 Task: Look for space in Nanto-shi, Japan from 1st June, 2023 to 4th June, 2023 for 1 adult in price range Rs.6000 to Rs.16000. Place can be private room with 1  bedroom having 1 bed and 1 bathroom. Property type can be house, flat, guest house. Amenities needed are: wifi, washing machine. Booking option can be shelf check-in. Required host language is English.
Action: Mouse moved to (519, 133)
Screenshot: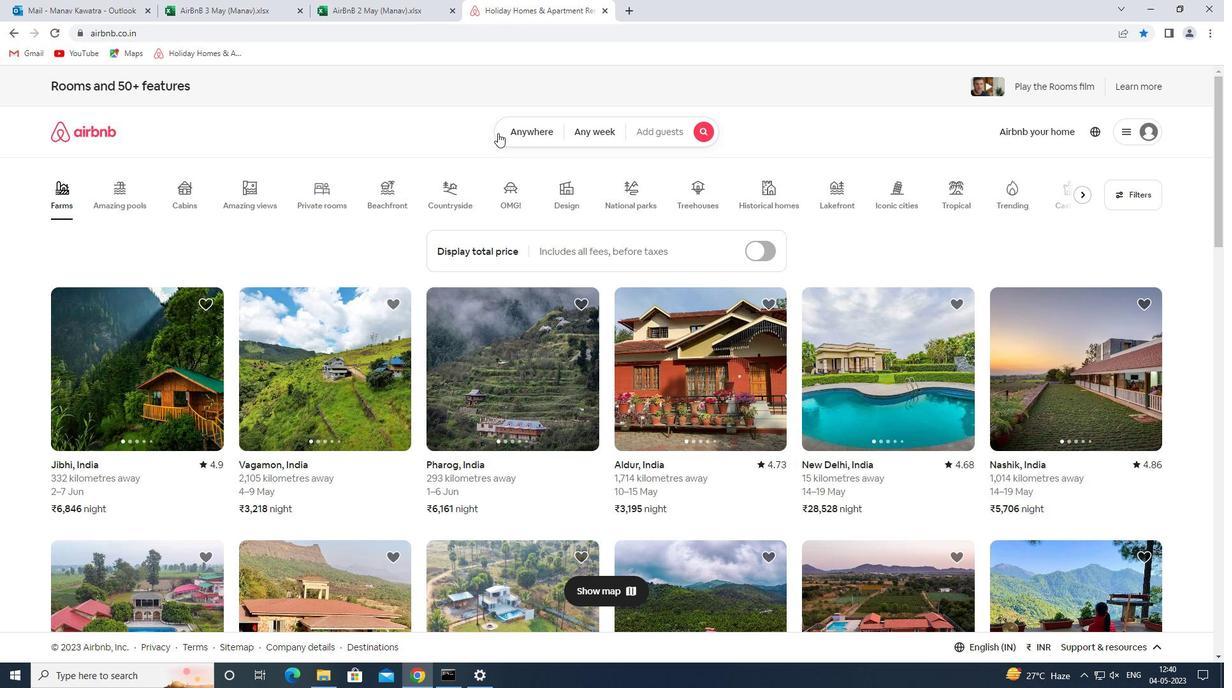 
Action: Mouse pressed left at (519, 133)
Screenshot: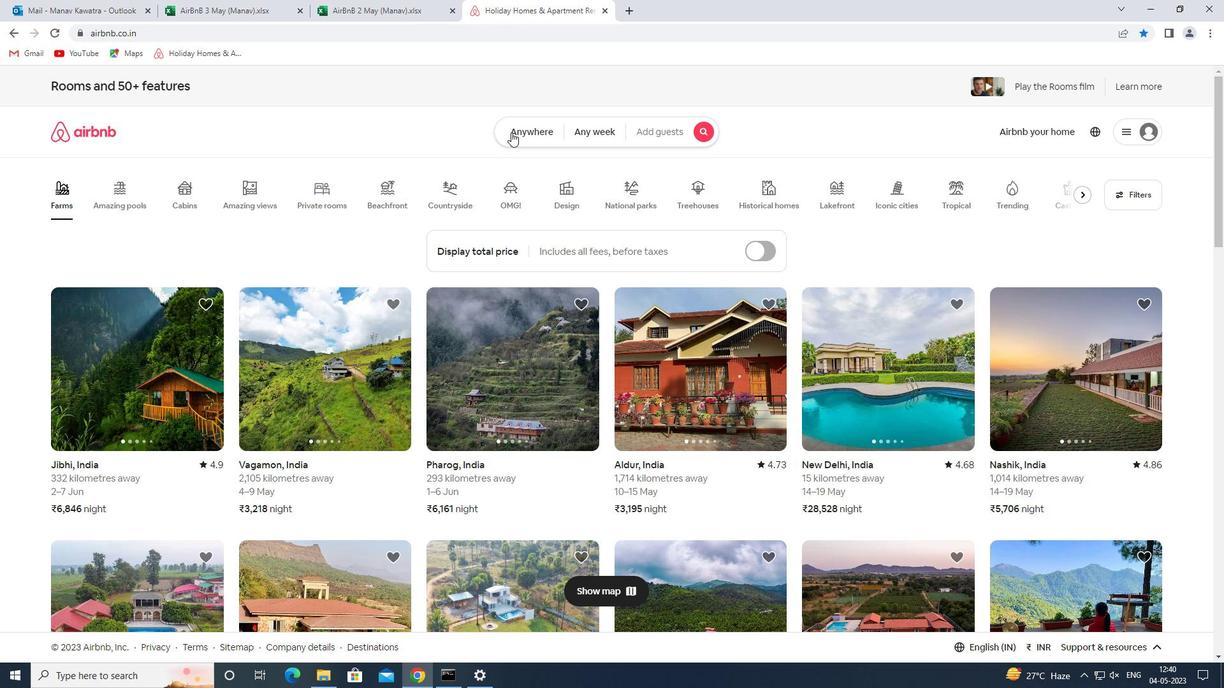 
Action: Mouse moved to (420, 185)
Screenshot: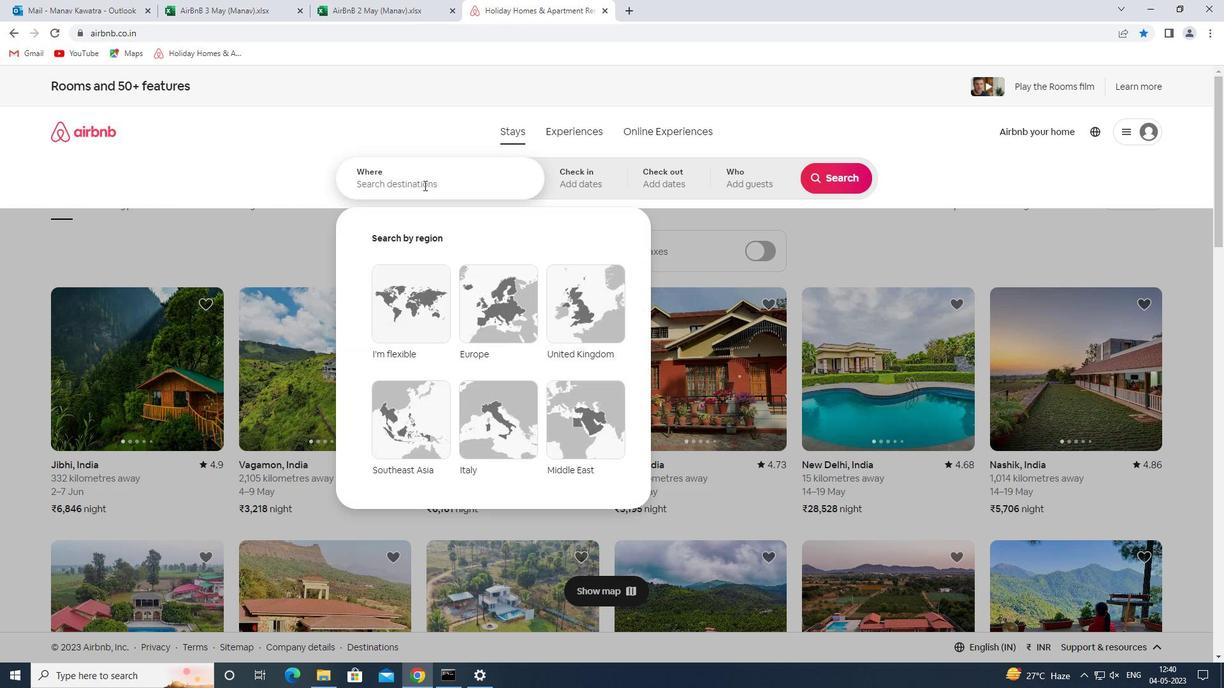 
Action: Mouse pressed left at (420, 185)
Screenshot: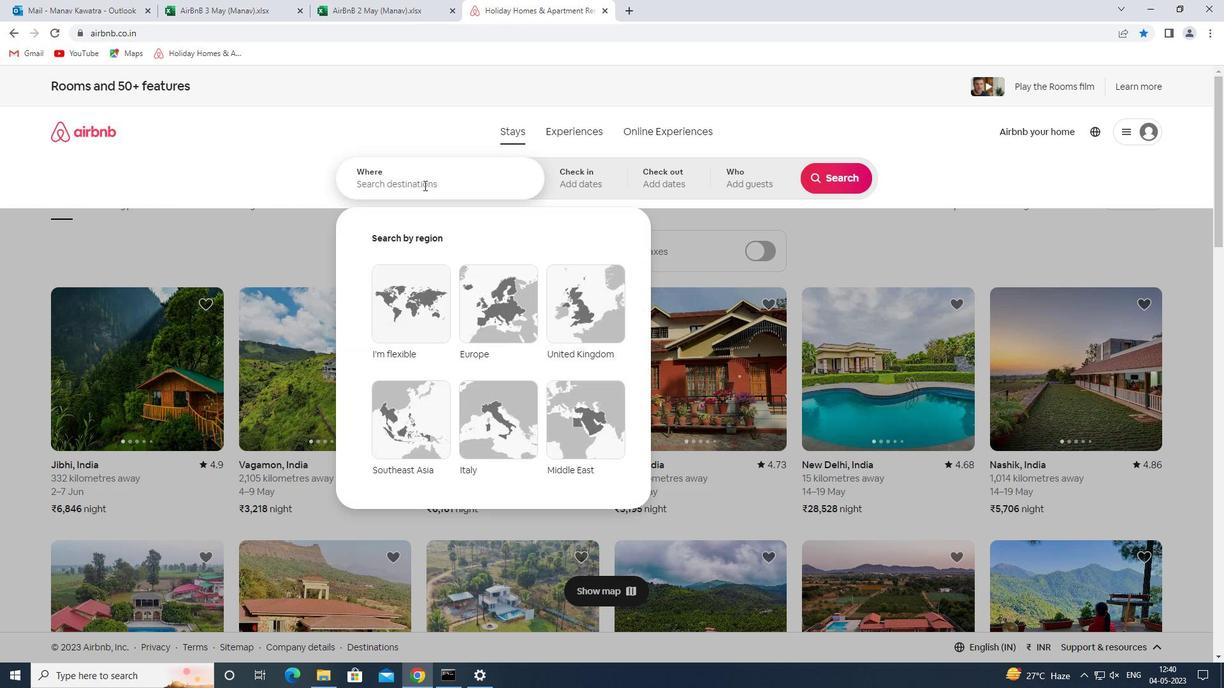 
Action: Key pressed nanti-<Key.space><Key.backspace>shi<Key.space>japan<Key.space><Key.enter>
Screenshot: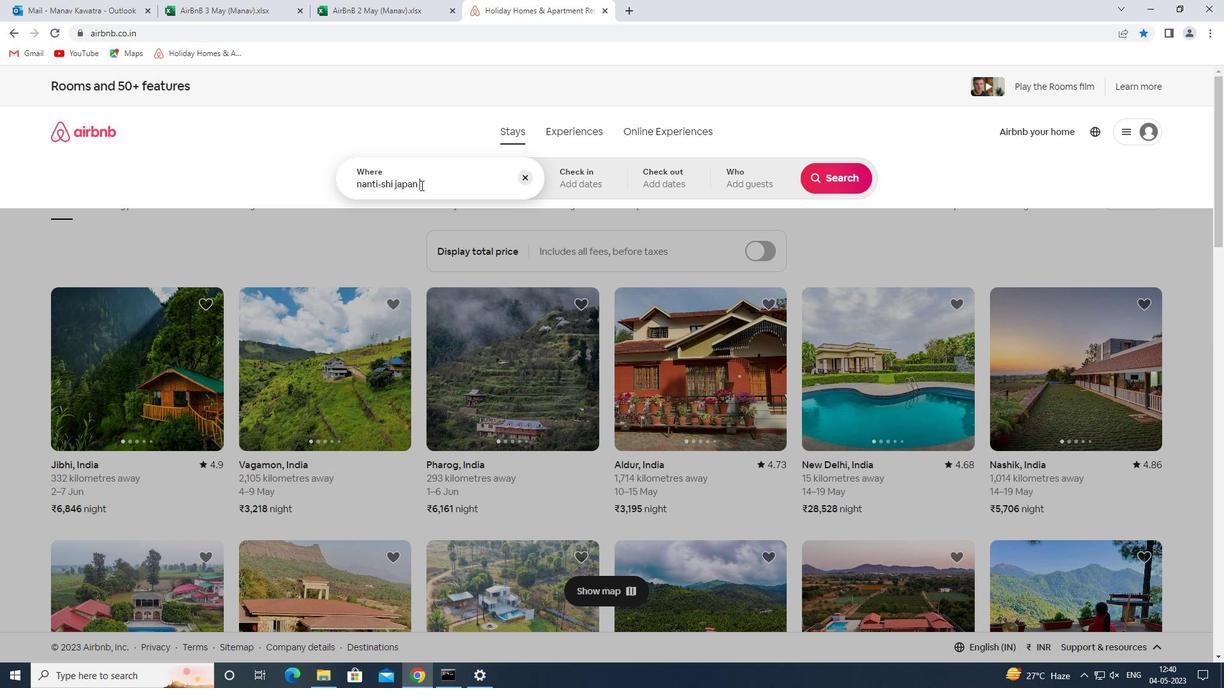 
Action: Mouse moved to (763, 330)
Screenshot: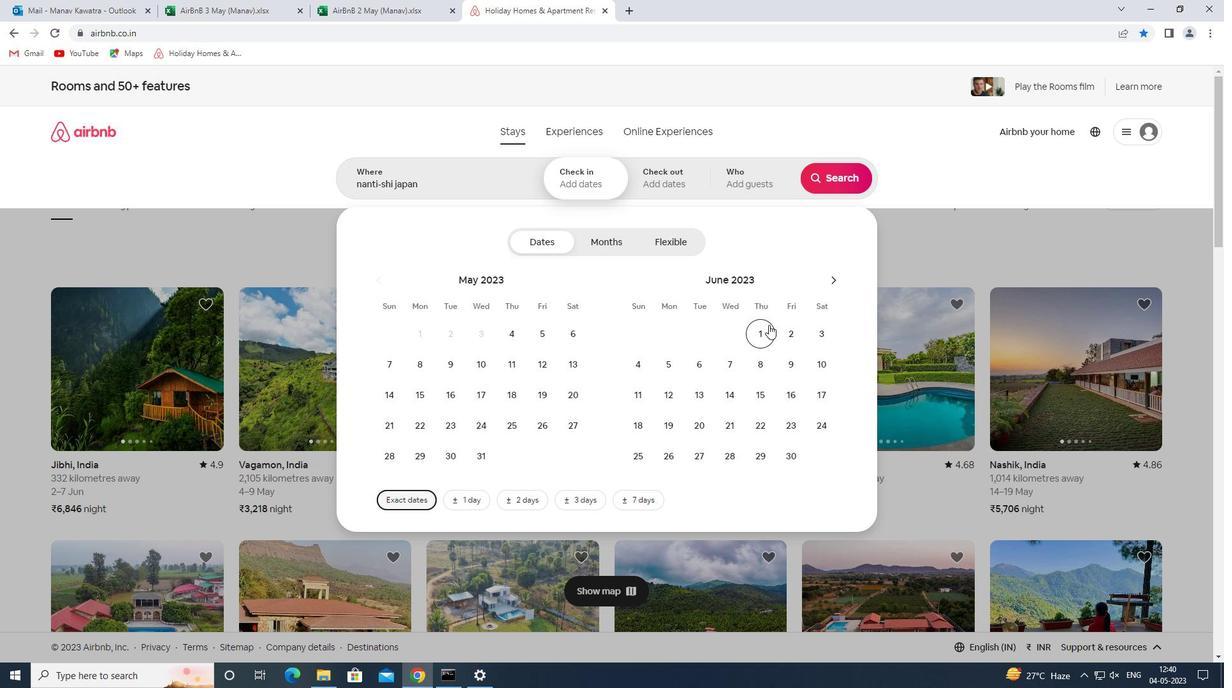 
Action: Mouse pressed left at (763, 330)
Screenshot: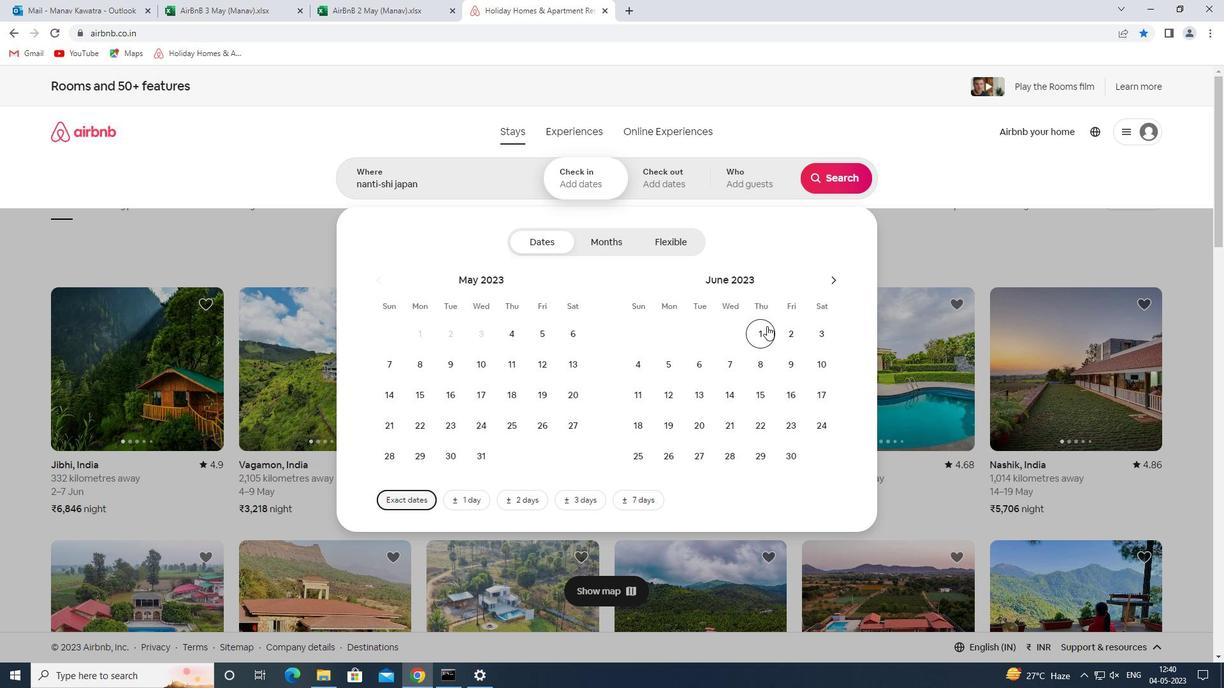 
Action: Mouse moved to (643, 364)
Screenshot: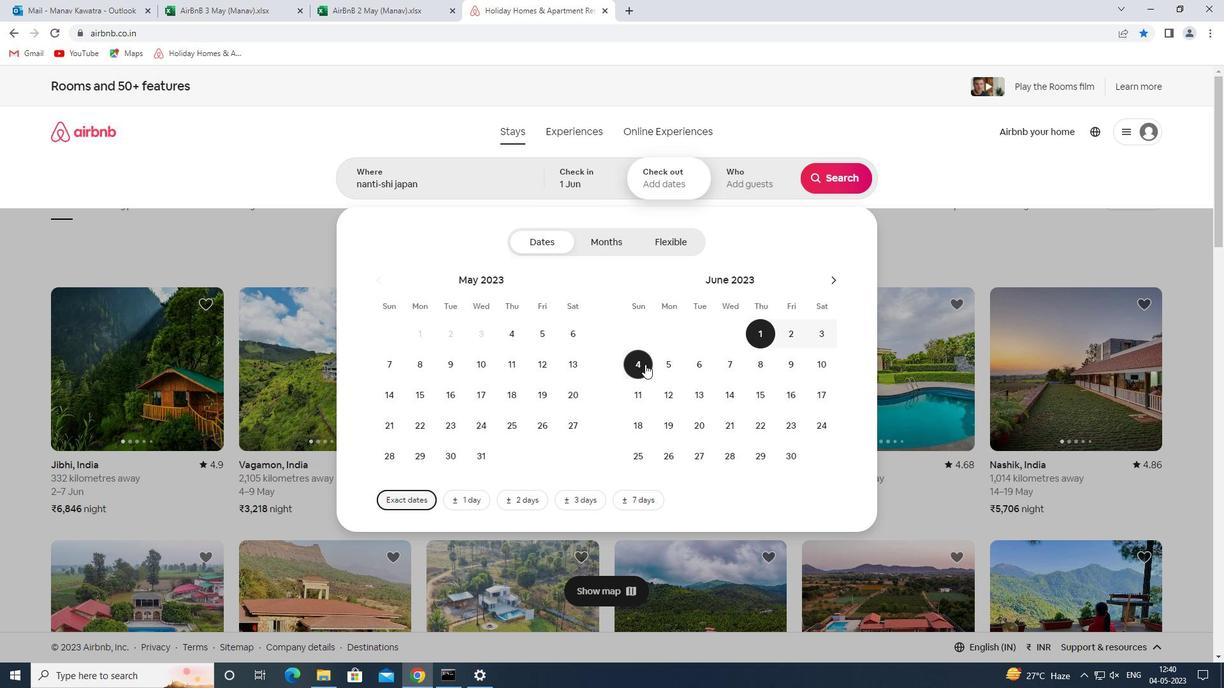 
Action: Mouse pressed left at (643, 364)
Screenshot: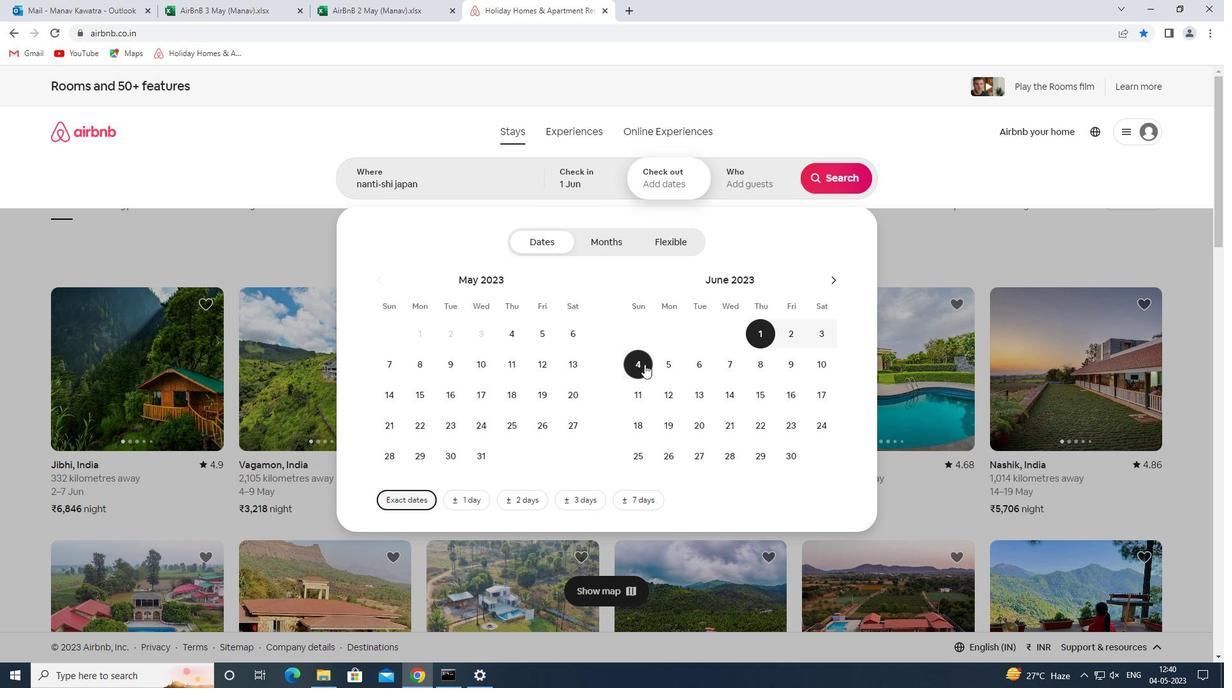
Action: Mouse moved to (751, 179)
Screenshot: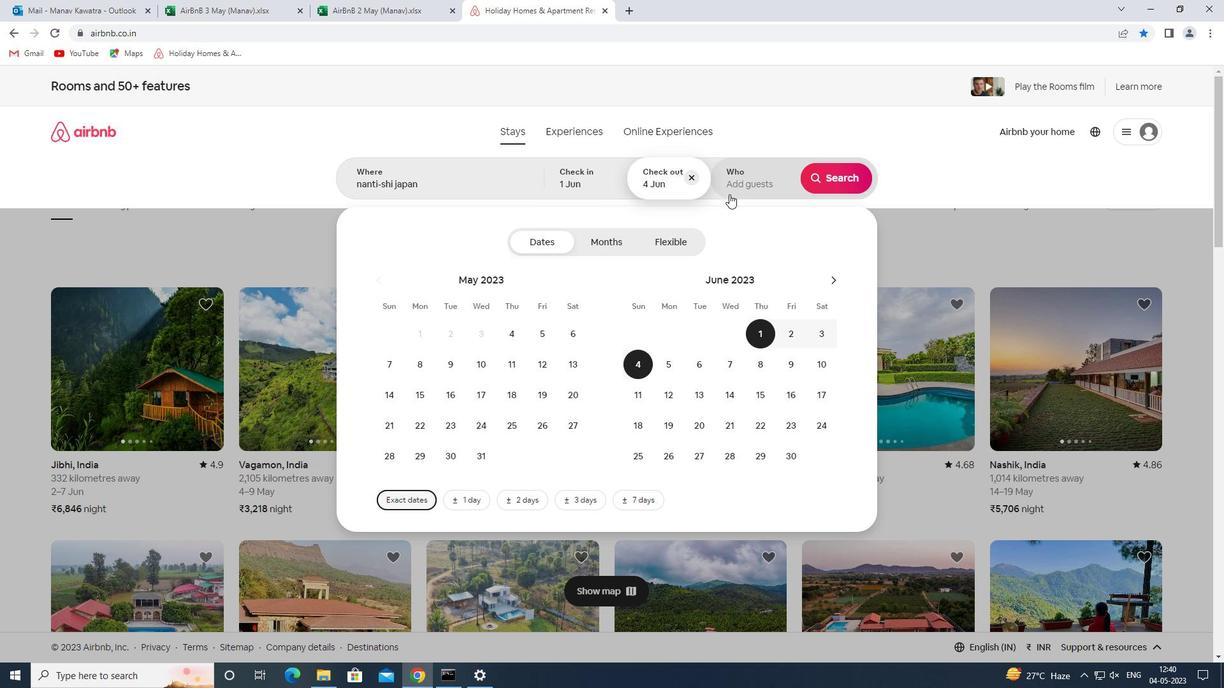 
Action: Mouse pressed left at (751, 179)
Screenshot: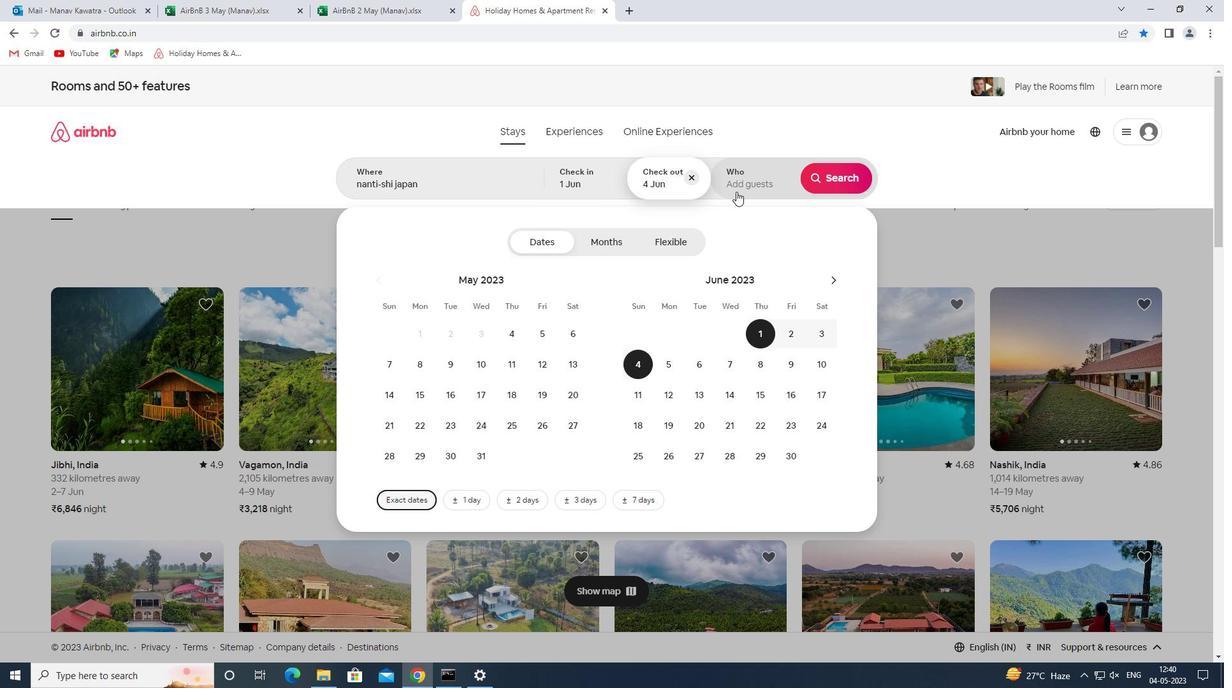 
Action: Mouse moved to (843, 249)
Screenshot: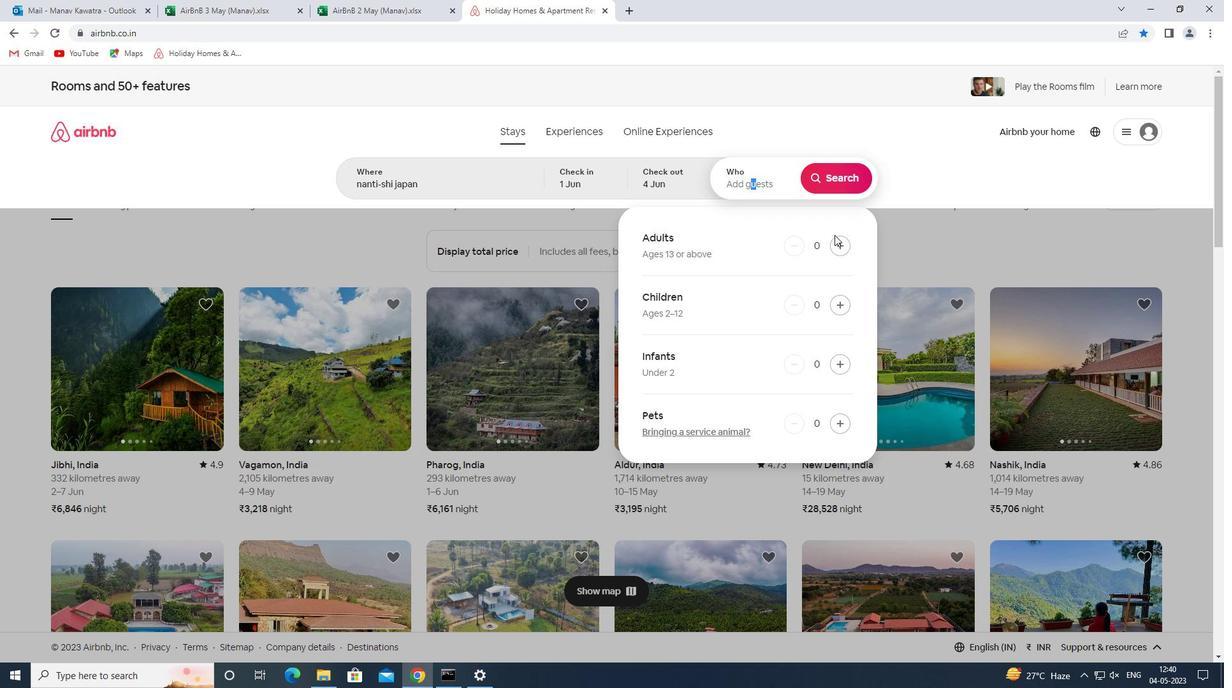 
Action: Mouse pressed left at (843, 249)
Screenshot: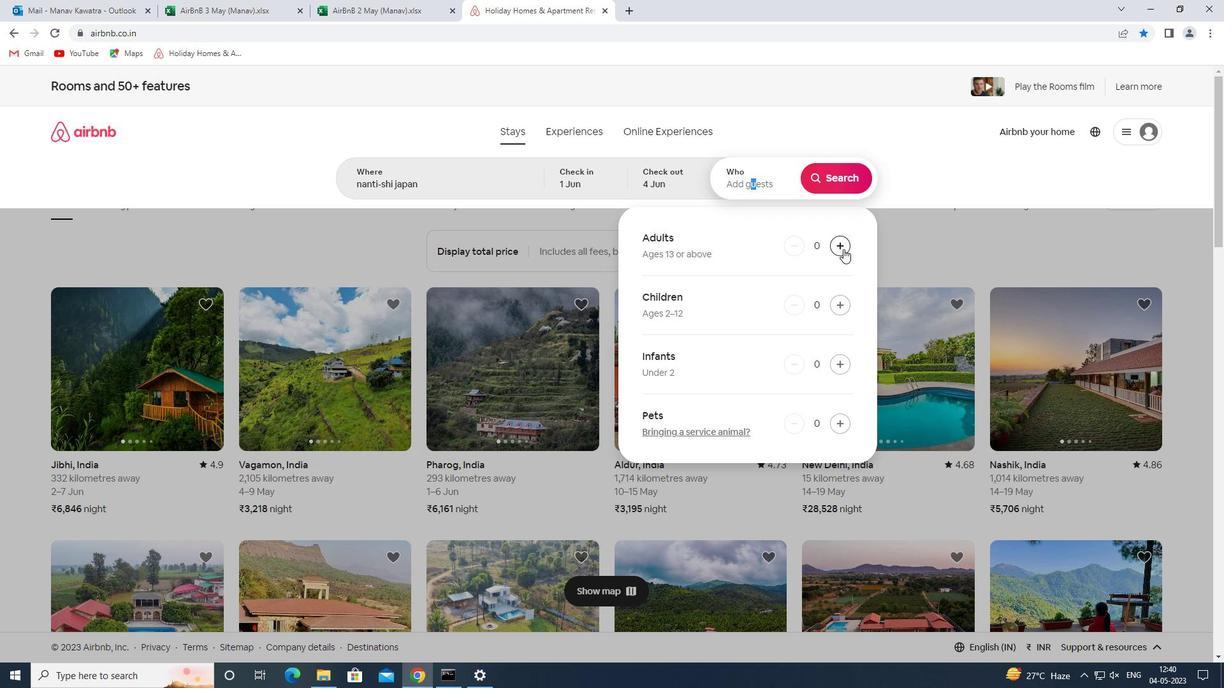 
Action: Mouse moved to (843, 172)
Screenshot: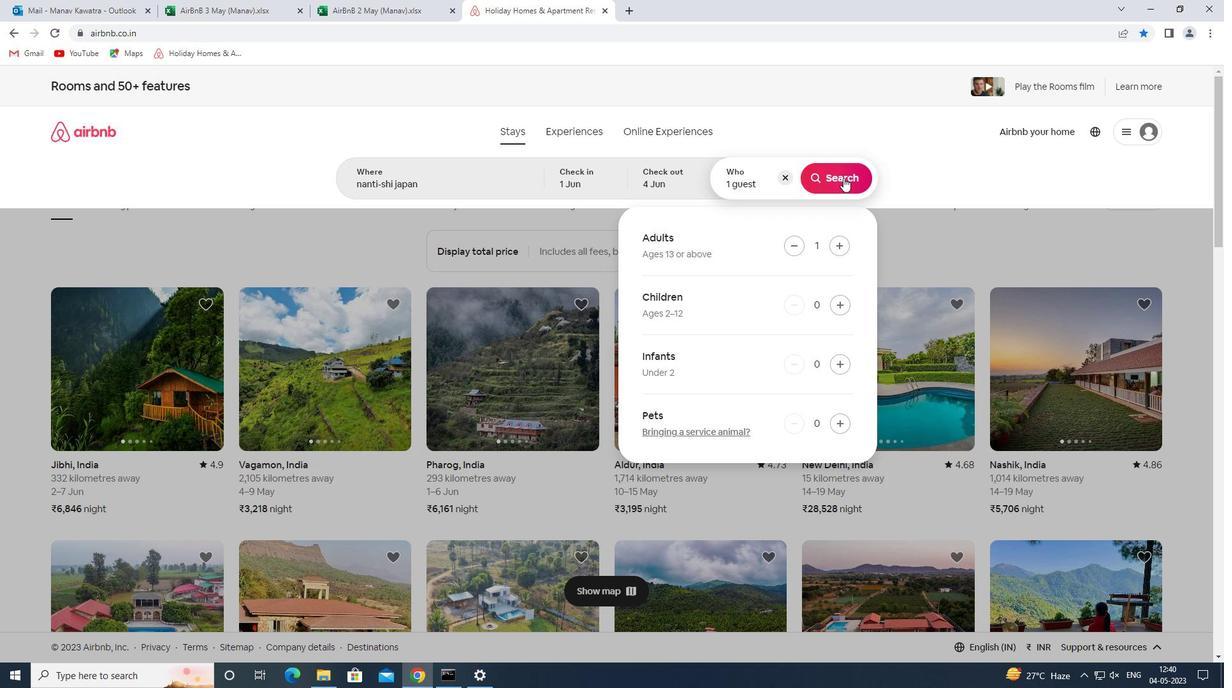 
Action: Mouse pressed left at (843, 172)
Screenshot: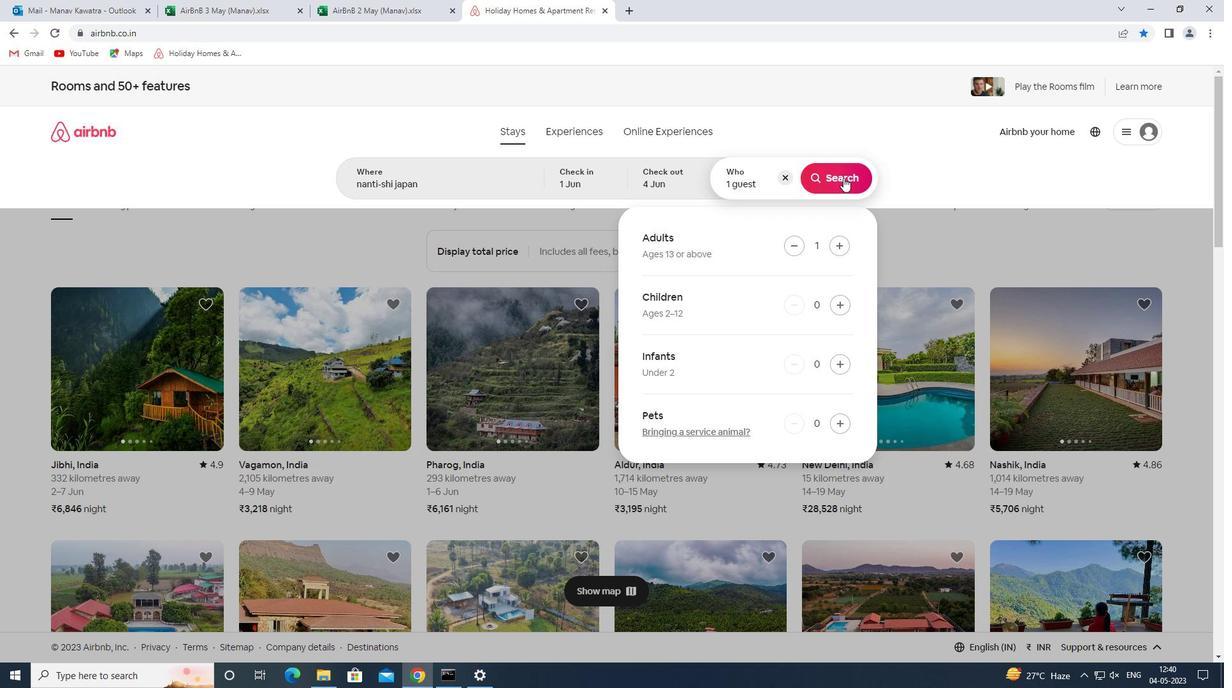 
Action: Mouse moved to (1162, 139)
Screenshot: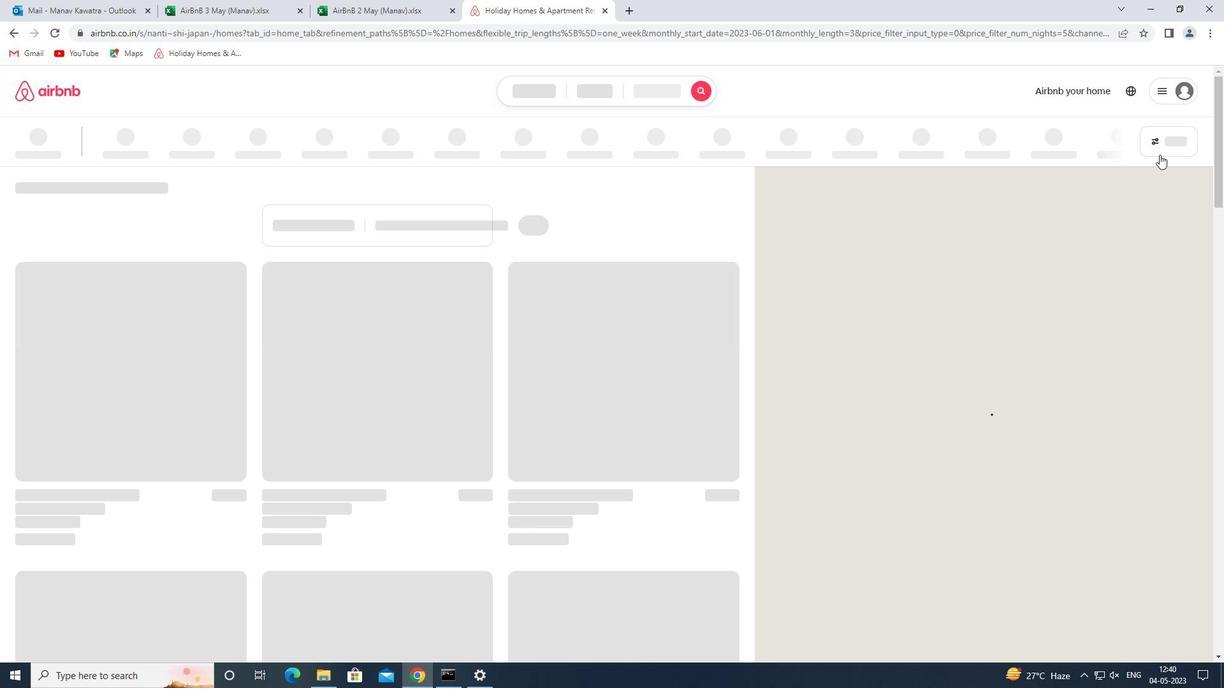 
Action: Mouse pressed left at (1162, 139)
Screenshot: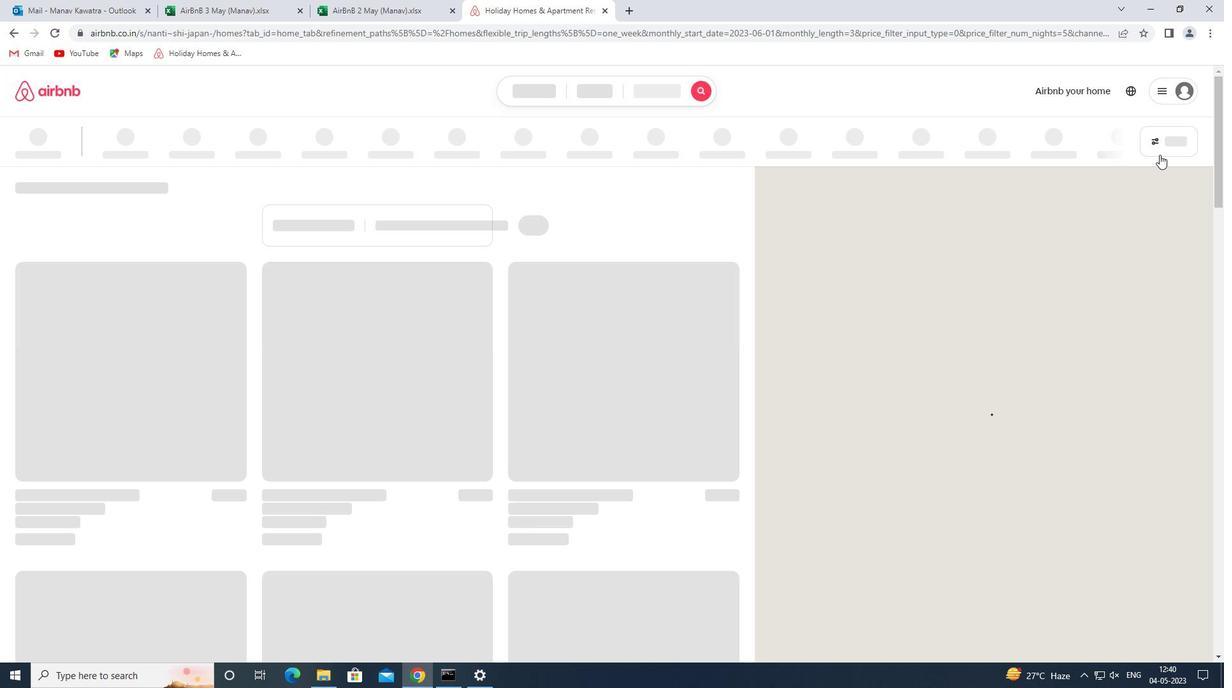 
Action: Mouse moved to (495, 307)
Screenshot: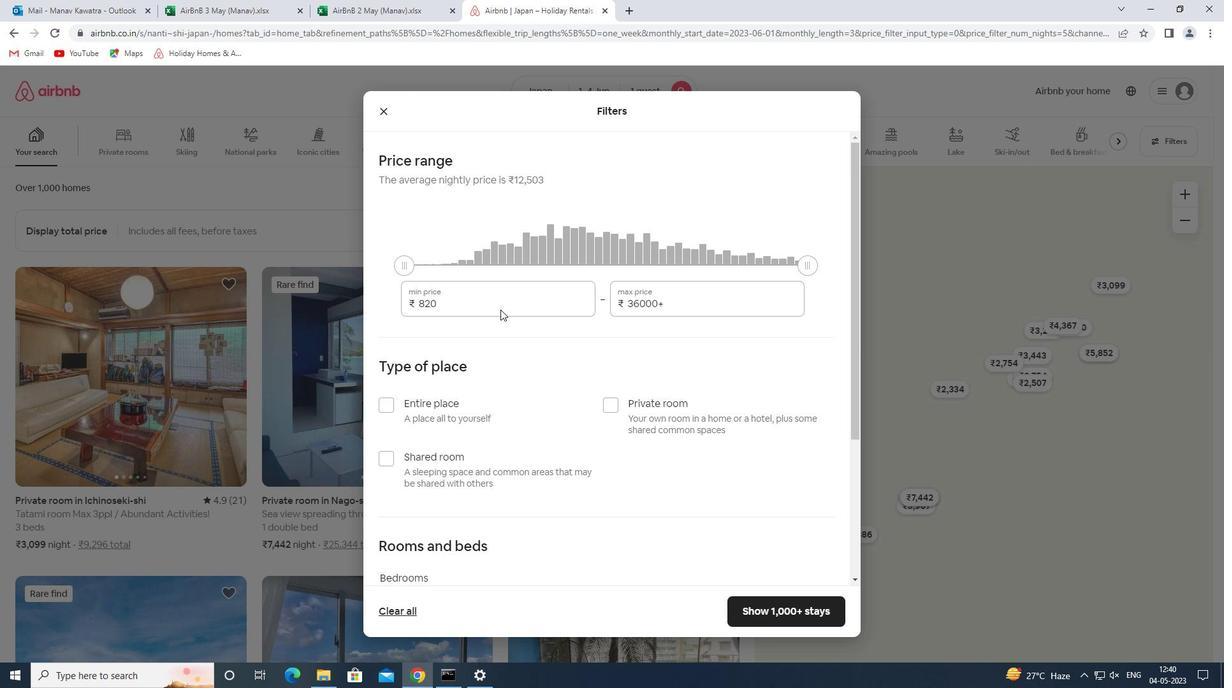 
Action: Mouse pressed left at (495, 307)
Screenshot: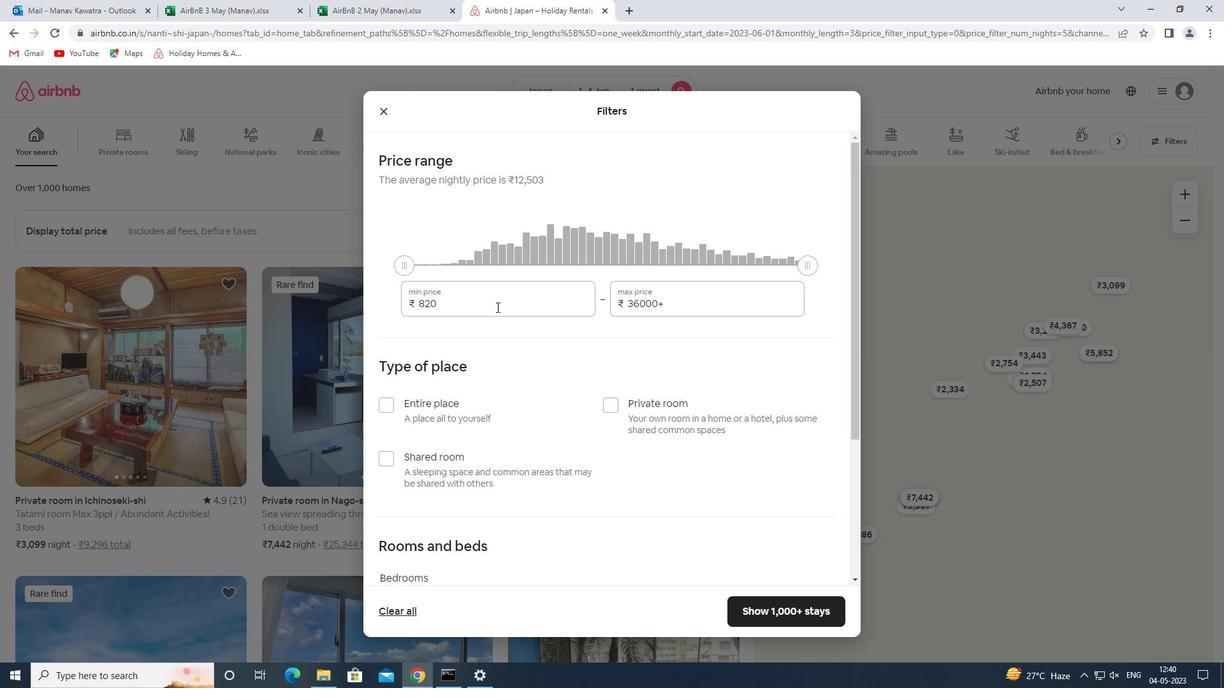 
Action: Mouse pressed left at (495, 307)
Screenshot: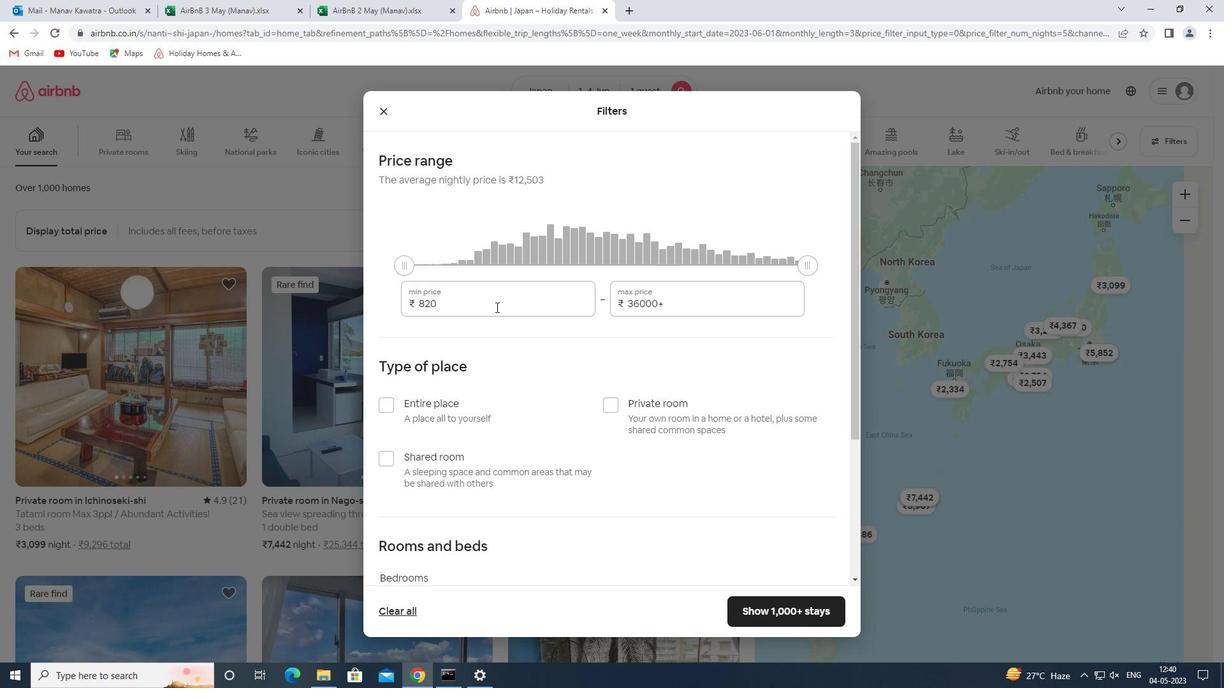 
Action: Key pressed 6000<Key.tab>16000
Screenshot: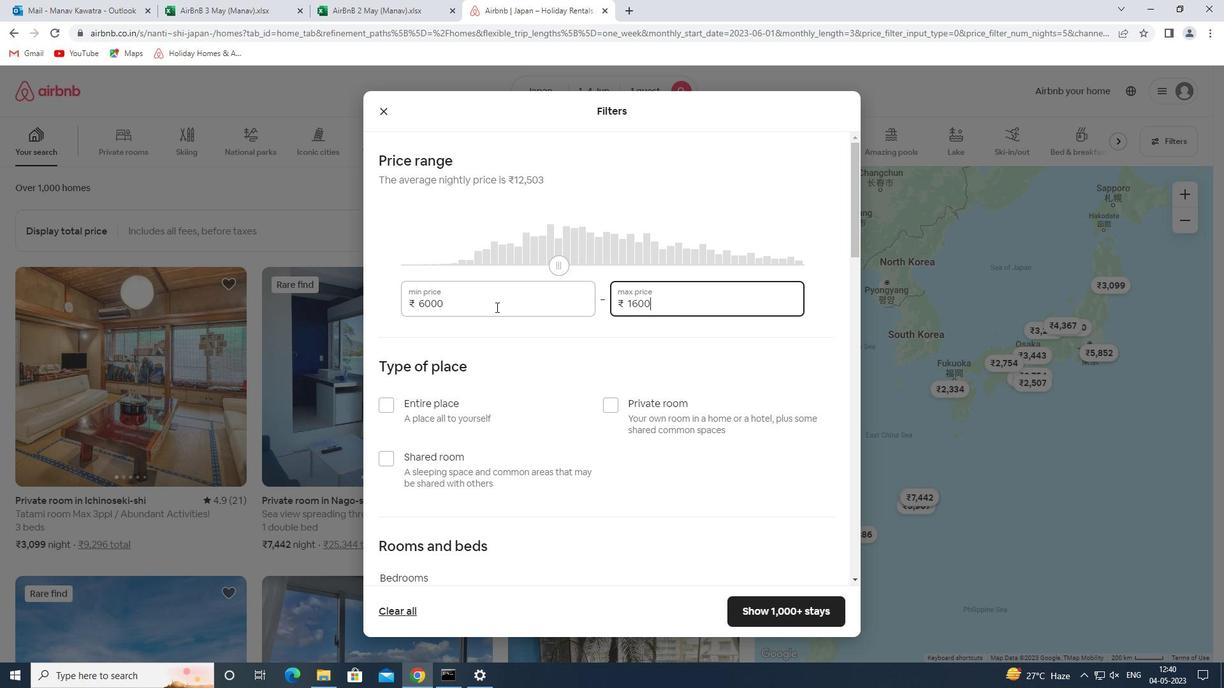 
Action: Mouse moved to (640, 406)
Screenshot: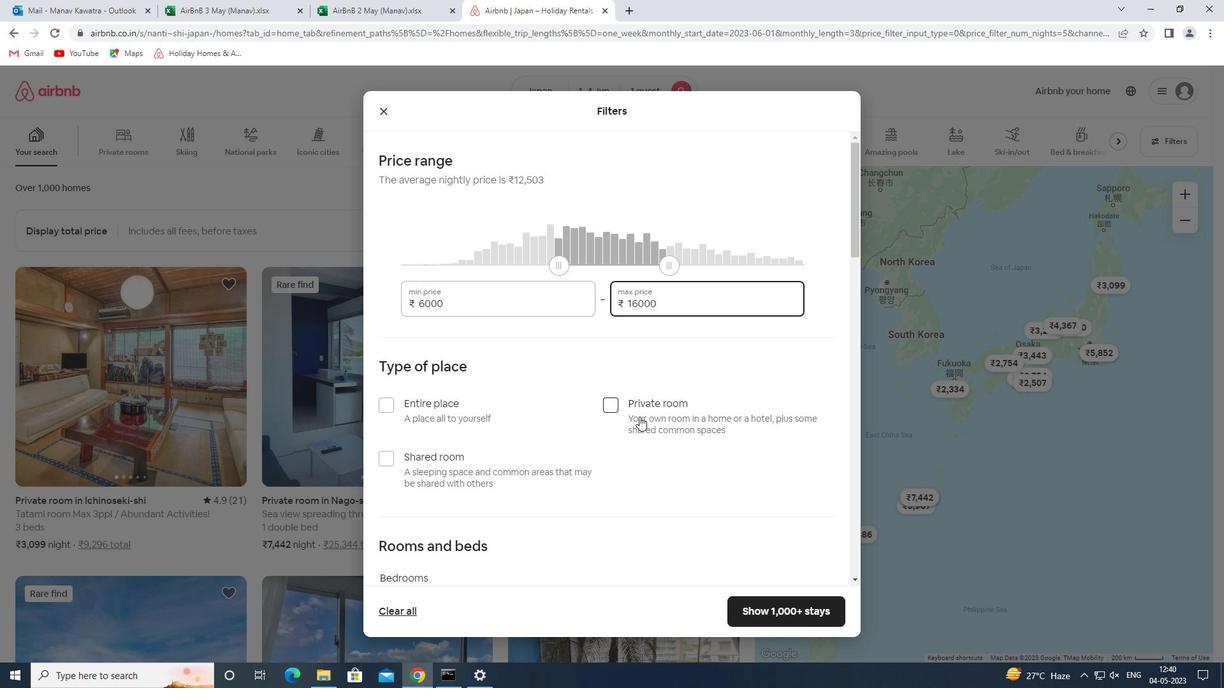 
Action: Mouse pressed left at (640, 406)
Screenshot: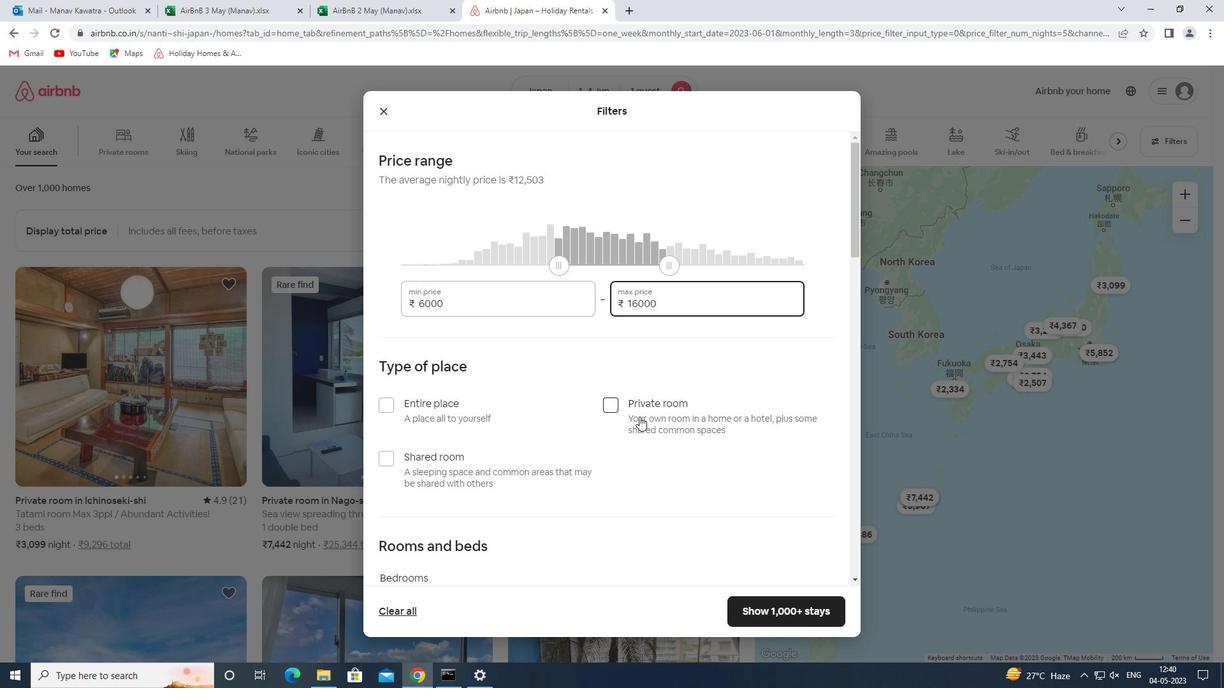 
Action: Mouse moved to (662, 358)
Screenshot: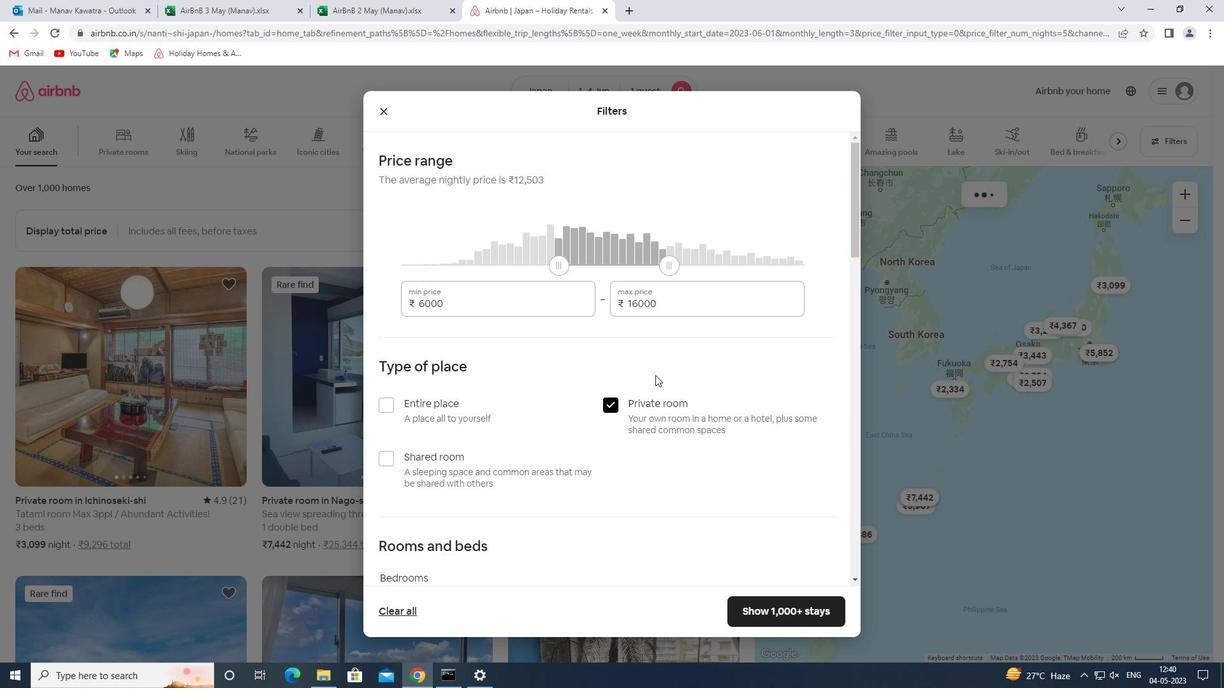 
Action: Mouse scrolled (662, 358) with delta (0, 0)
Screenshot: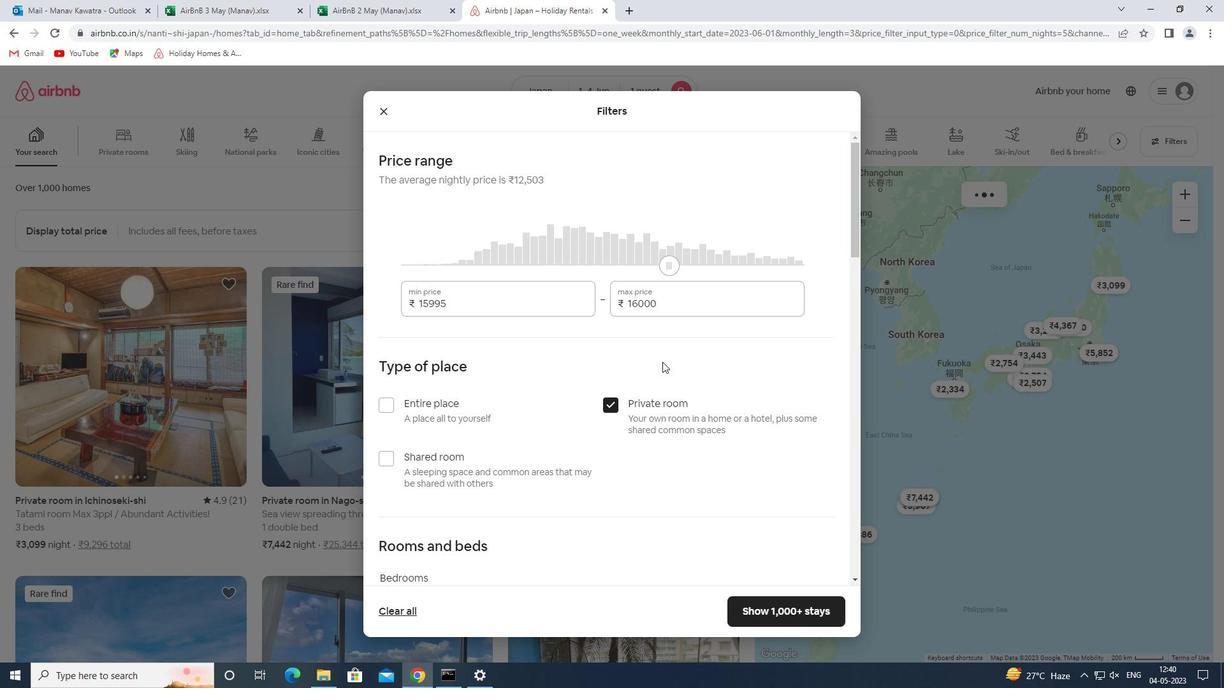 
Action: Mouse scrolled (662, 358) with delta (0, 0)
Screenshot: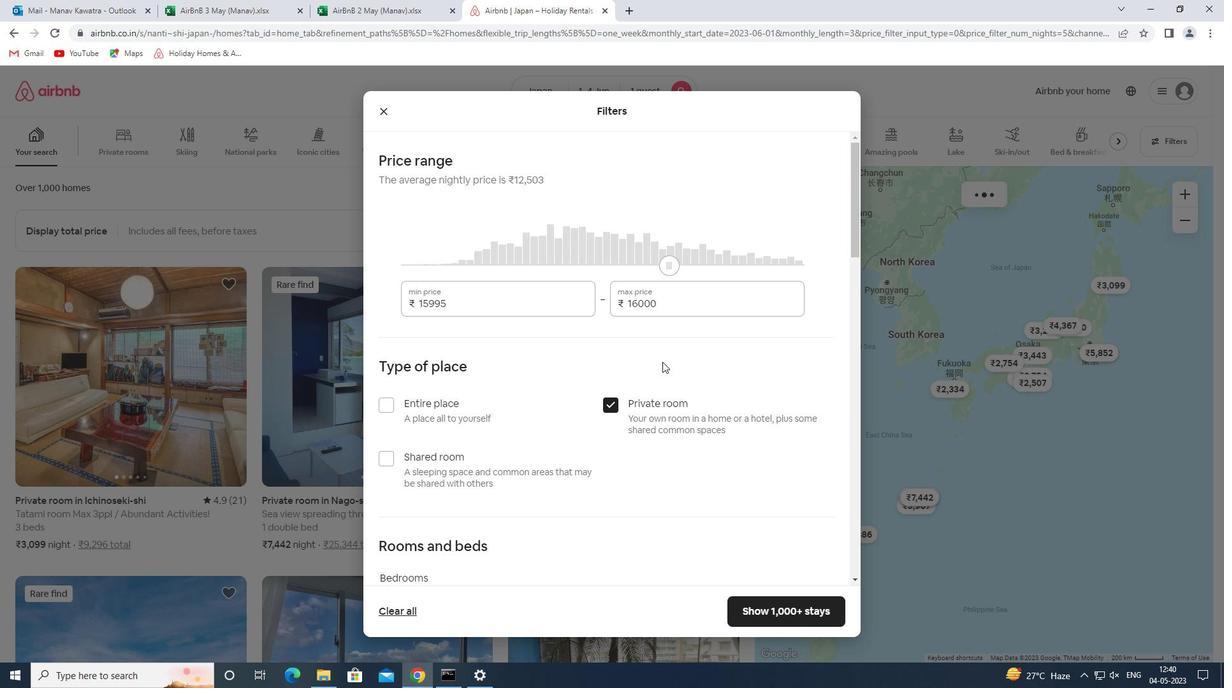 
Action: Mouse moved to (662, 358)
Screenshot: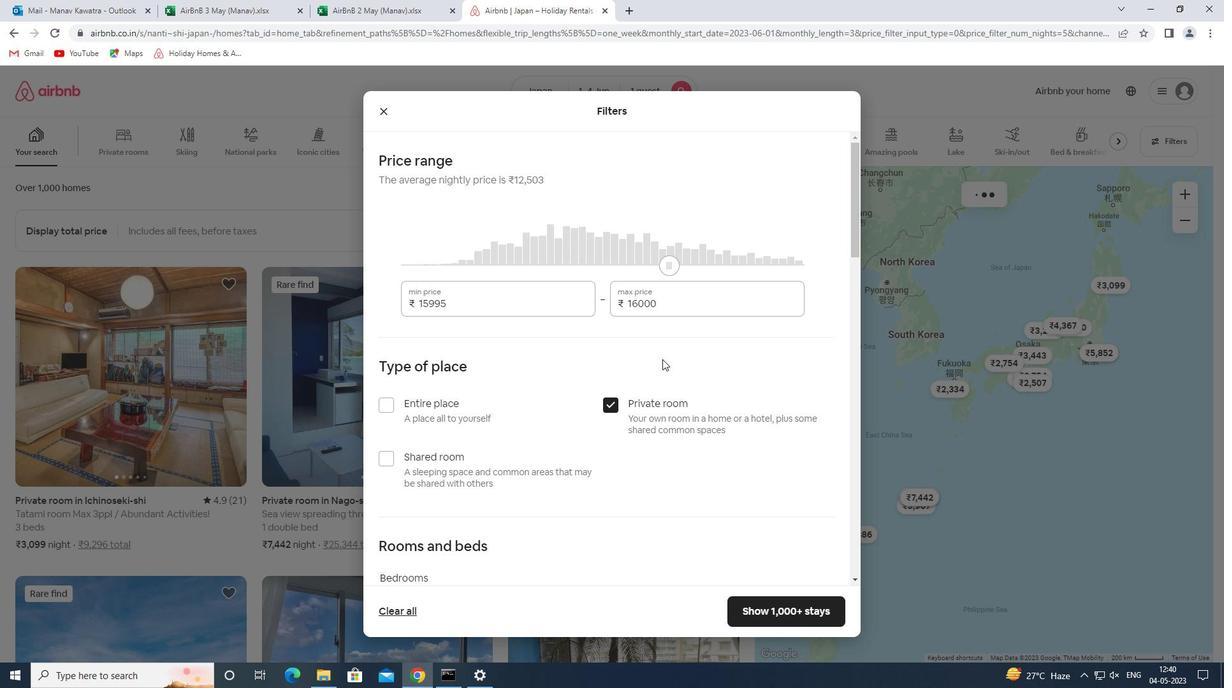 
Action: Mouse scrolled (662, 357) with delta (0, 0)
Screenshot: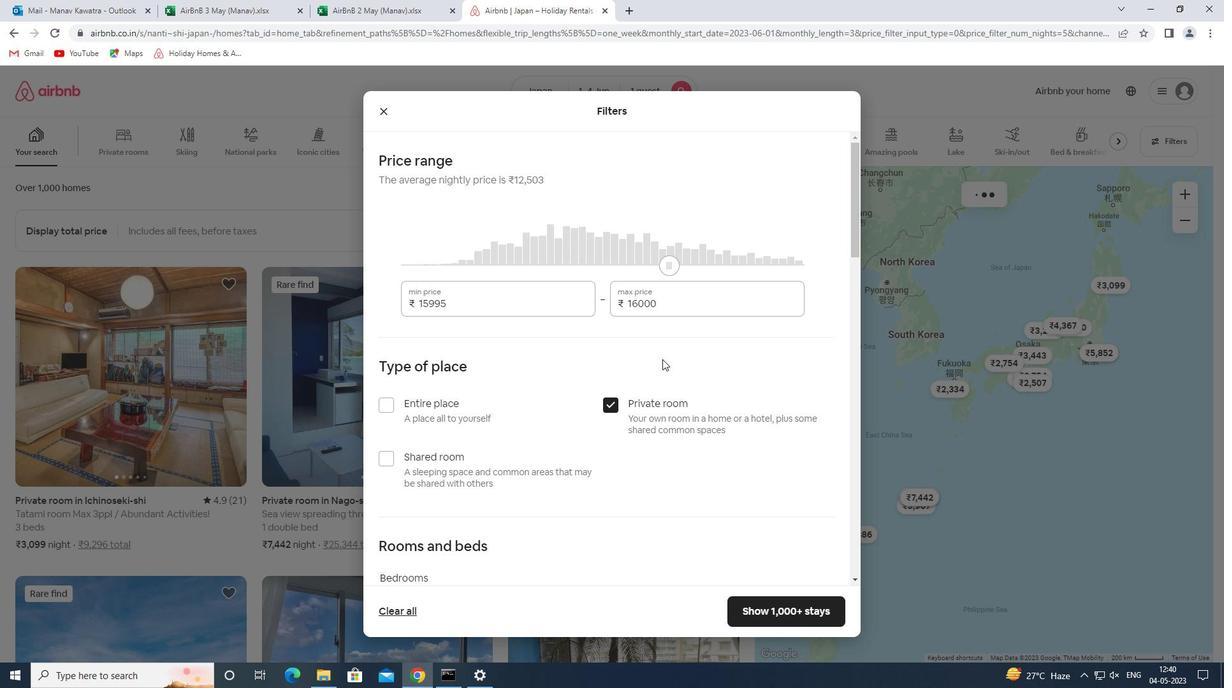 
Action: Mouse scrolled (662, 357) with delta (0, 0)
Screenshot: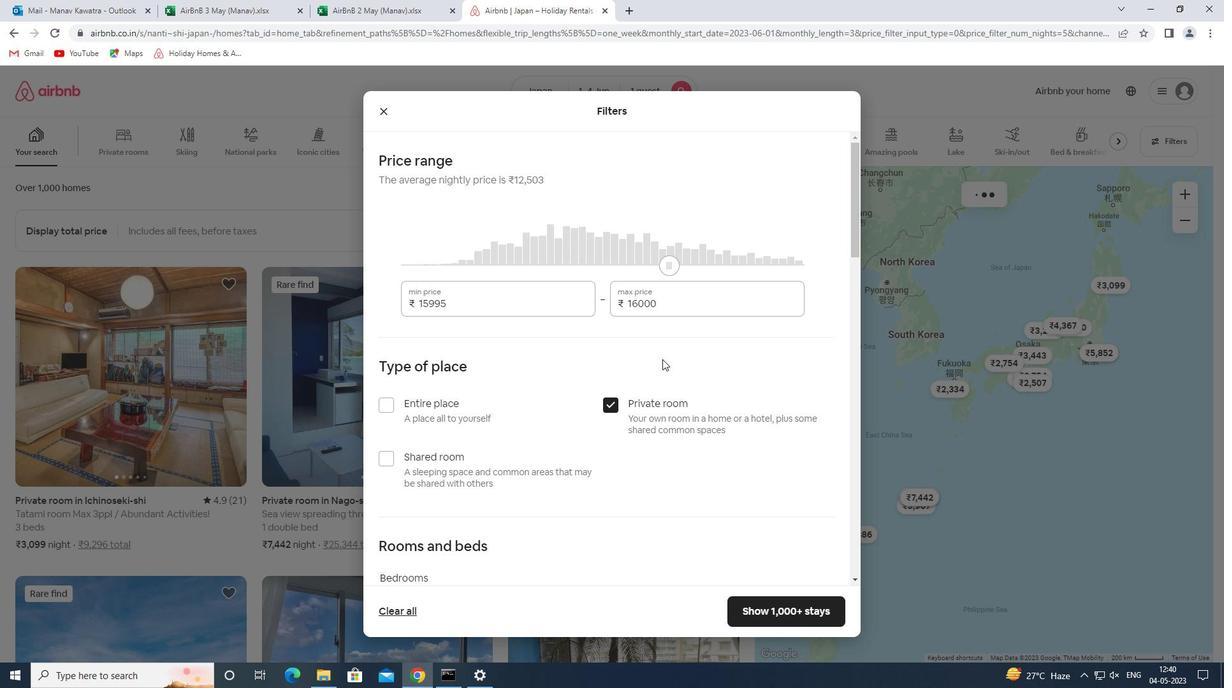
Action: Mouse scrolled (662, 357) with delta (0, 0)
Screenshot: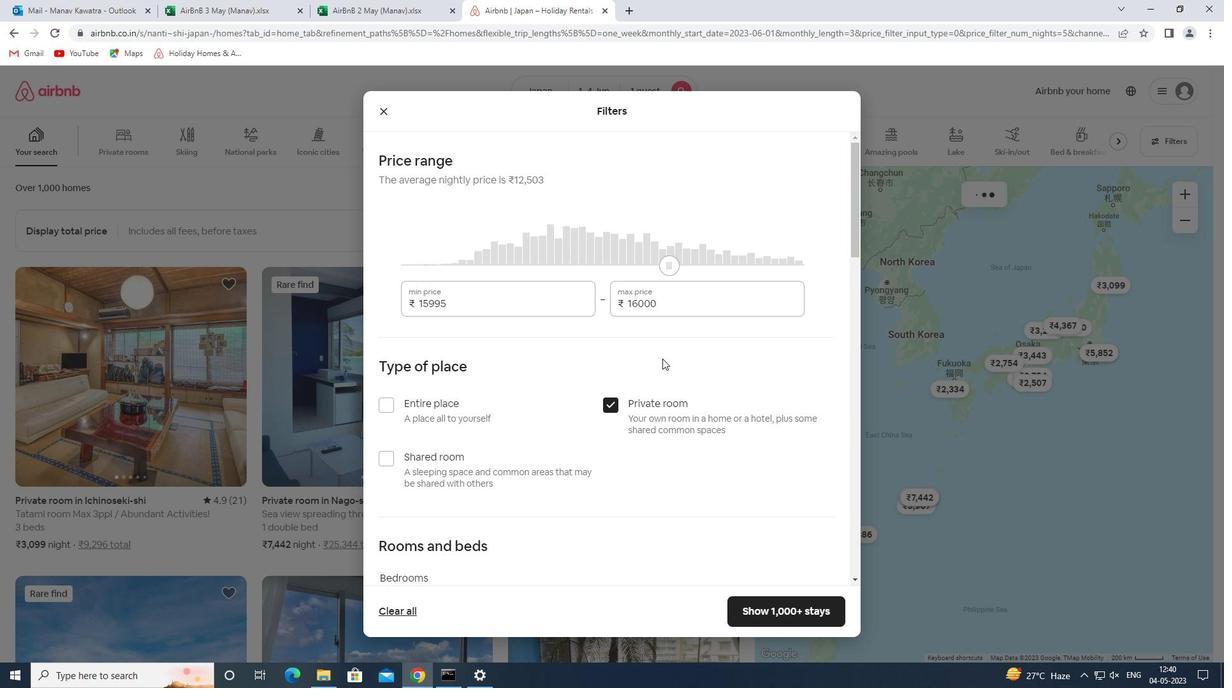 
Action: Mouse scrolled (662, 357) with delta (0, 0)
Screenshot: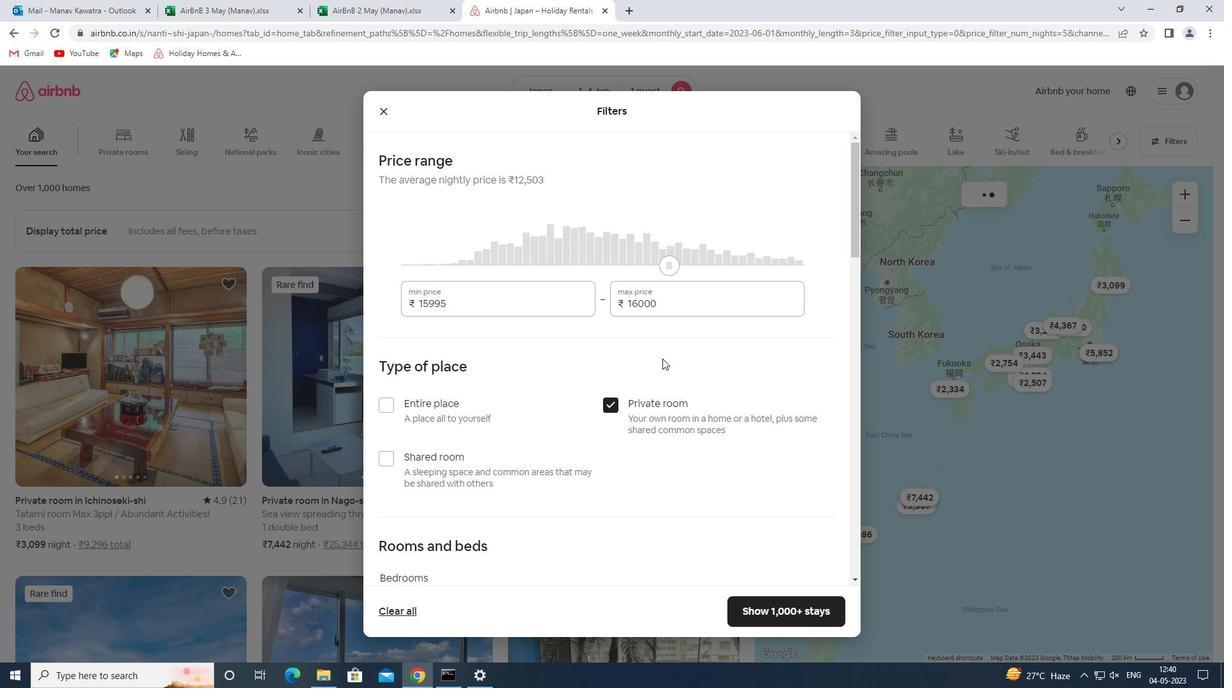 
Action: Mouse moved to (454, 229)
Screenshot: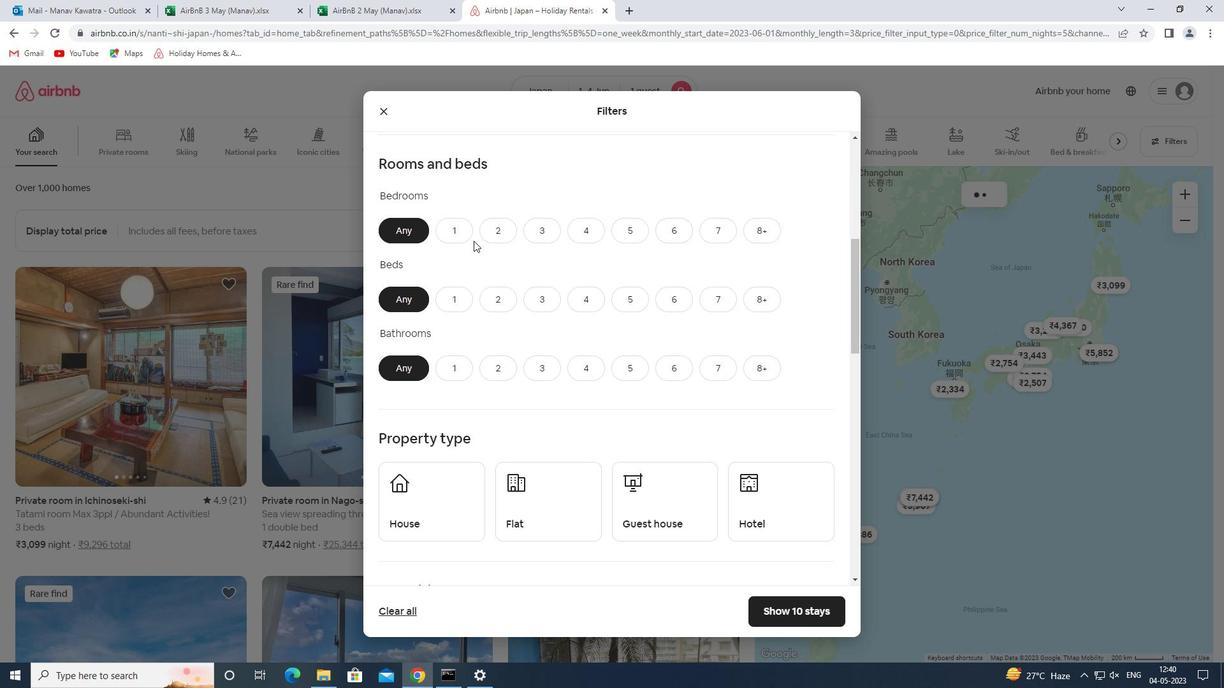 
Action: Mouse pressed left at (454, 229)
Screenshot: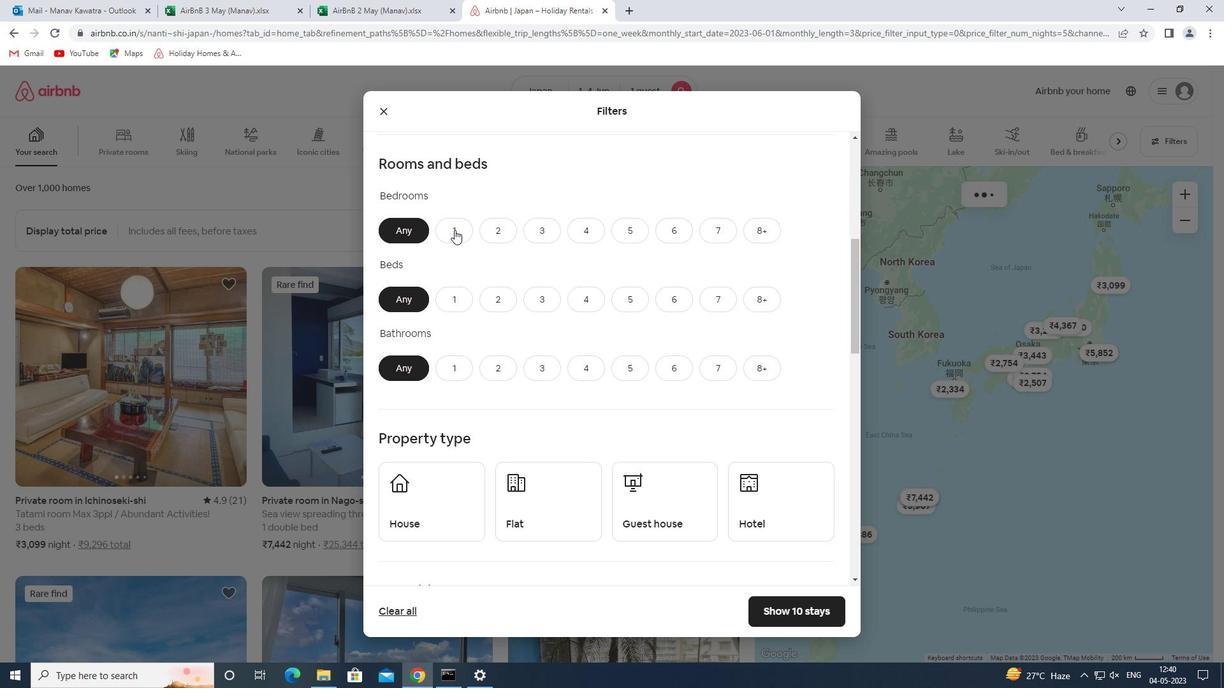 
Action: Mouse moved to (457, 293)
Screenshot: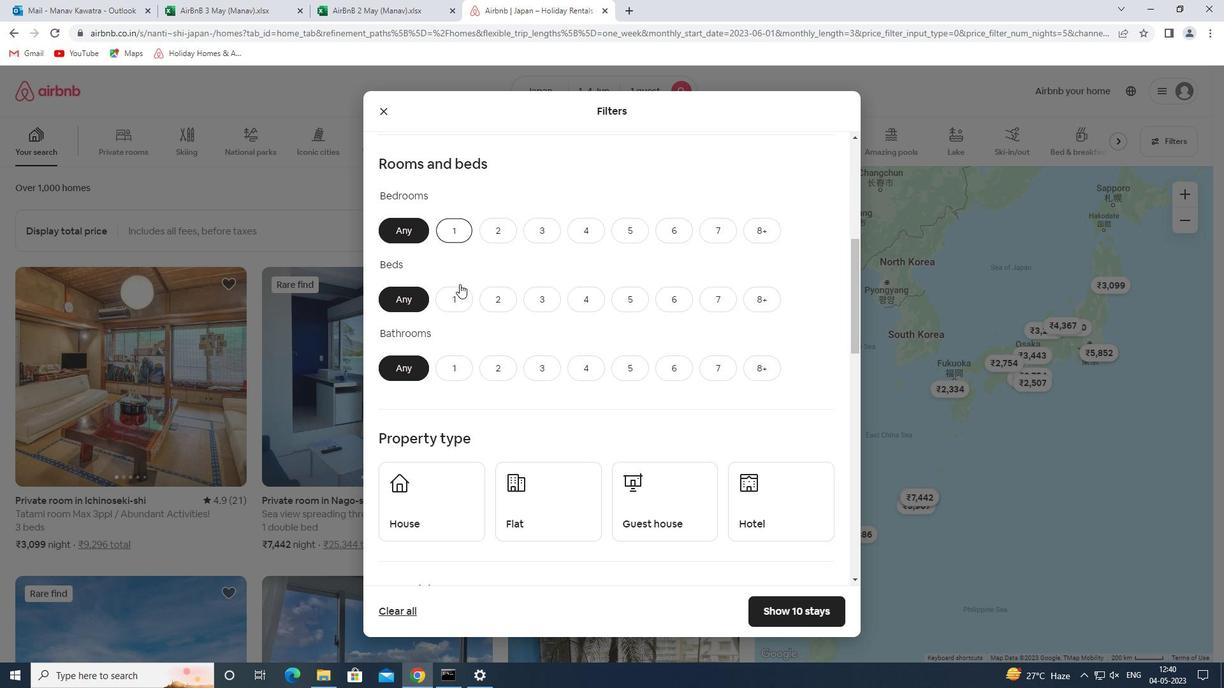
Action: Mouse pressed left at (457, 293)
Screenshot: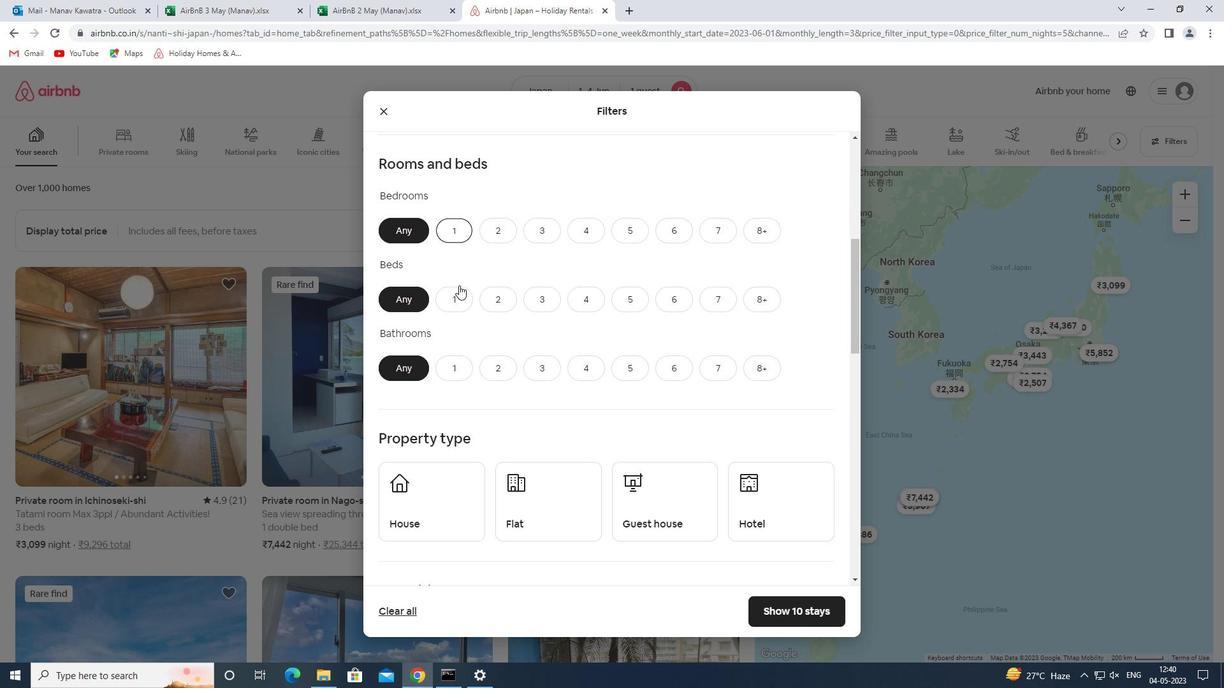 
Action: Mouse moved to (457, 365)
Screenshot: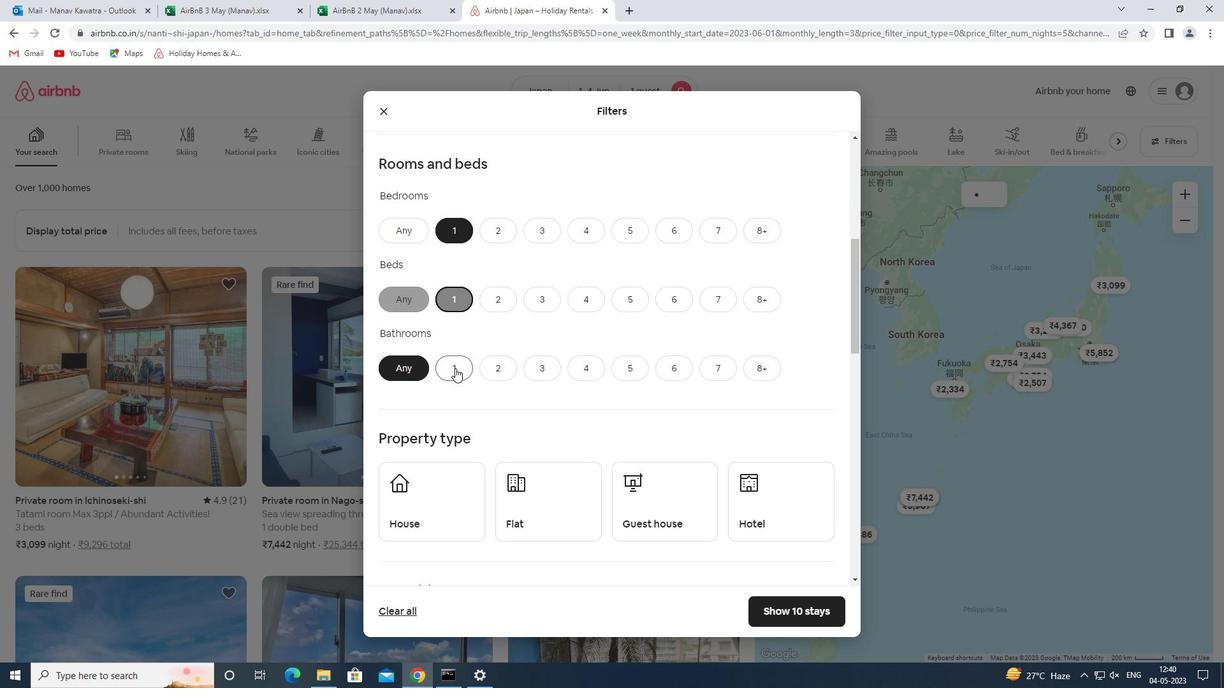 
Action: Mouse pressed left at (457, 365)
Screenshot: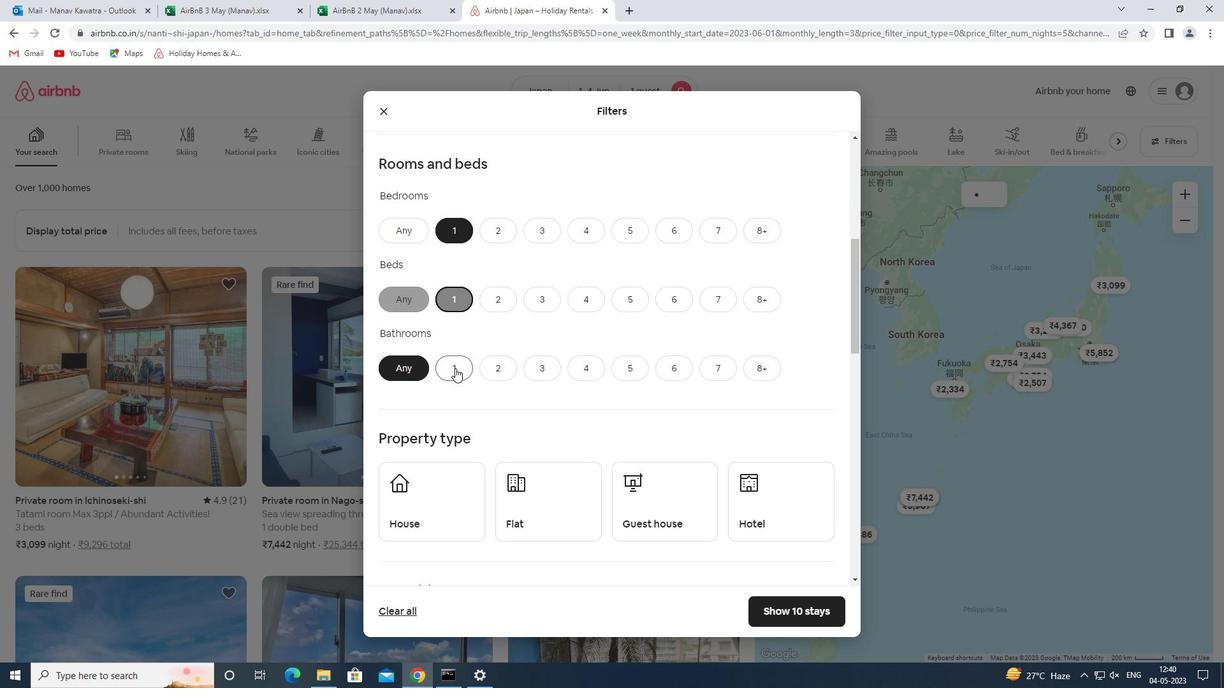 
Action: Mouse moved to (475, 467)
Screenshot: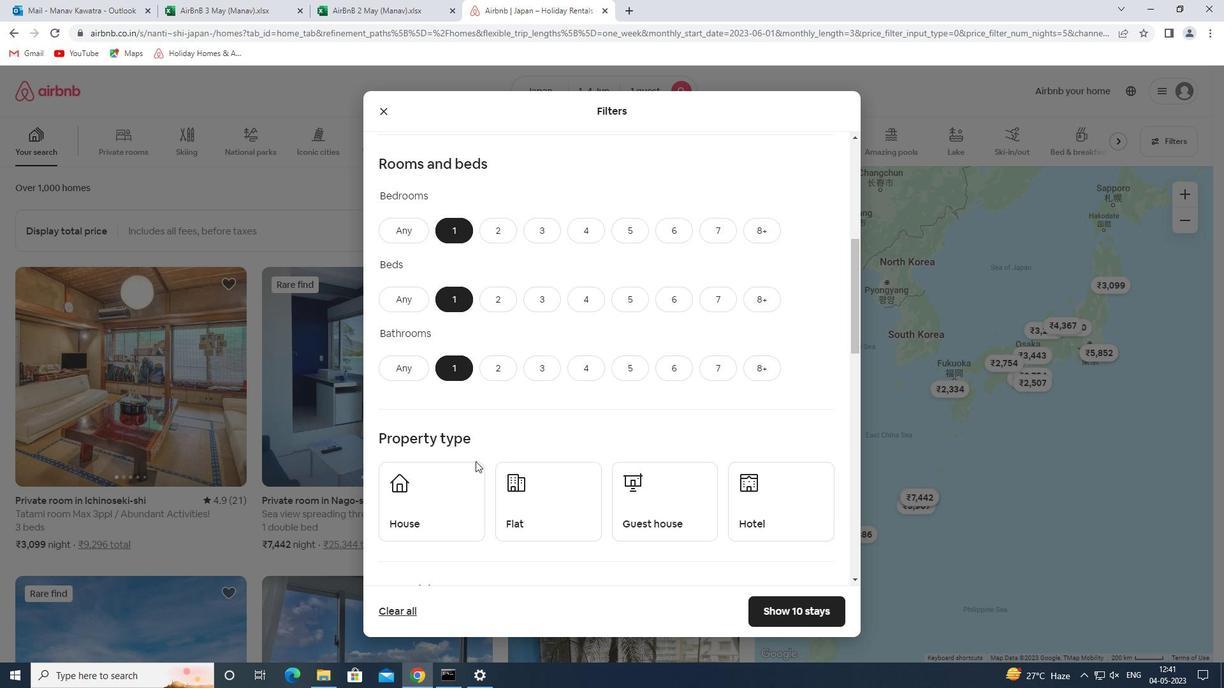 
Action: Mouse scrolled (475, 467) with delta (0, 0)
Screenshot: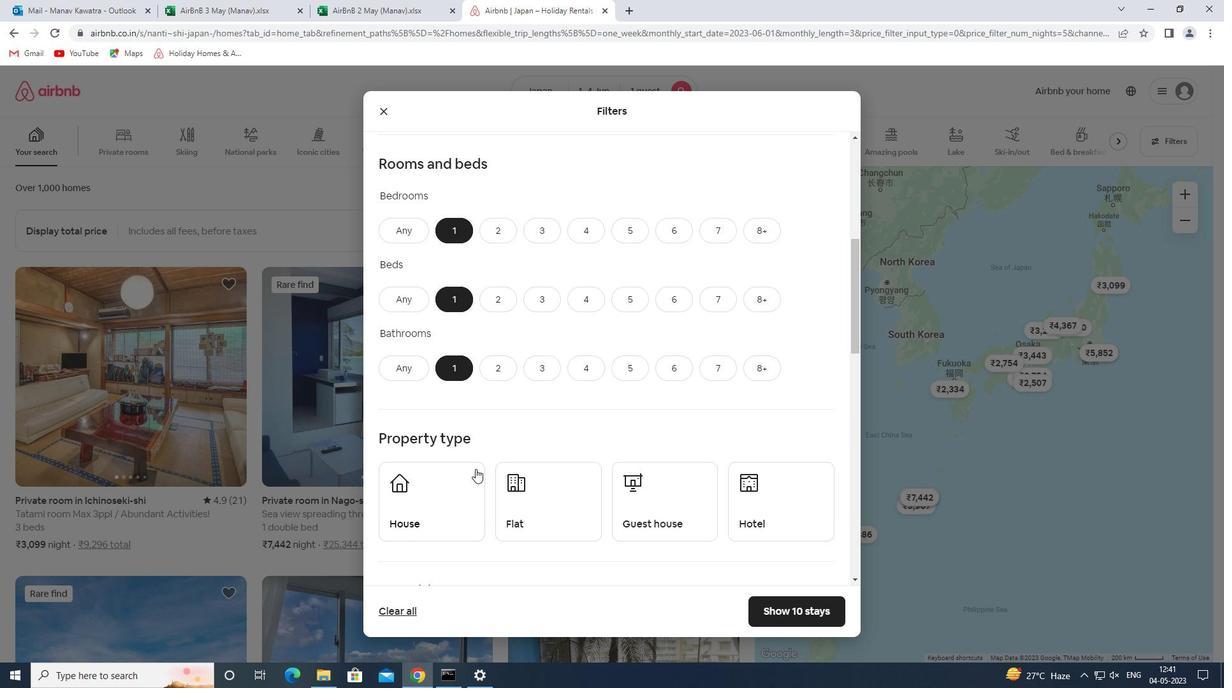 
Action: Mouse moved to (459, 411)
Screenshot: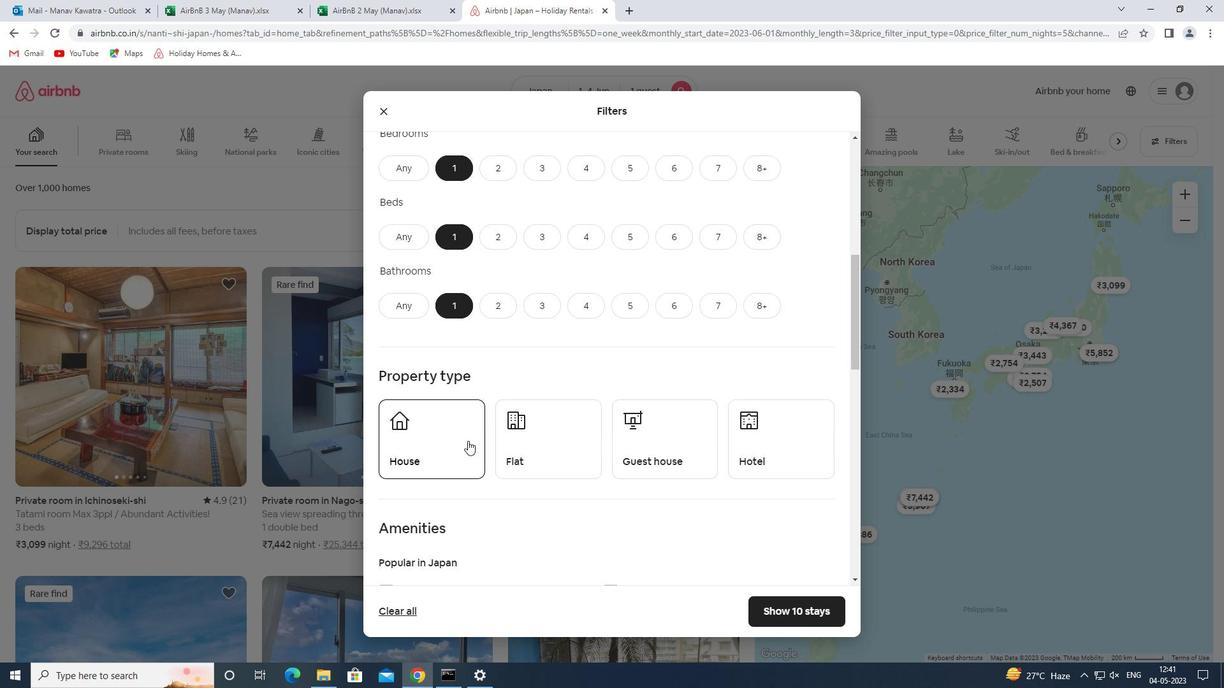 
Action: Mouse pressed left at (459, 411)
Screenshot: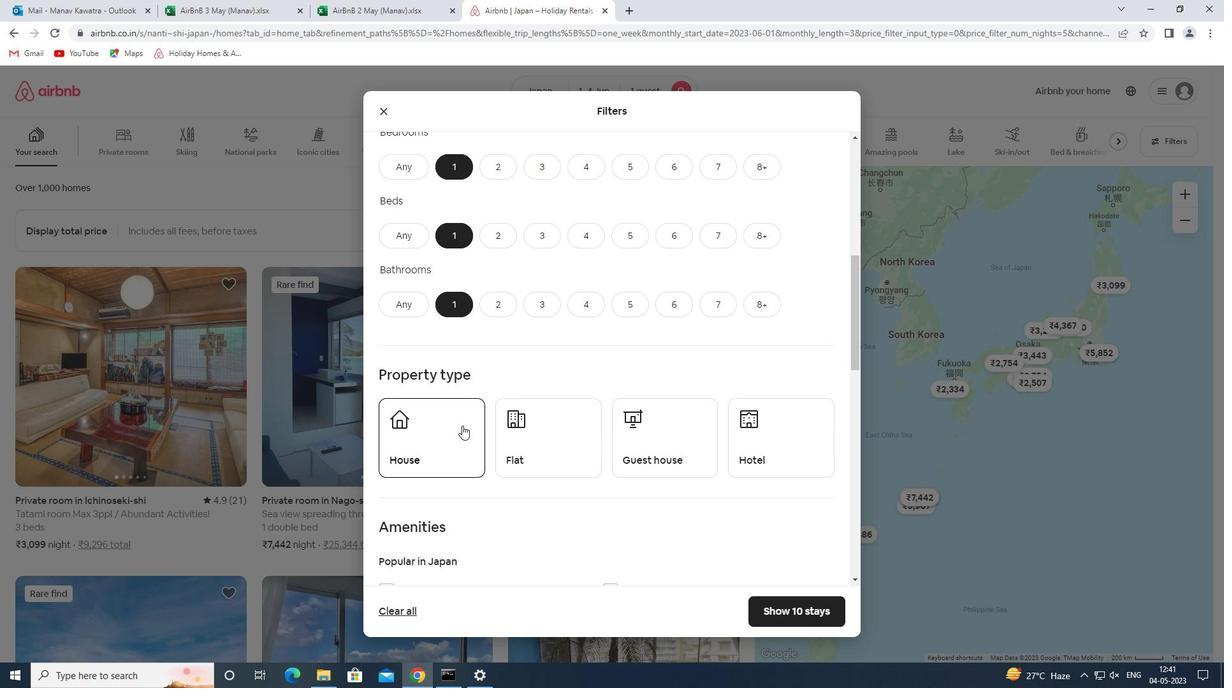 
Action: Mouse moved to (531, 437)
Screenshot: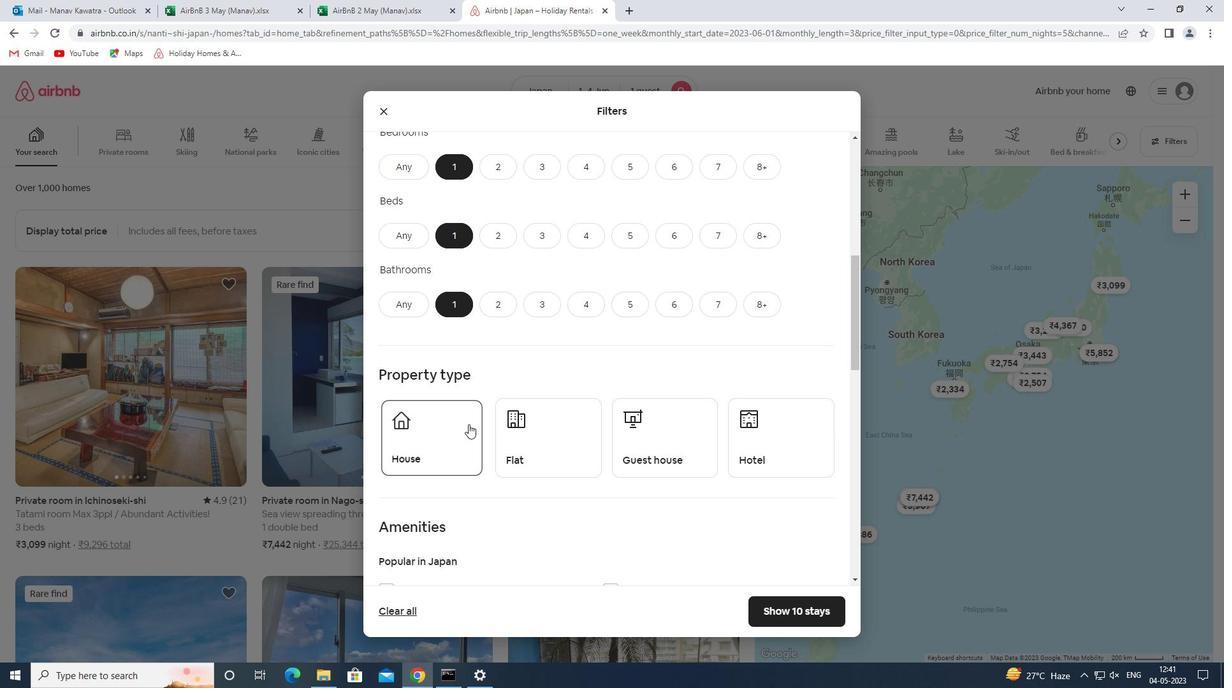 
Action: Mouse pressed left at (531, 437)
Screenshot: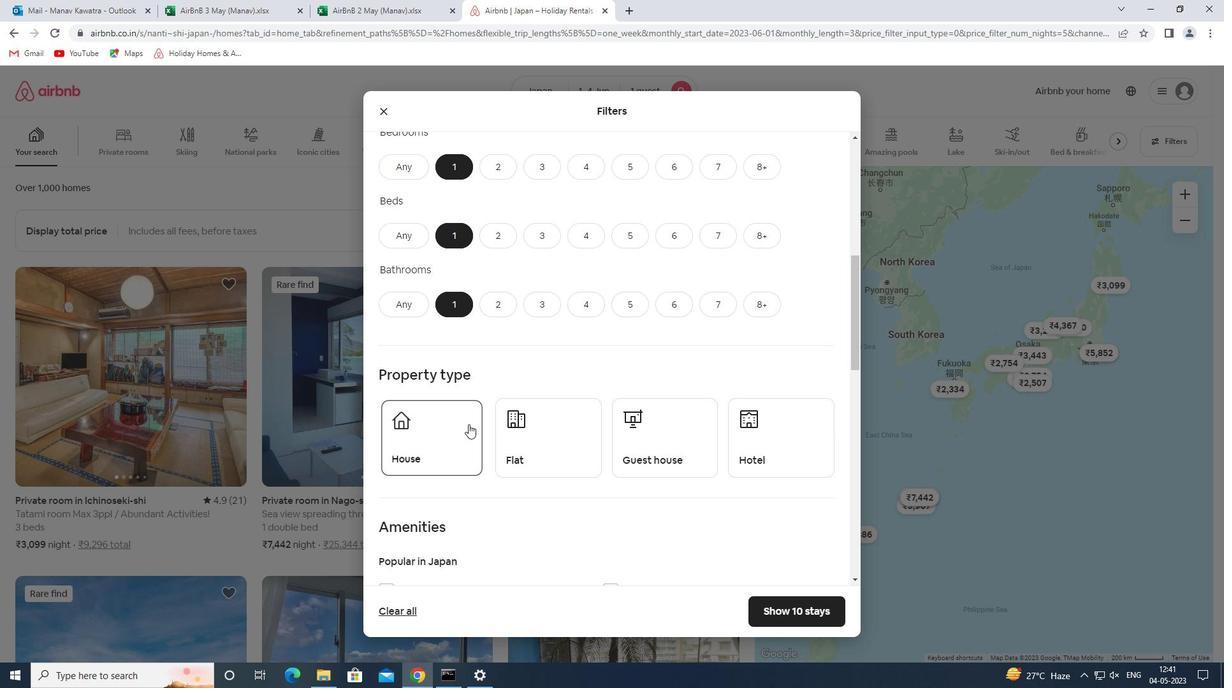 
Action: Mouse moved to (697, 444)
Screenshot: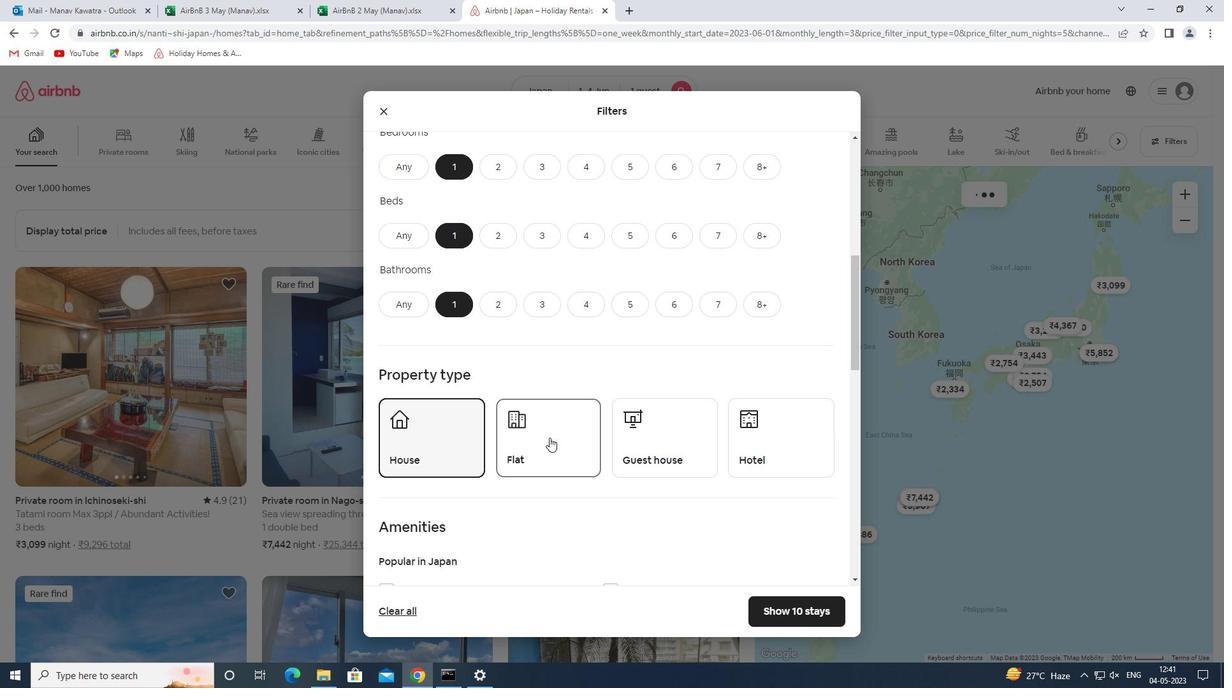 
Action: Mouse pressed left at (697, 444)
Screenshot: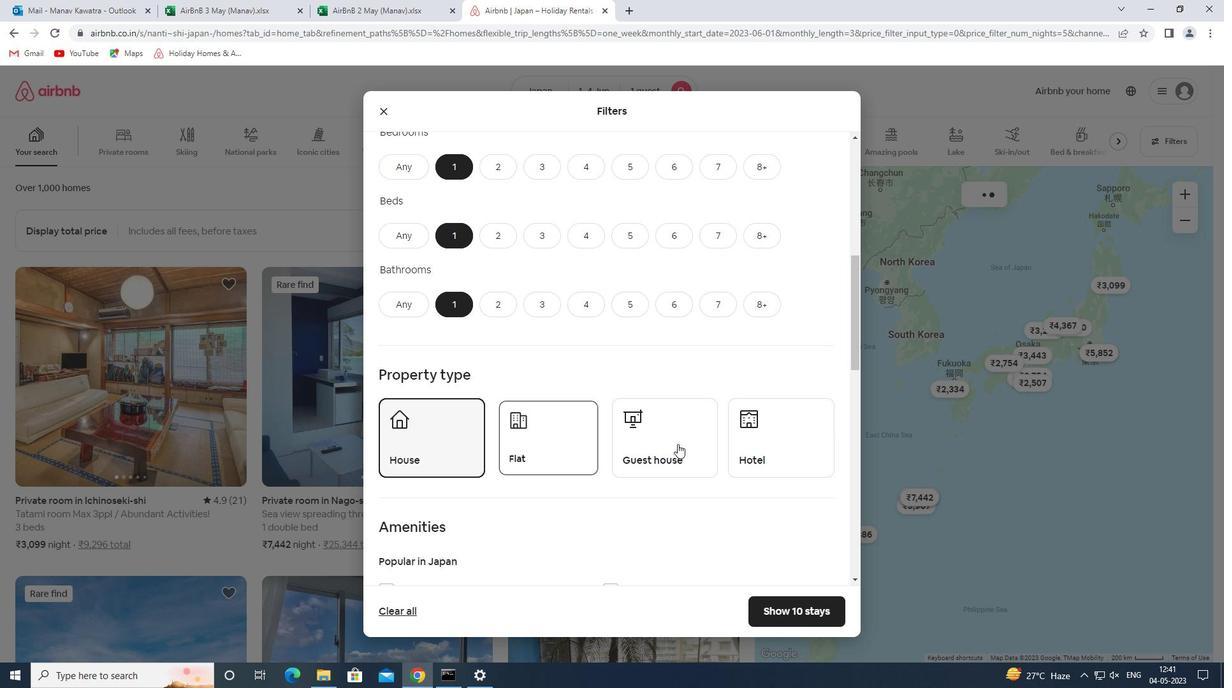 
Action: Mouse moved to (743, 436)
Screenshot: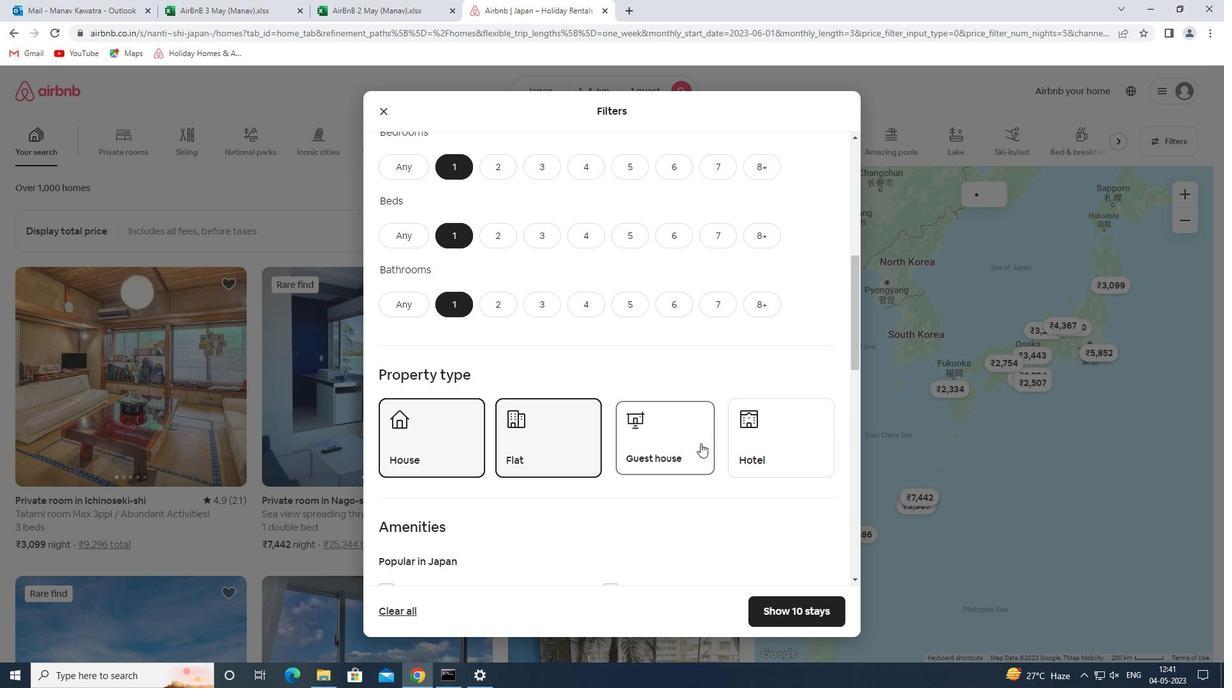 
Action: Mouse pressed left at (743, 436)
Screenshot: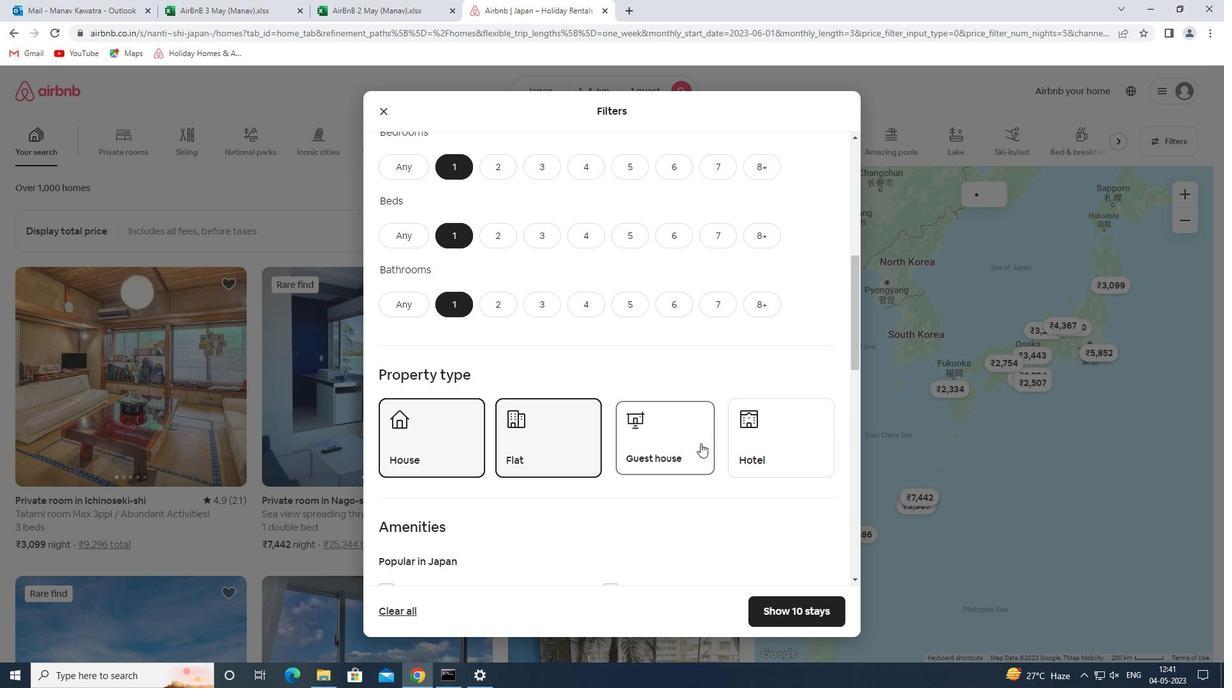 
Action: Mouse moved to (641, 460)
Screenshot: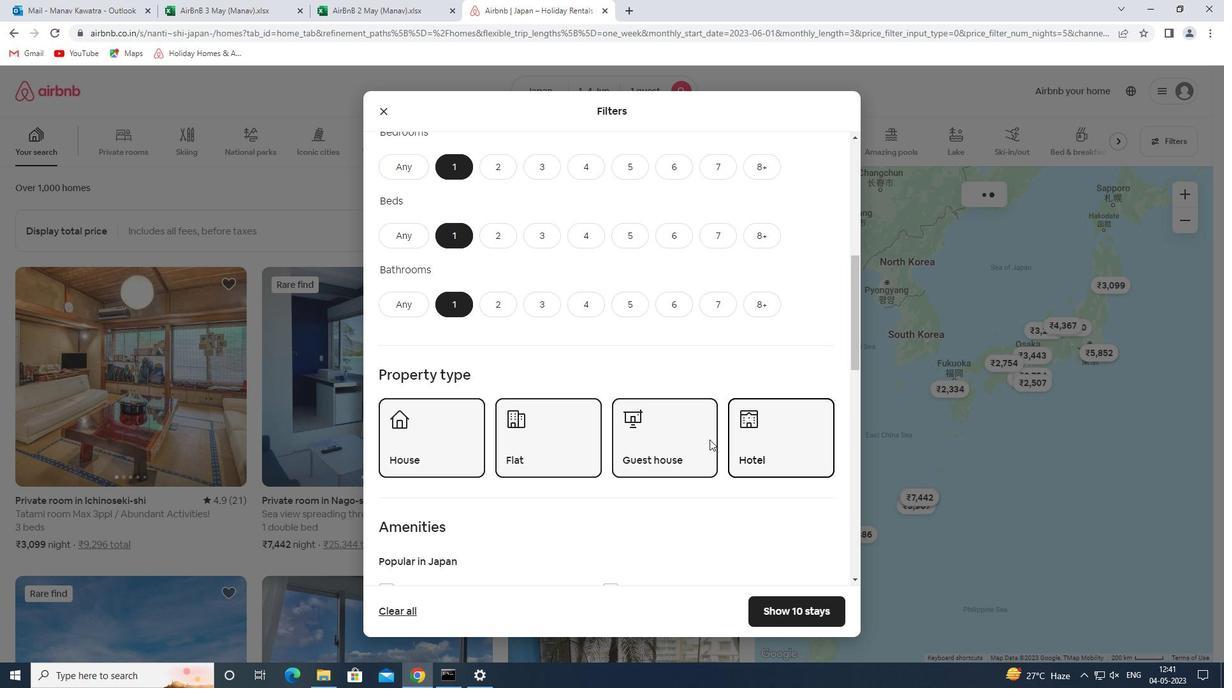 
Action: Mouse scrolled (641, 460) with delta (0, 0)
Screenshot: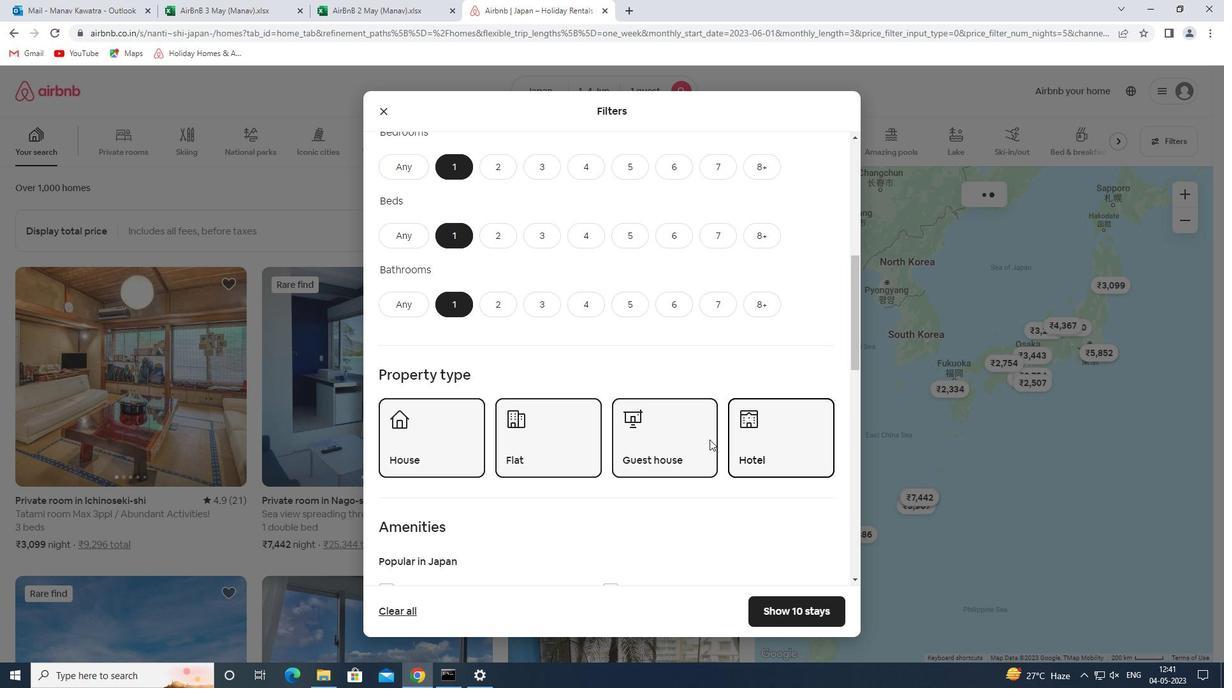 
Action: Mouse moved to (638, 460)
Screenshot: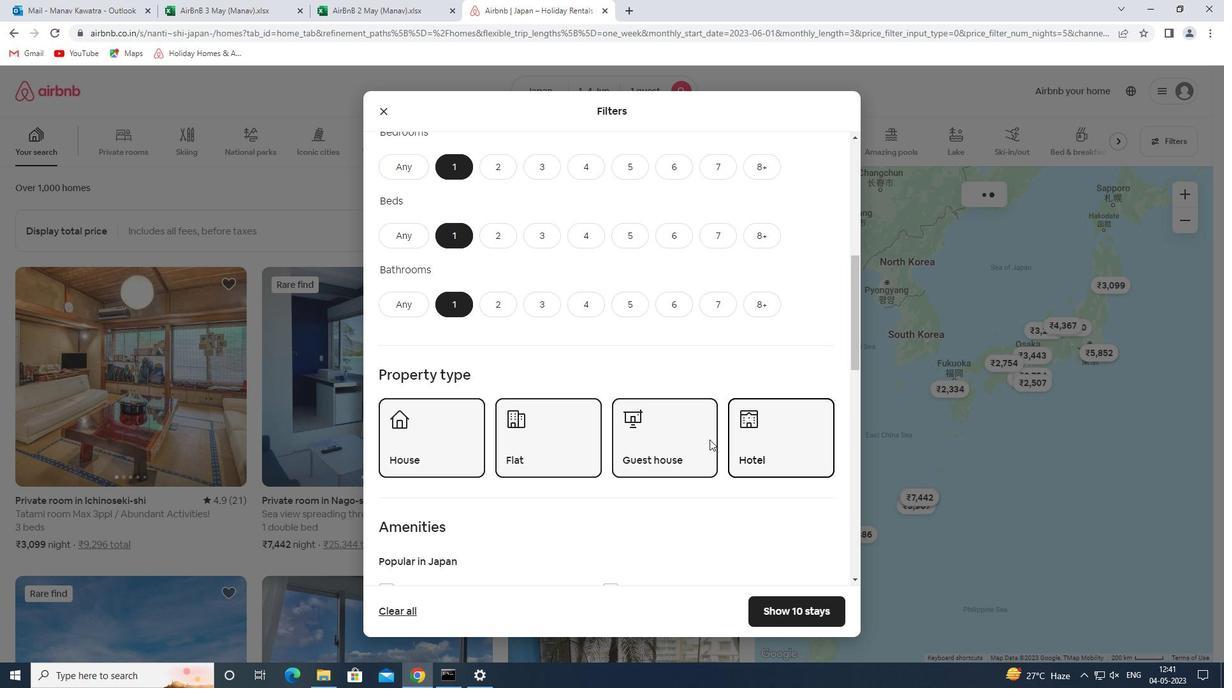 
Action: Mouse scrolled (638, 460) with delta (0, 0)
Screenshot: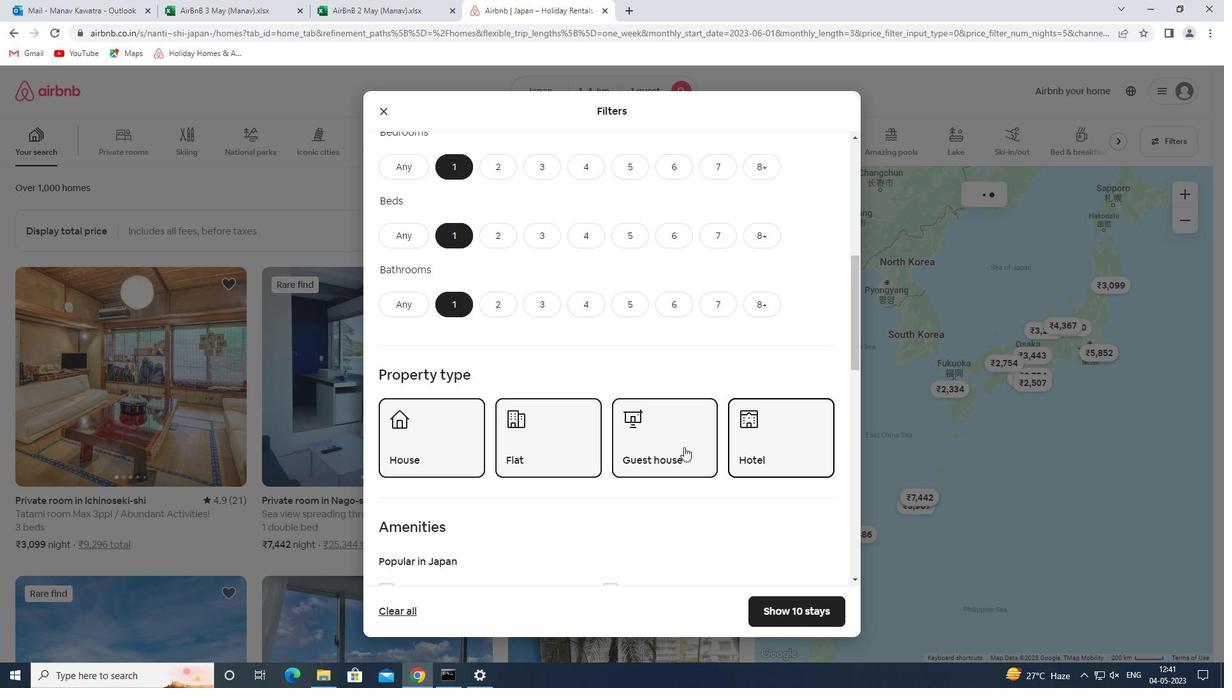 
Action: Mouse moved to (636, 461)
Screenshot: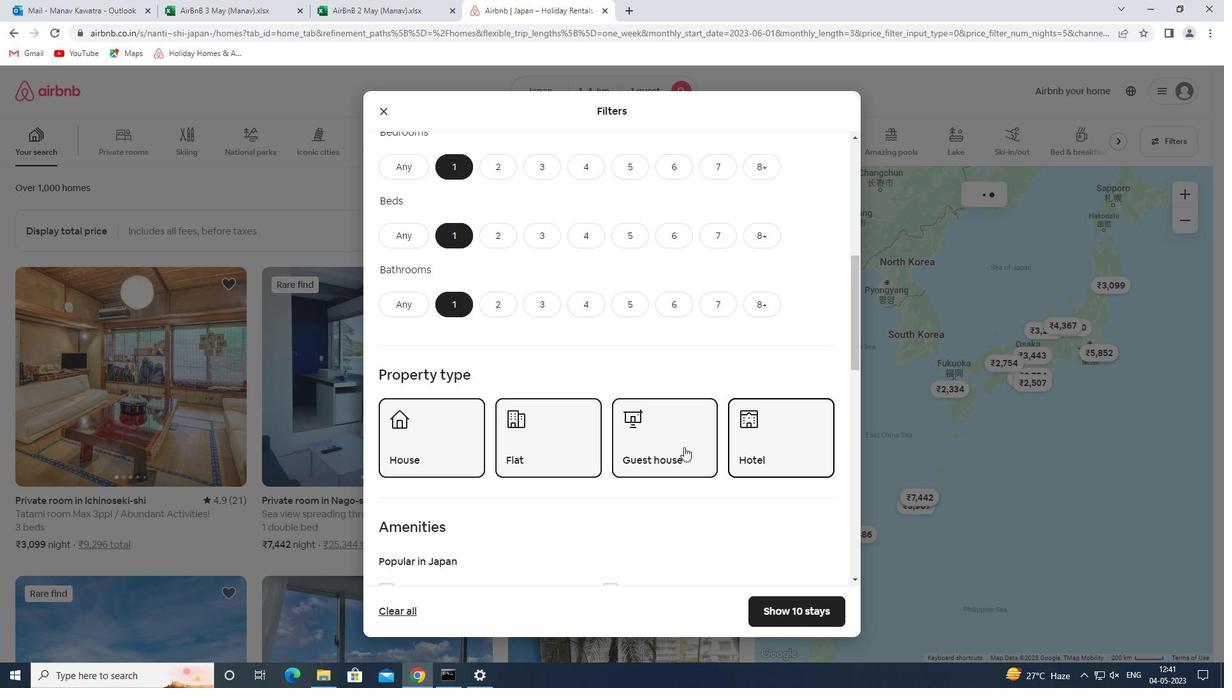
Action: Mouse scrolled (636, 460) with delta (0, 0)
Screenshot: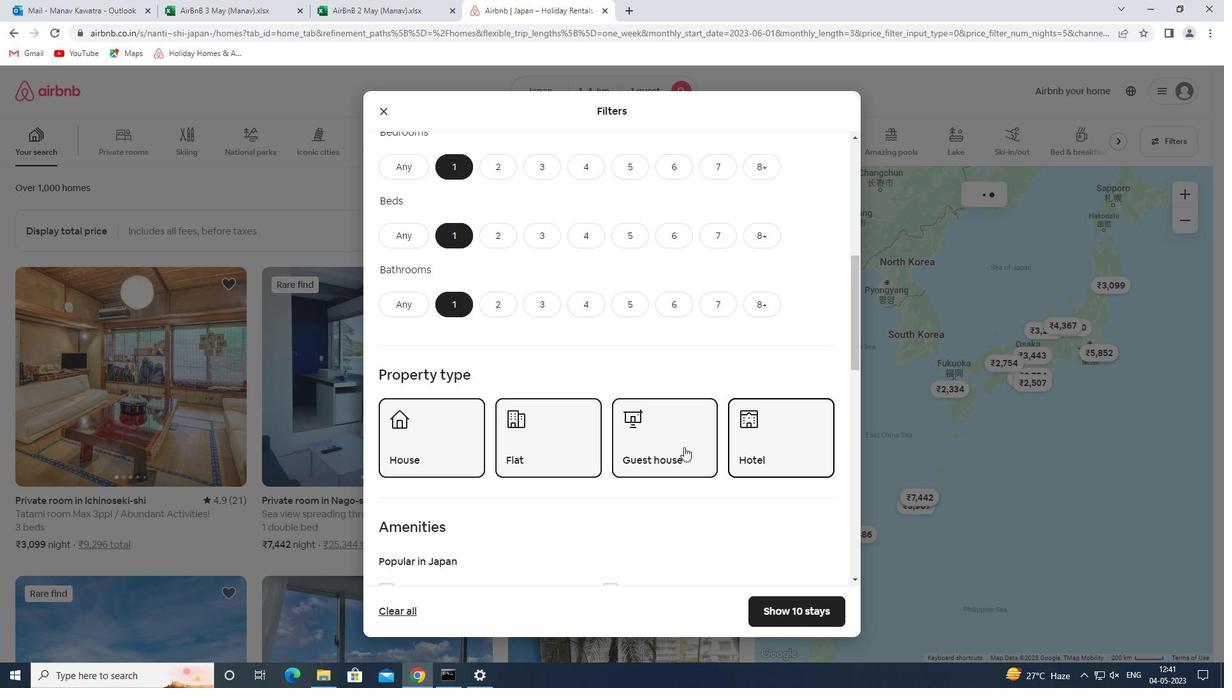 
Action: Mouse moved to (634, 461)
Screenshot: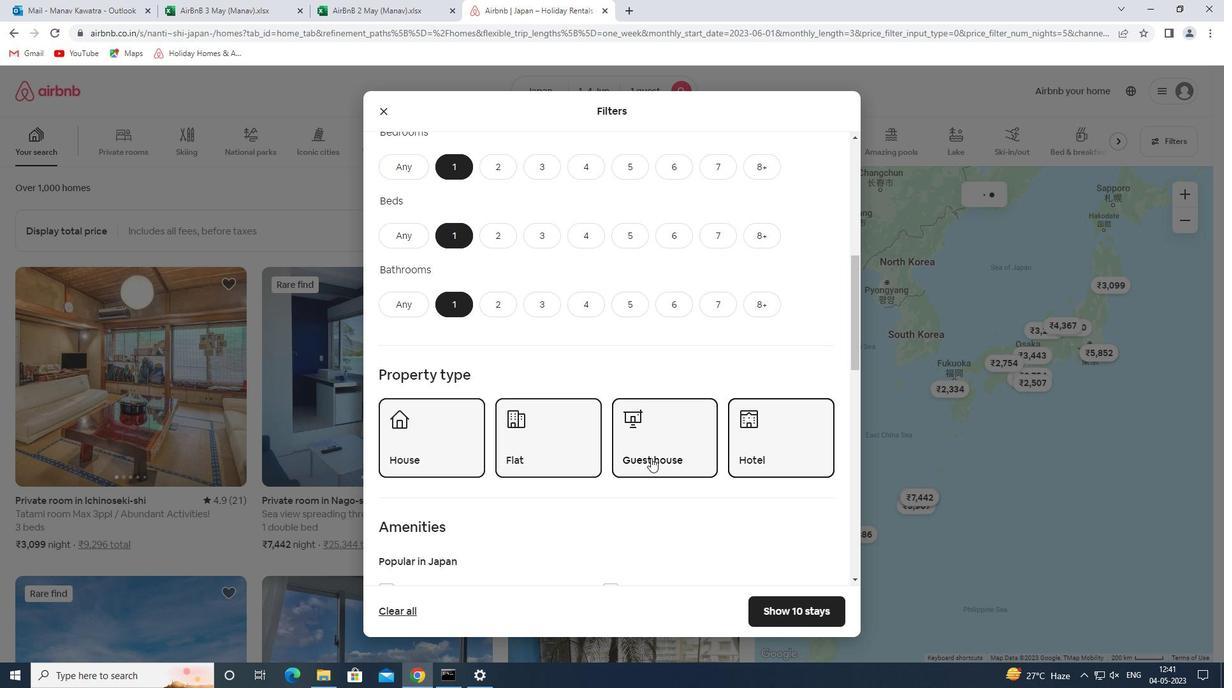 
Action: Mouse scrolled (634, 460) with delta (0, 0)
Screenshot: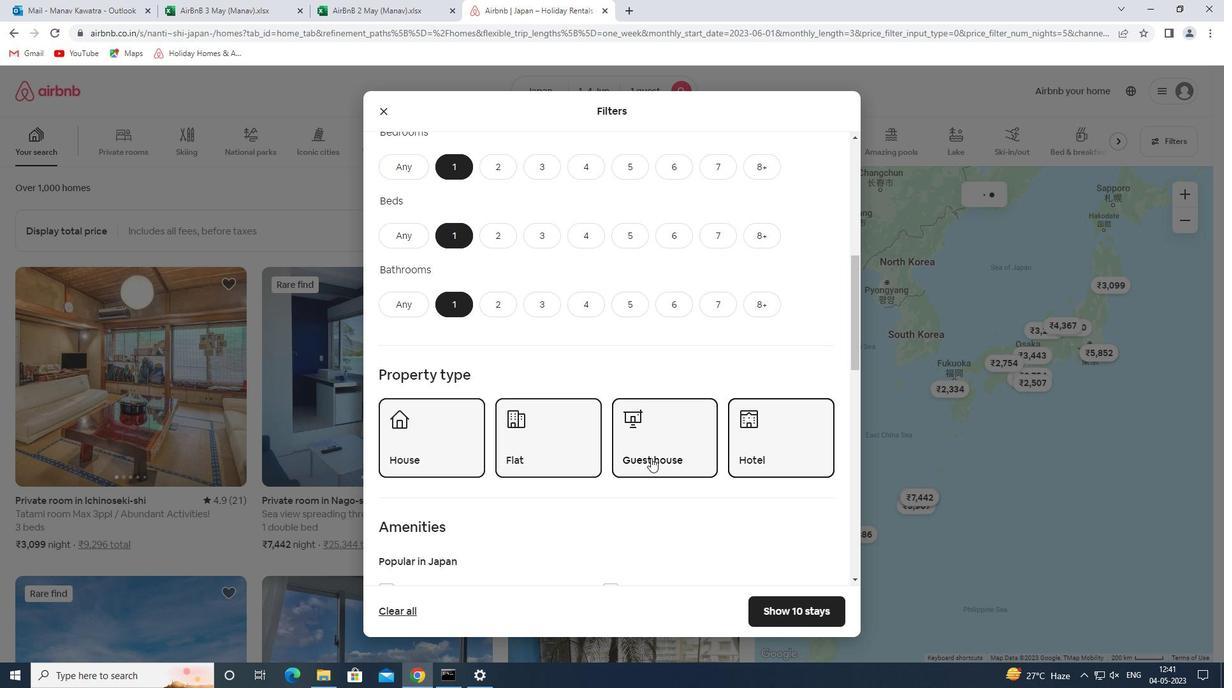 
Action: Mouse moved to (631, 460)
Screenshot: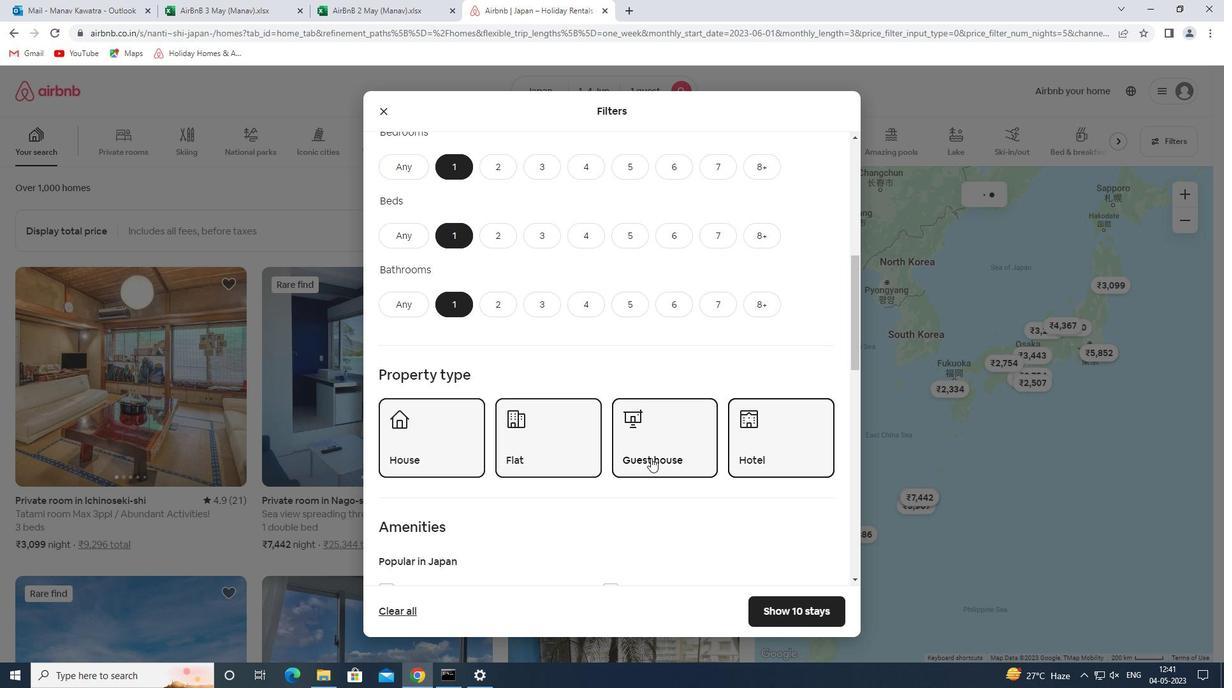 
Action: Mouse scrolled (631, 460) with delta (0, 0)
Screenshot: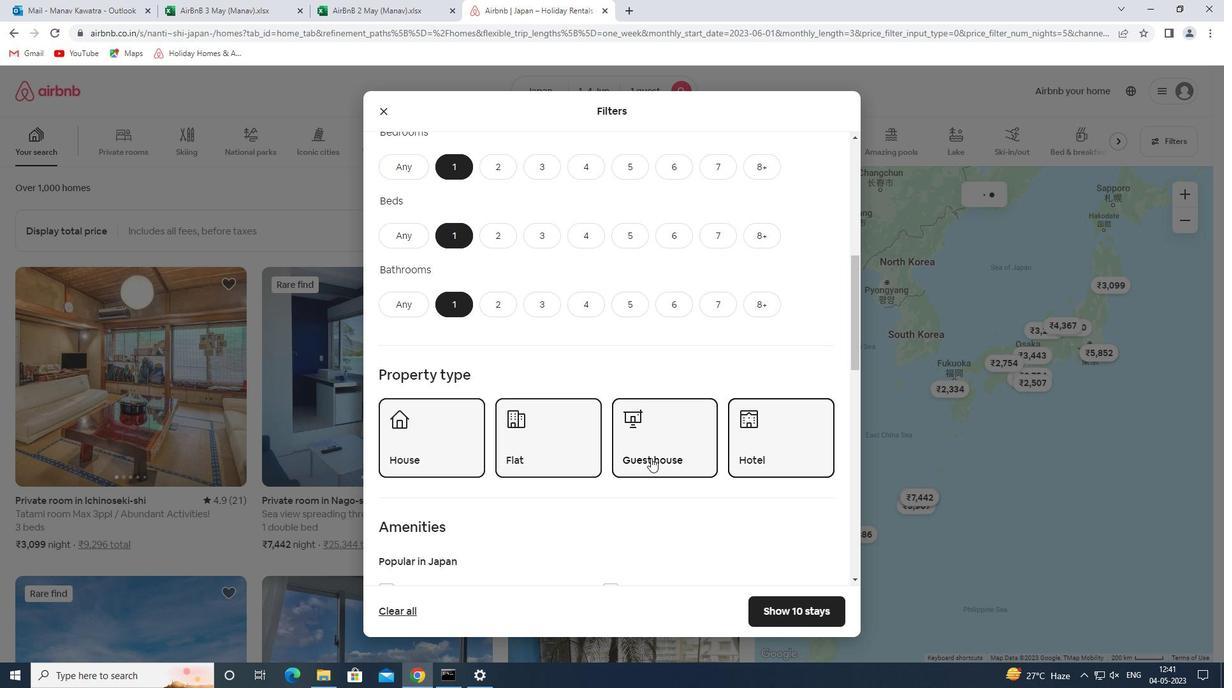 
Action: Mouse moved to (615, 449)
Screenshot: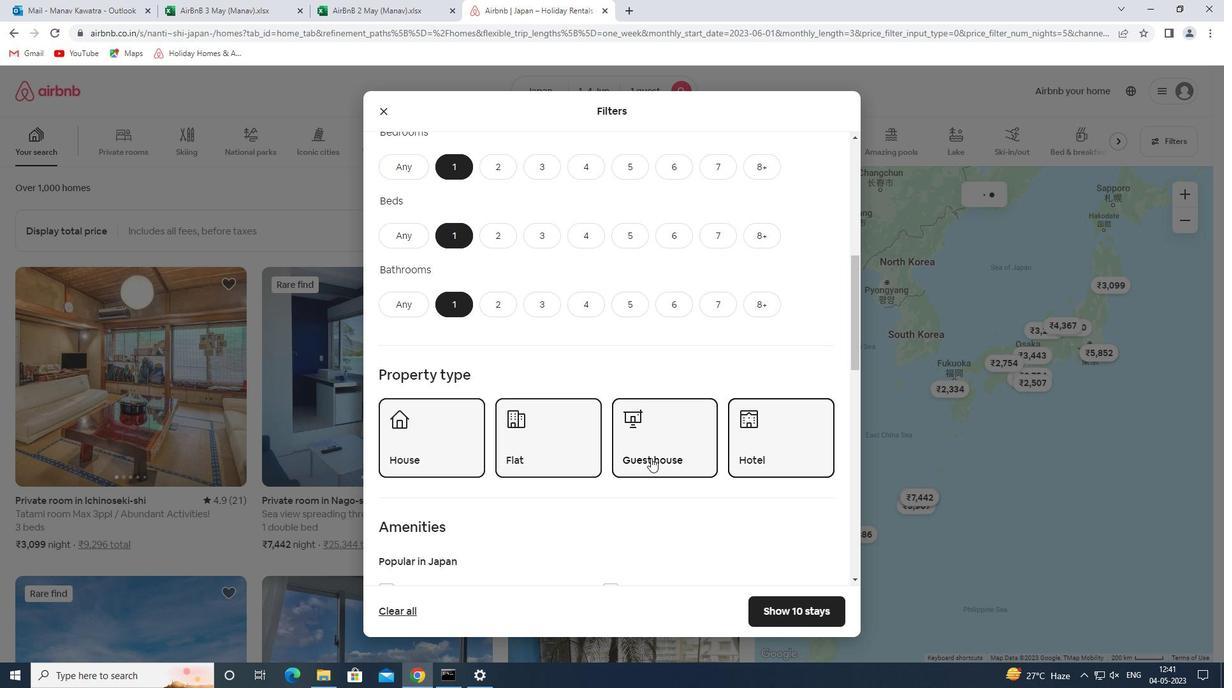
Action: Mouse scrolled (615, 448) with delta (0, 0)
Screenshot: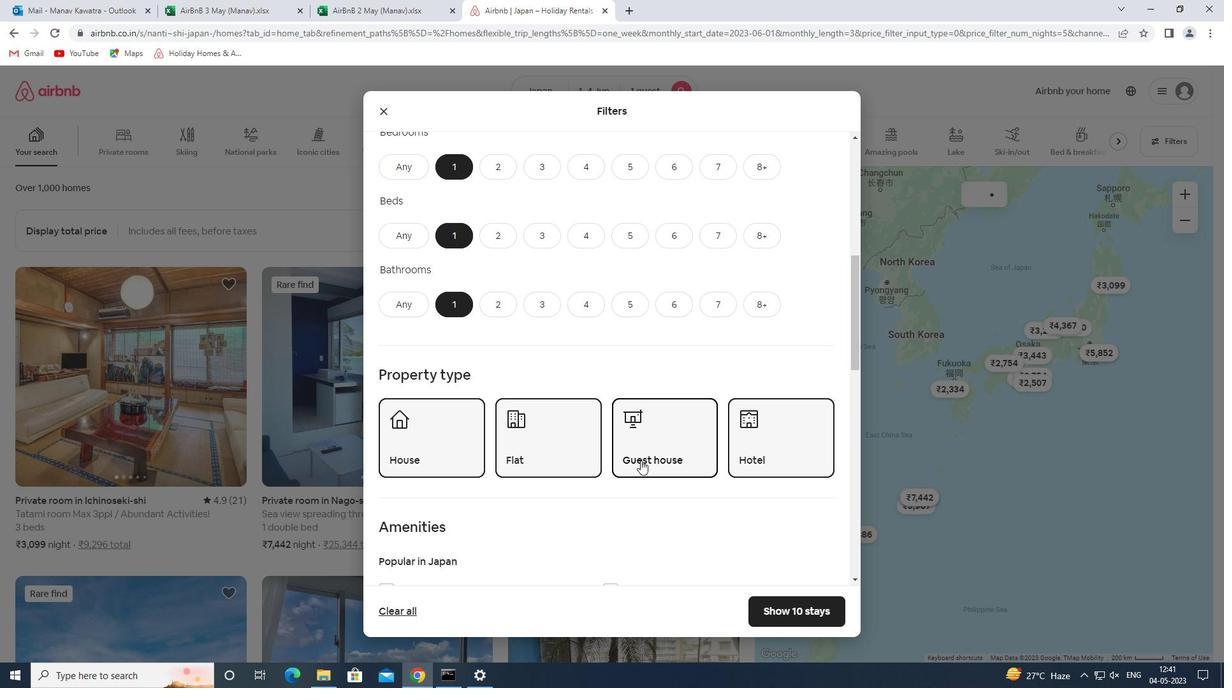 
Action: Mouse moved to (421, 203)
Screenshot: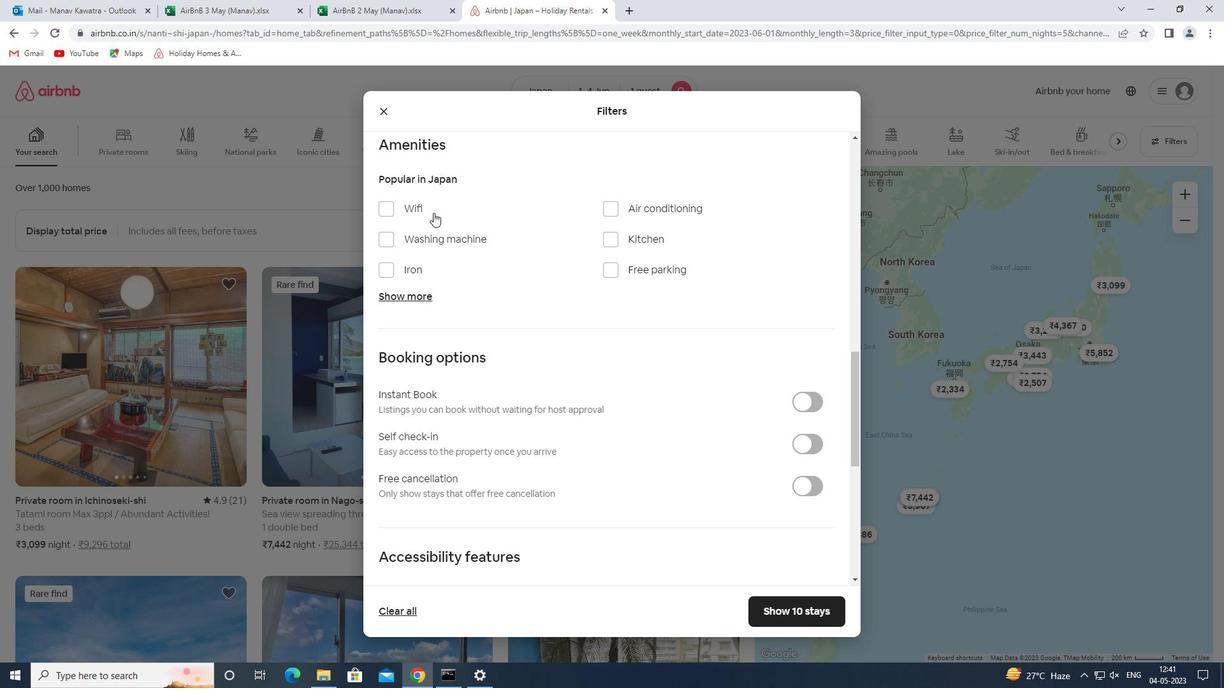 
Action: Mouse pressed left at (421, 203)
Screenshot: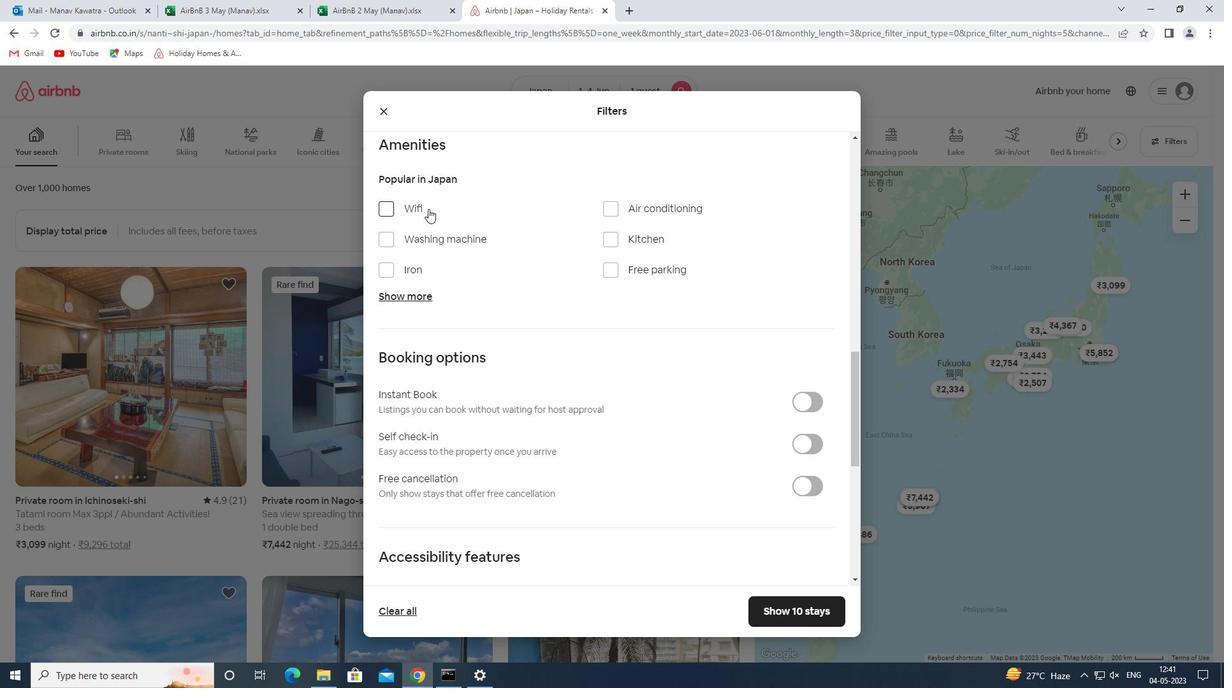 
Action: Mouse moved to (432, 240)
Screenshot: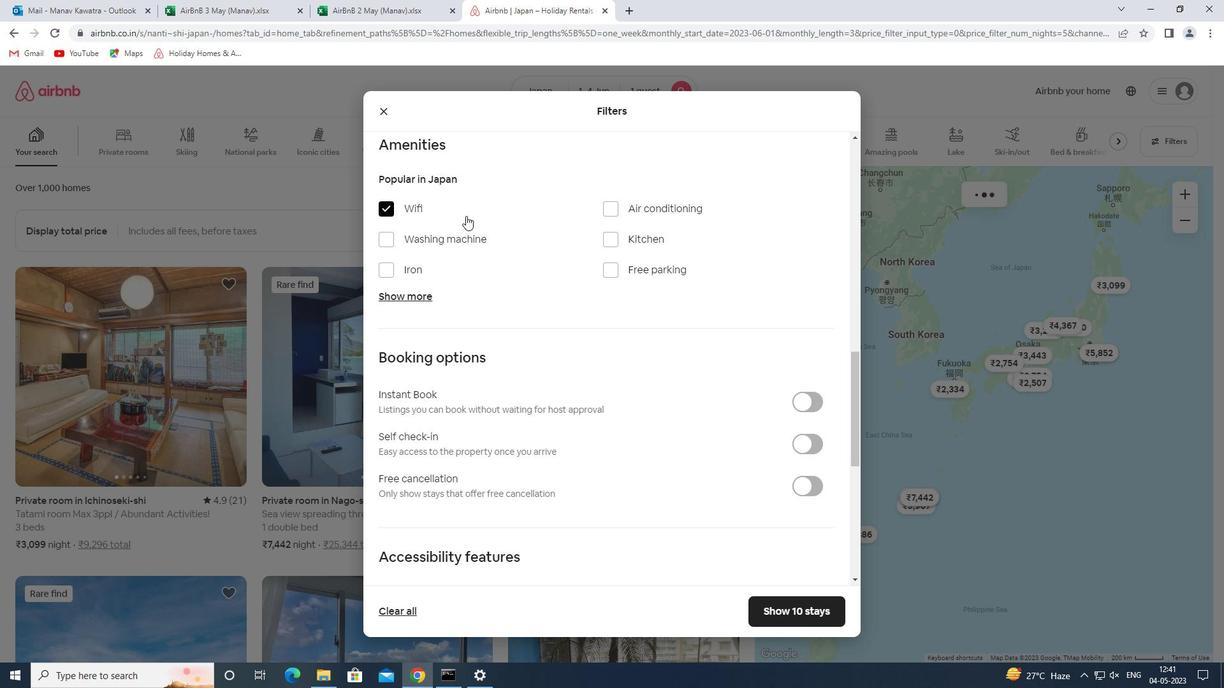 
Action: Mouse pressed left at (432, 240)
Screenshot: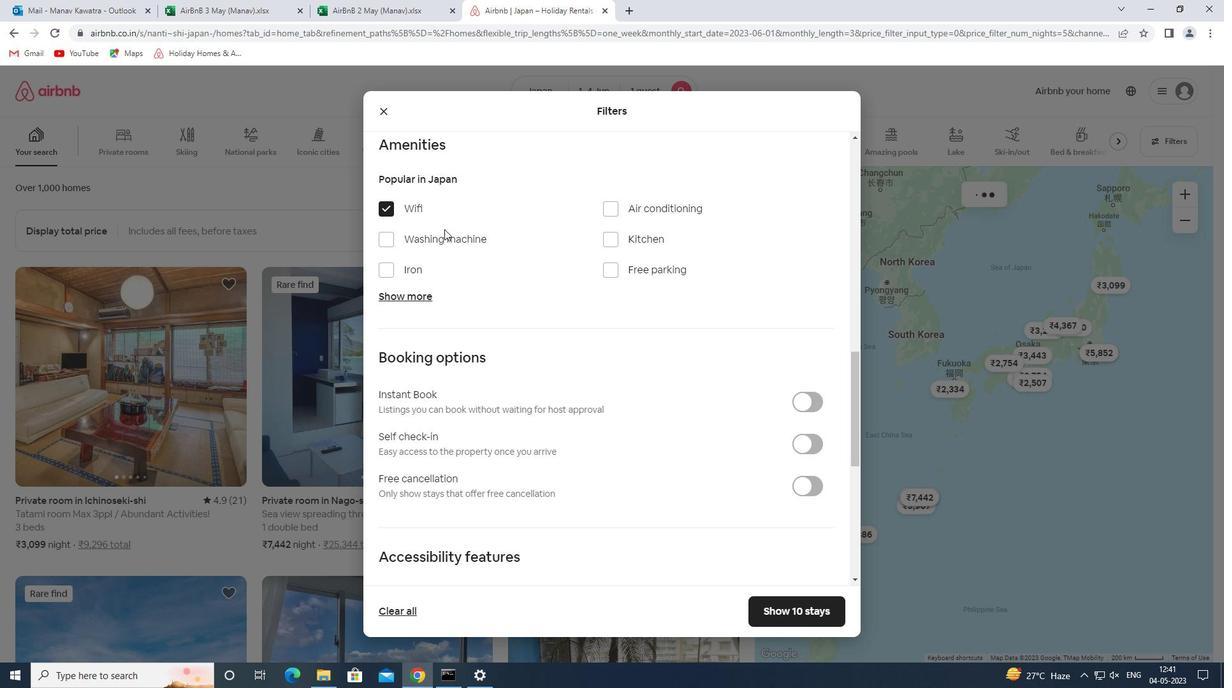 
Action: Mouse moved to (813, 444)
Screenshot: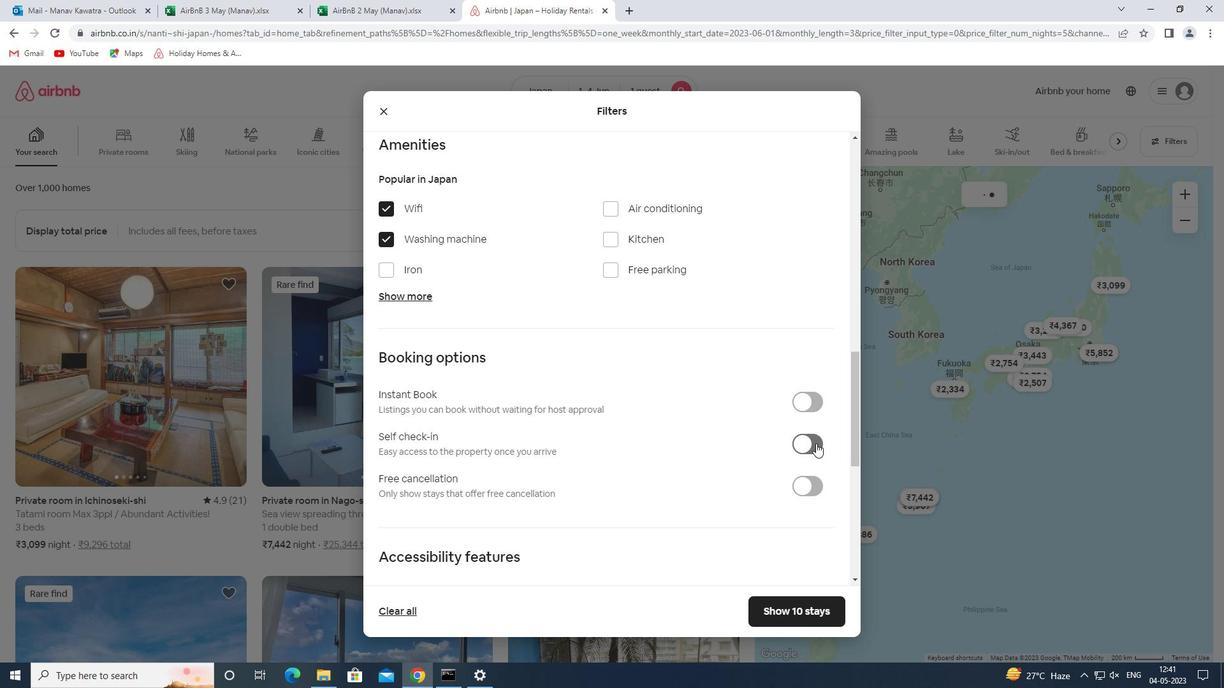 
Action: Mouse pressed left at (813, 444)
Screenshot: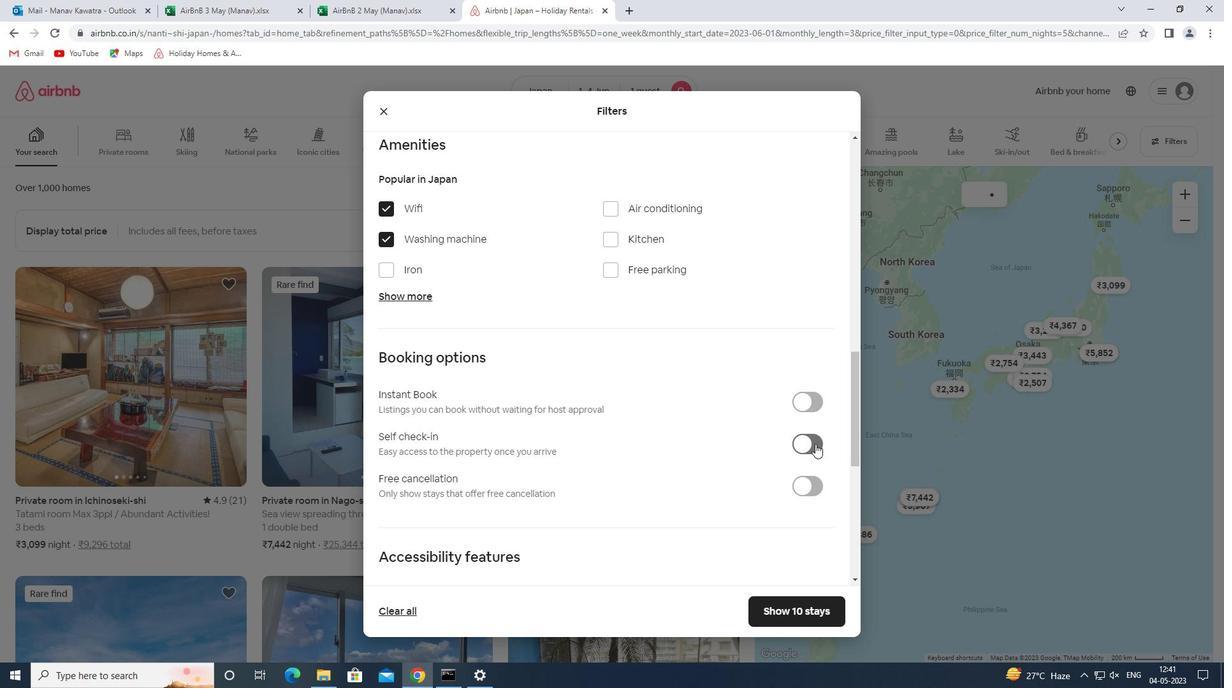 
Action: Mouse moved to (597, 429)
Screenshot: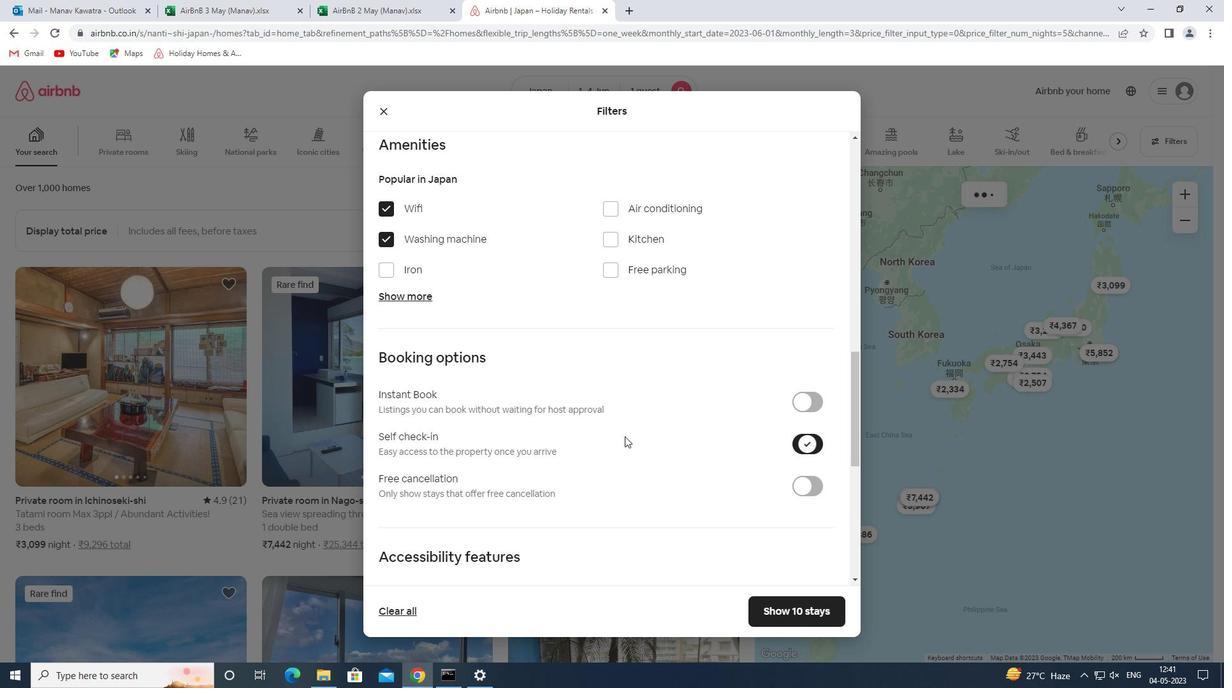 
Action: Mouse scrolled (597, 429) with delta (0, 0)
Screenshot: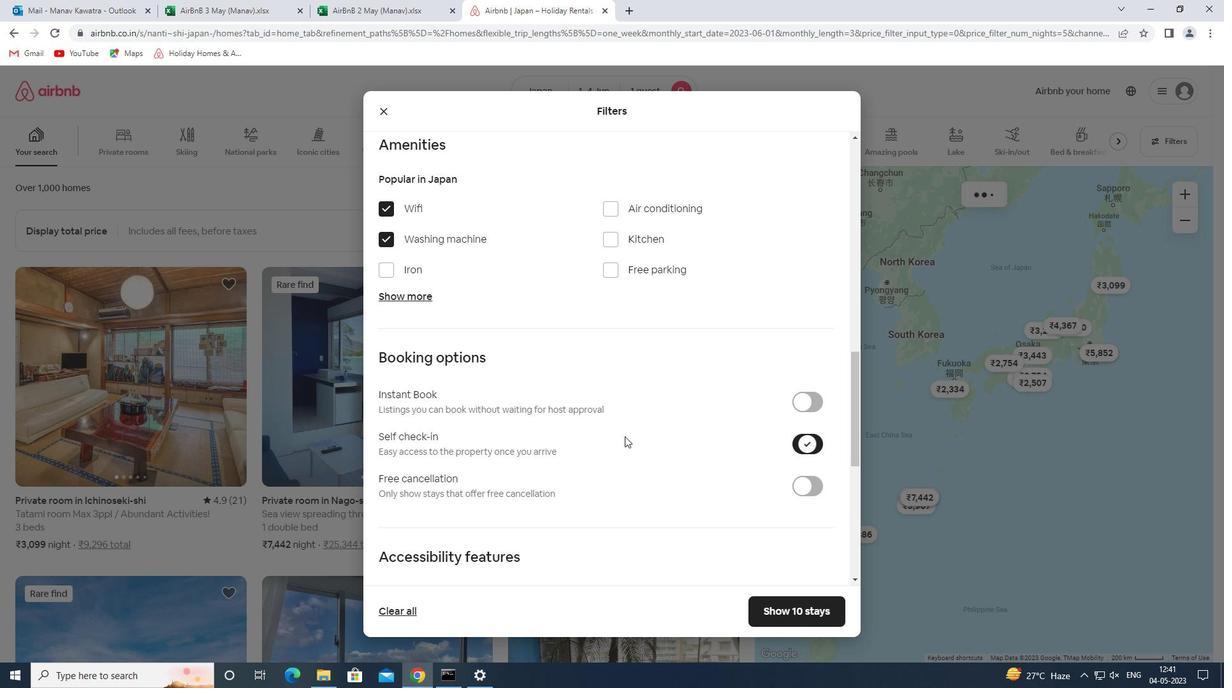 
Action: Mouse scrolled (597, 429) with delta (0, 0)
Screenshot: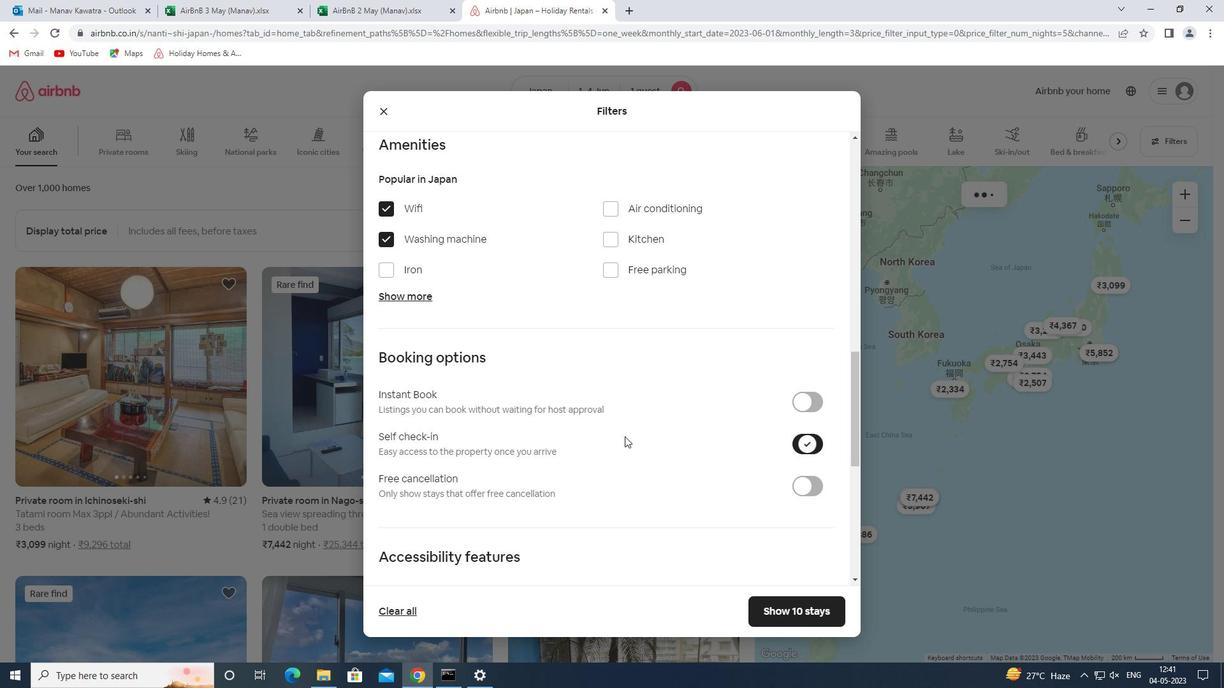 
Action: Mouse scrolled (597, 429) with delta (0, 0)
Screenshot: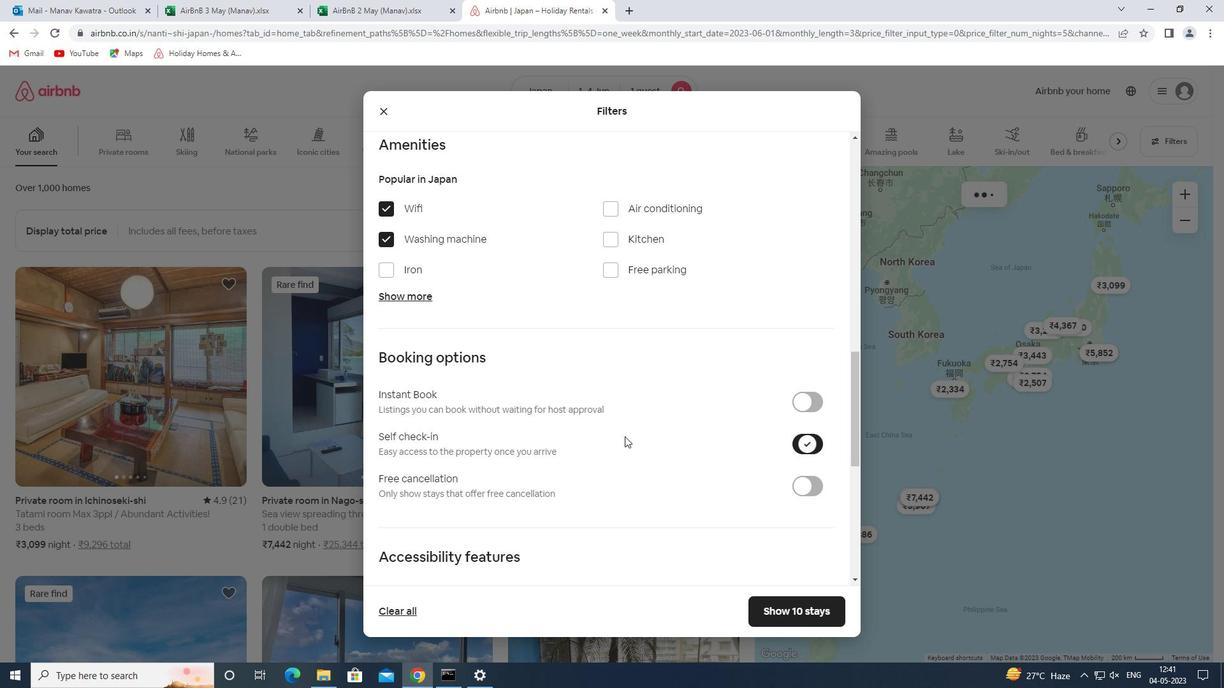 
Action: Mouse moved to (596, 429)
Screenshot: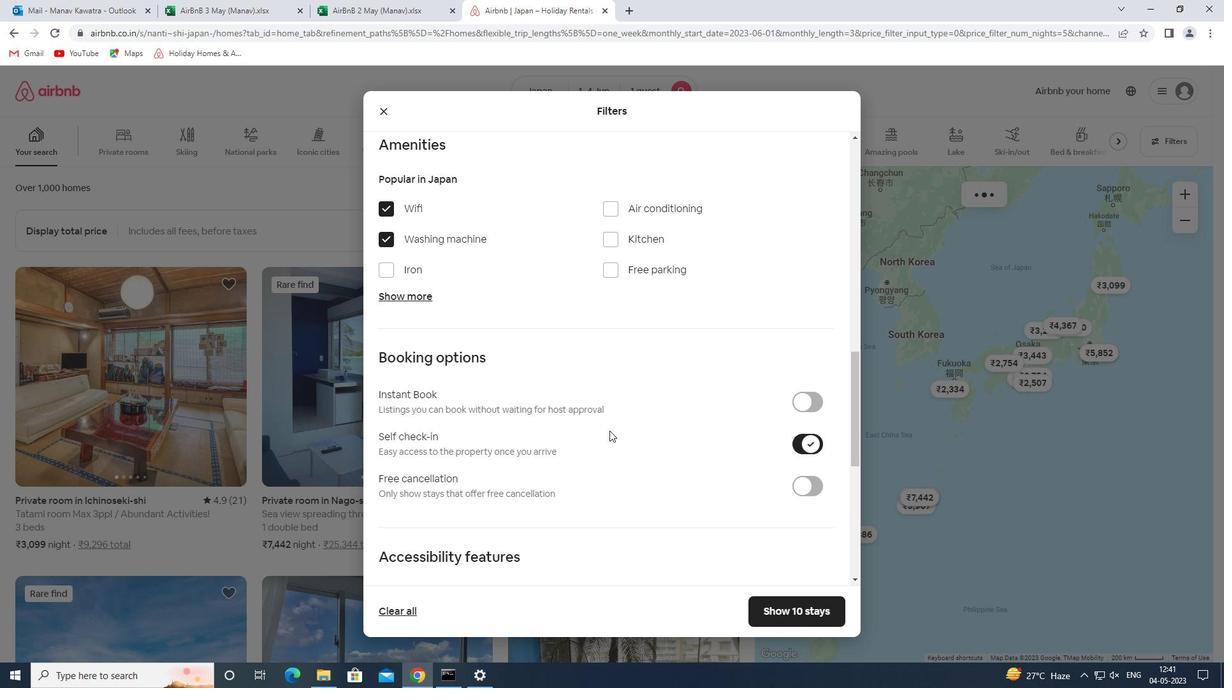
Action: Mouse scrolled (596, 429) with delta (0, 0)
Screenshot: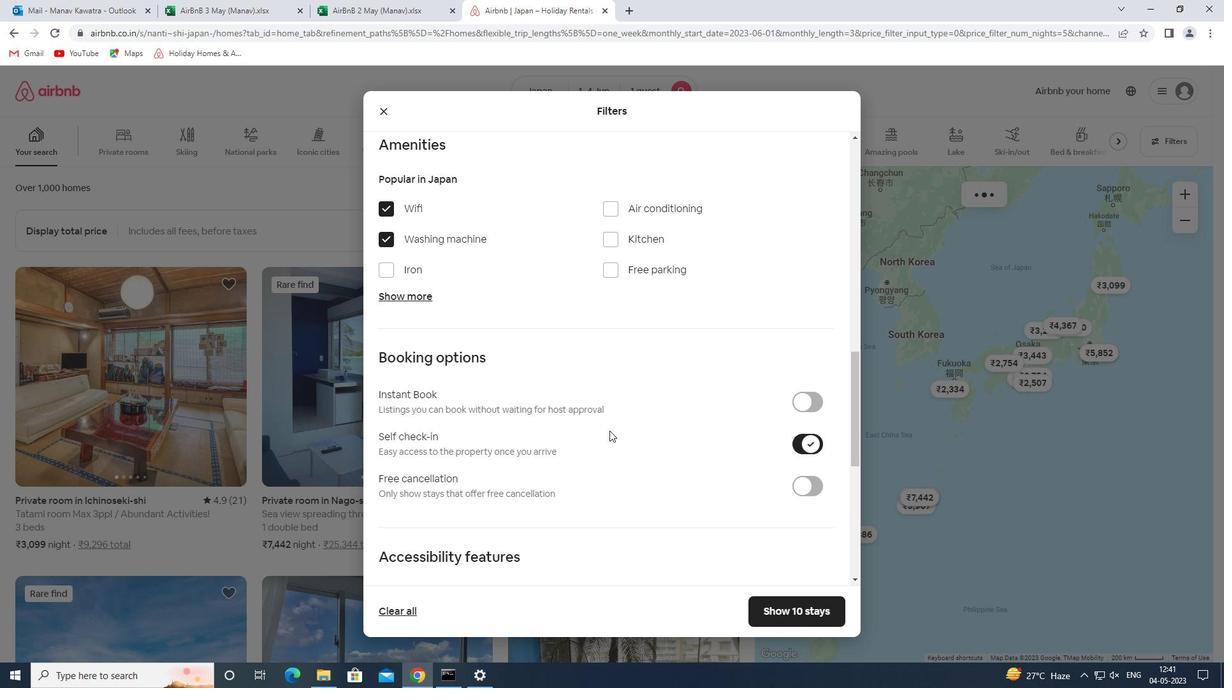 
Action: Mouse moved to (595, 430)
Screenshot: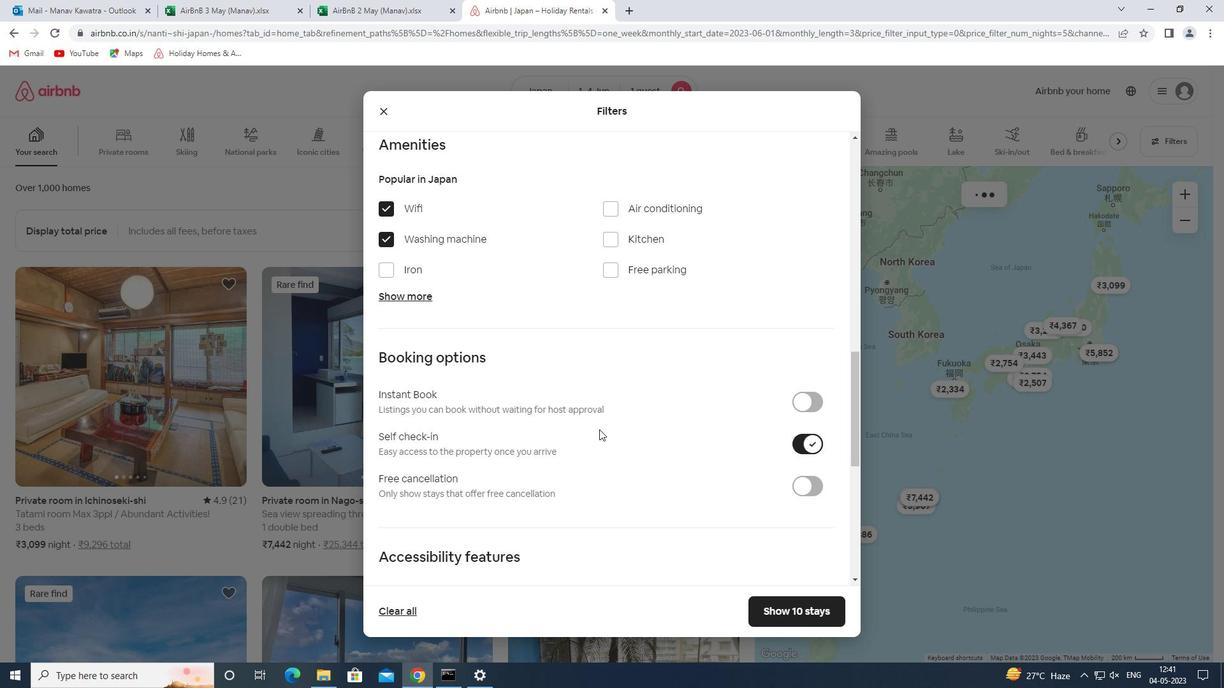 
Action: Mouse scrolled (595, 429) with delta (0, 0)
Screenshot: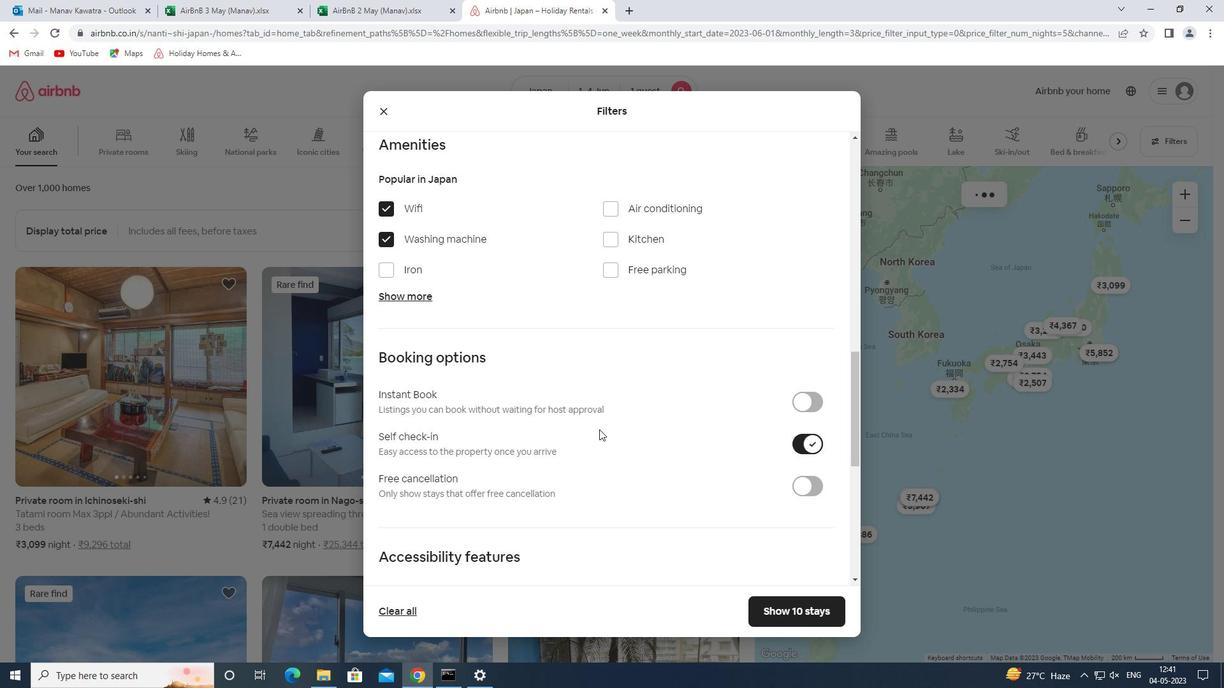 
Action: Mouse moved to (595, 430)
Screenshot: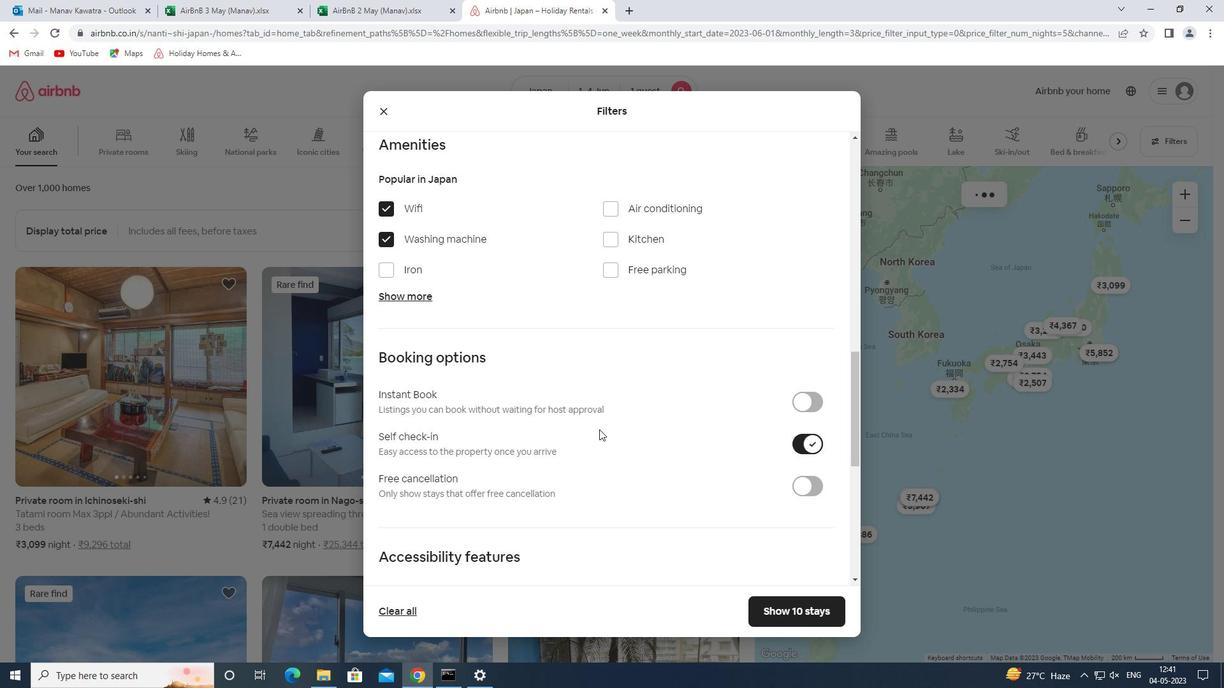 
Action: Mouse scrolled (595, 429) with delta (0, 0)
Screenshot: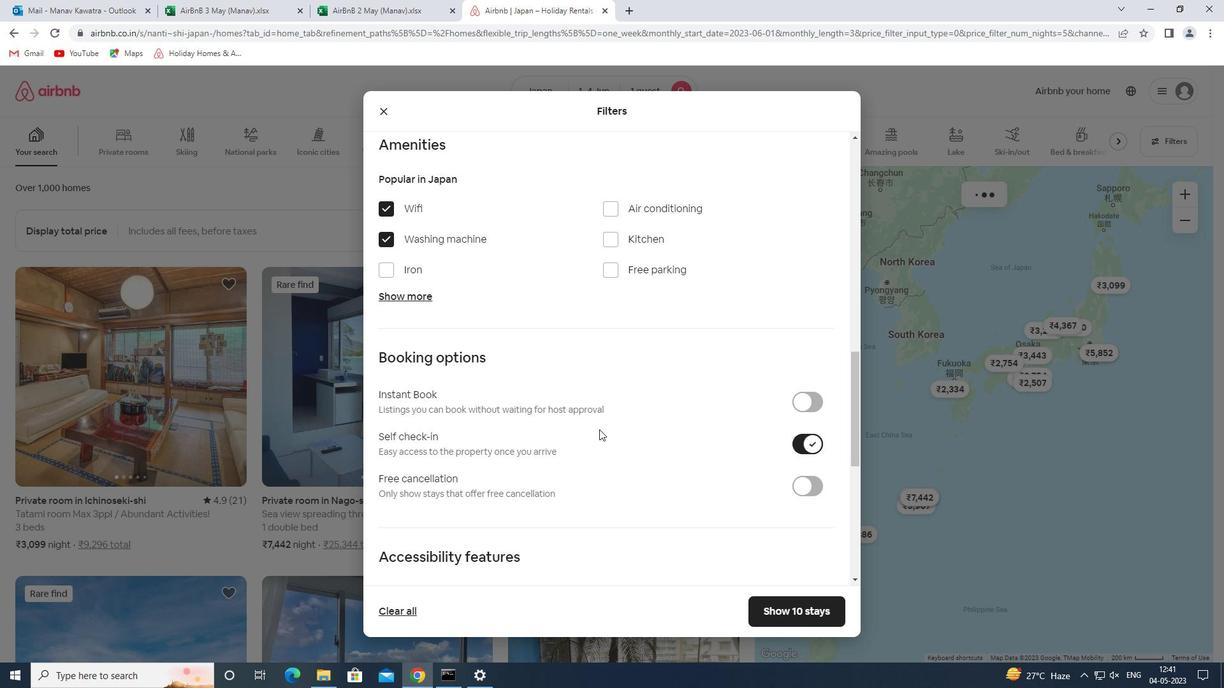 
Action: Mouse moved to (593, 432)
Screenshot: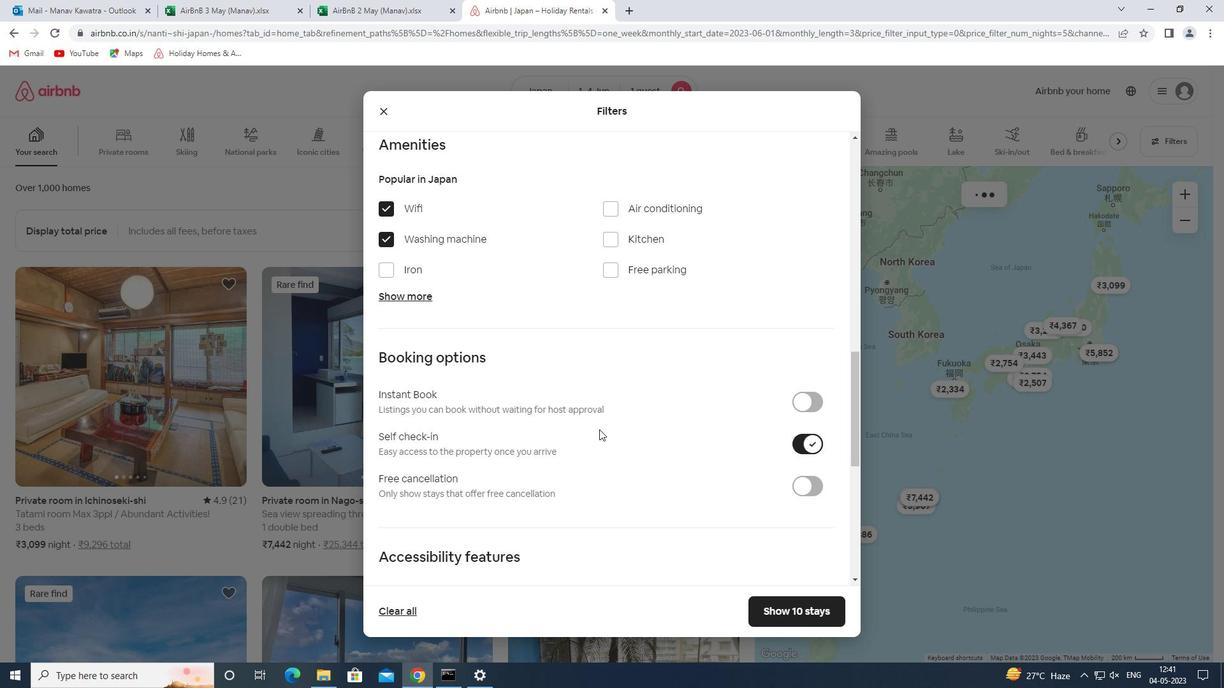 
Action: Mouse scrolled (593, 431) with delta (0, 0)
Screenshot: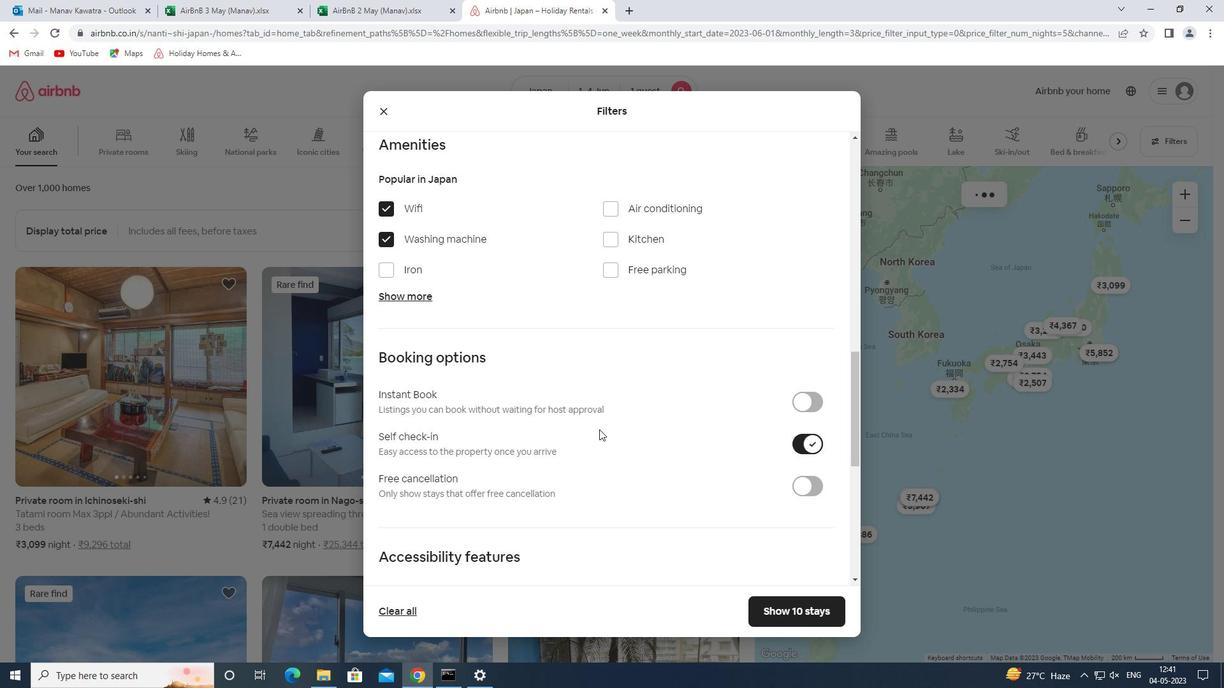 
Action: Mouse moved to (592, 433)
Screenshot: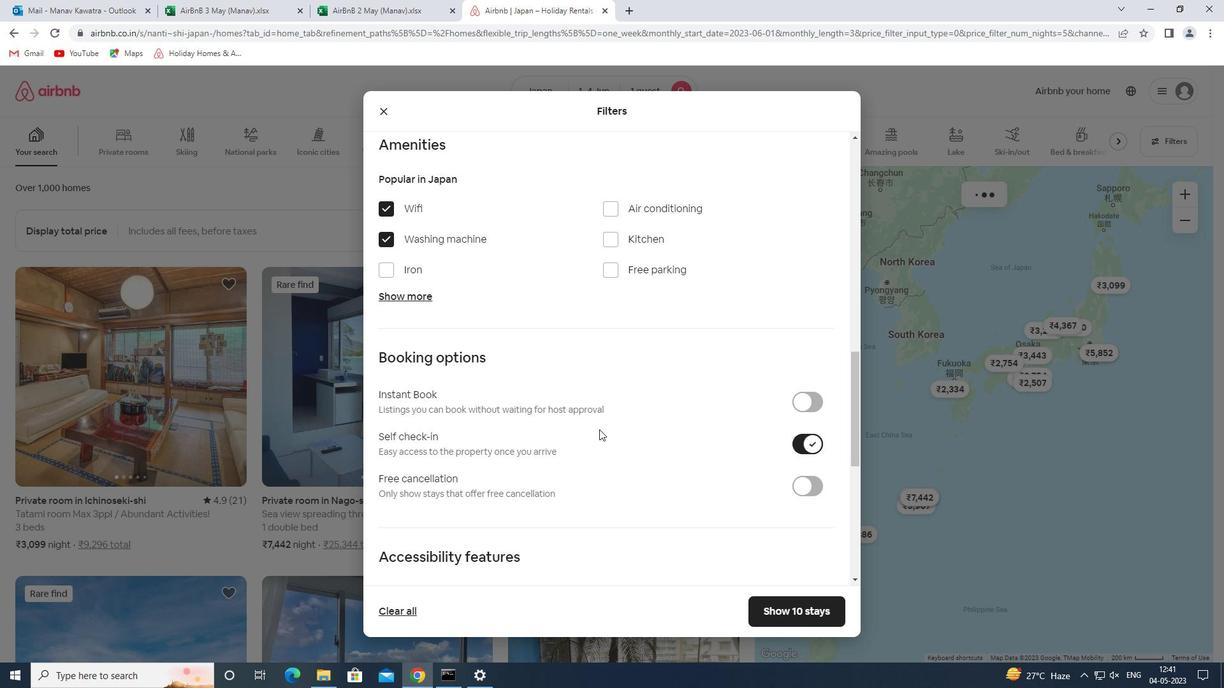 
Action: Mouse scrolled (592, 432) with delta (0, 0)
Screenshot: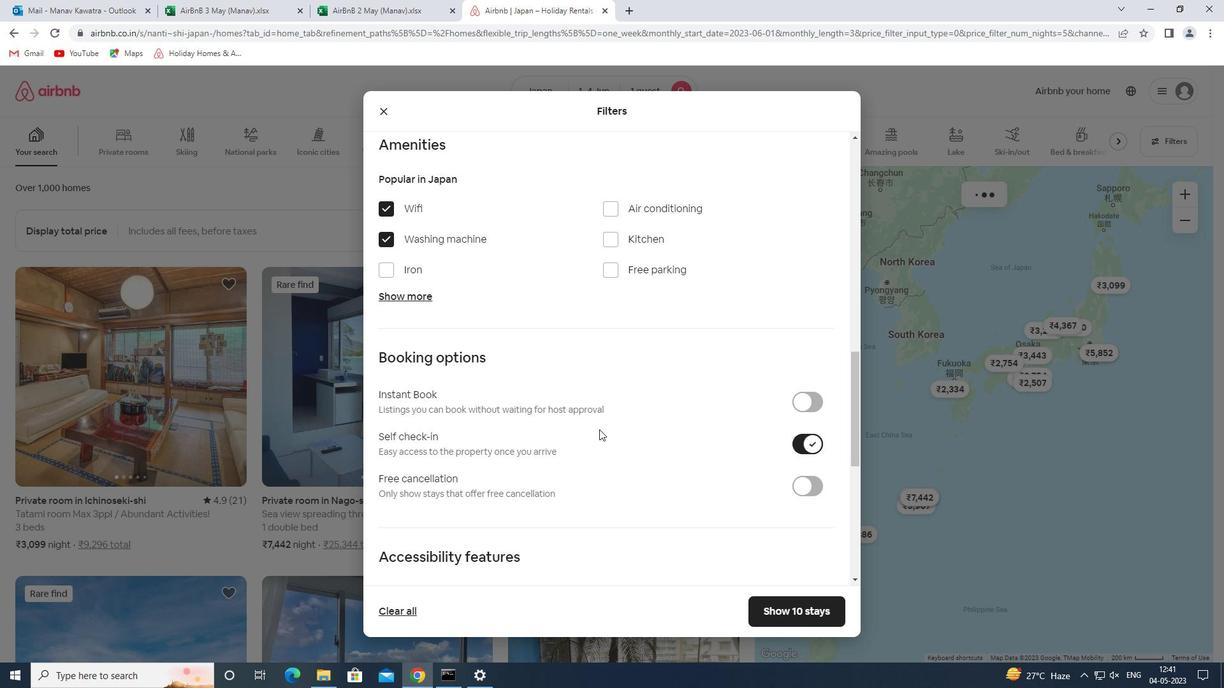 
Action: Mouse moved to (396, 493)
Screenshot: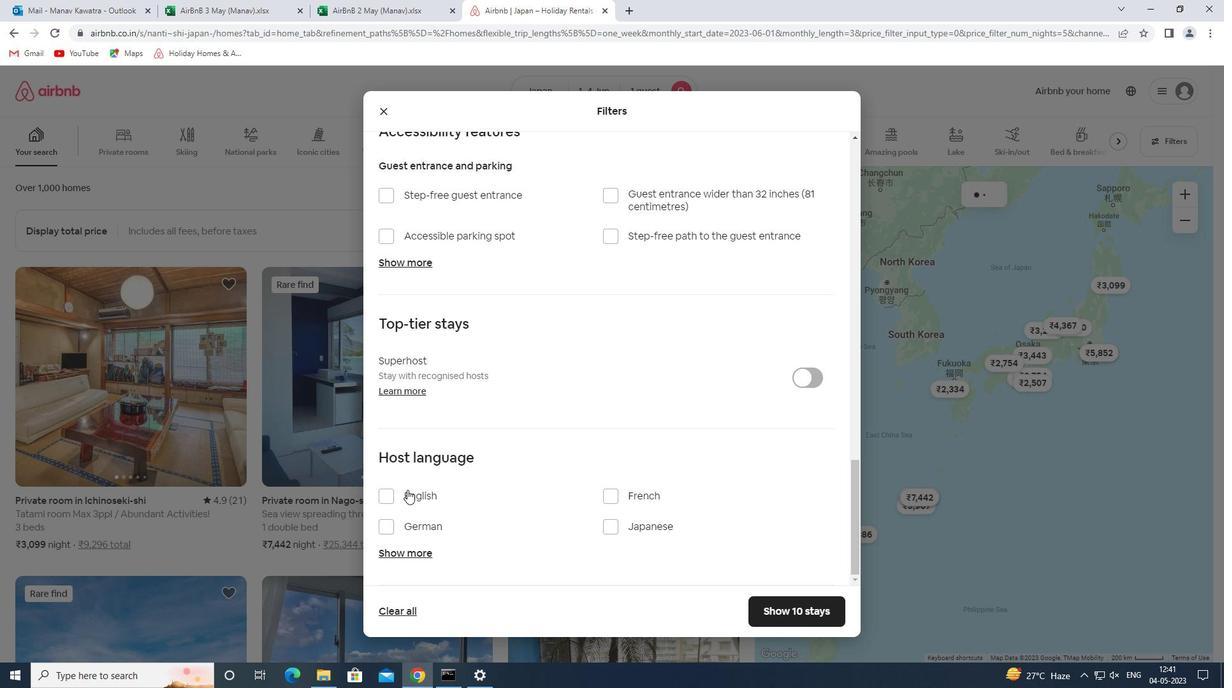 
Action: Mouse pressed left at (396, 493)
Screenshot: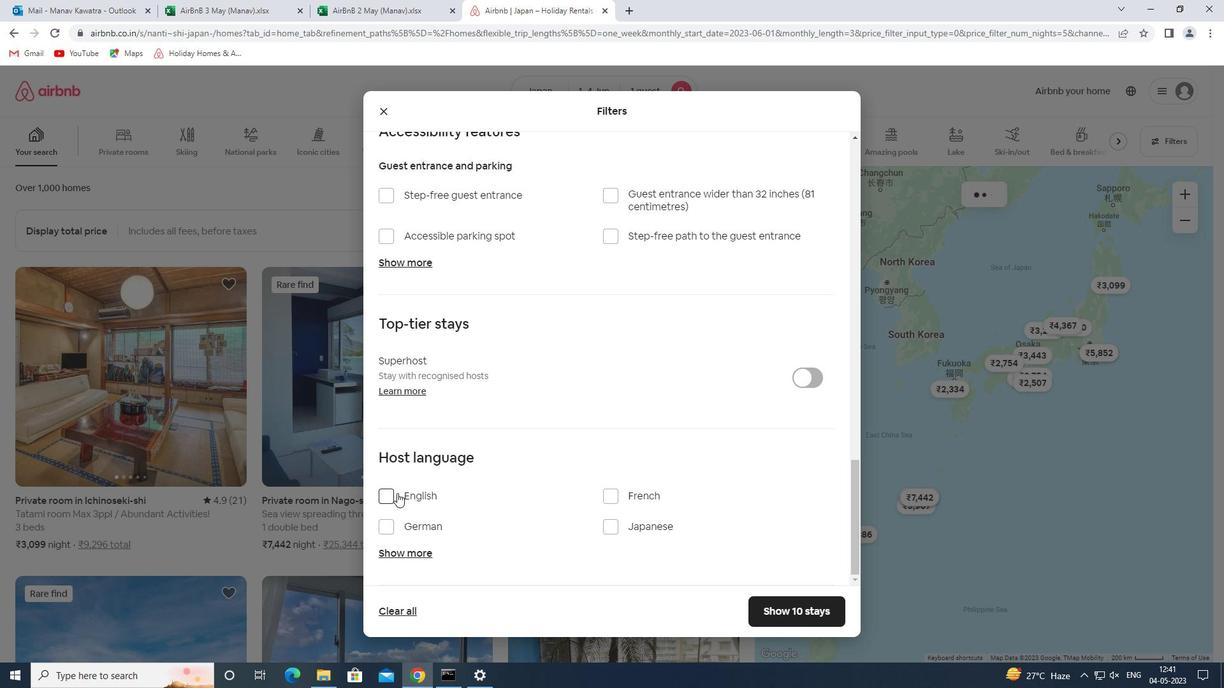 
Action: Mouse moved to (775, 608)
Screenshot: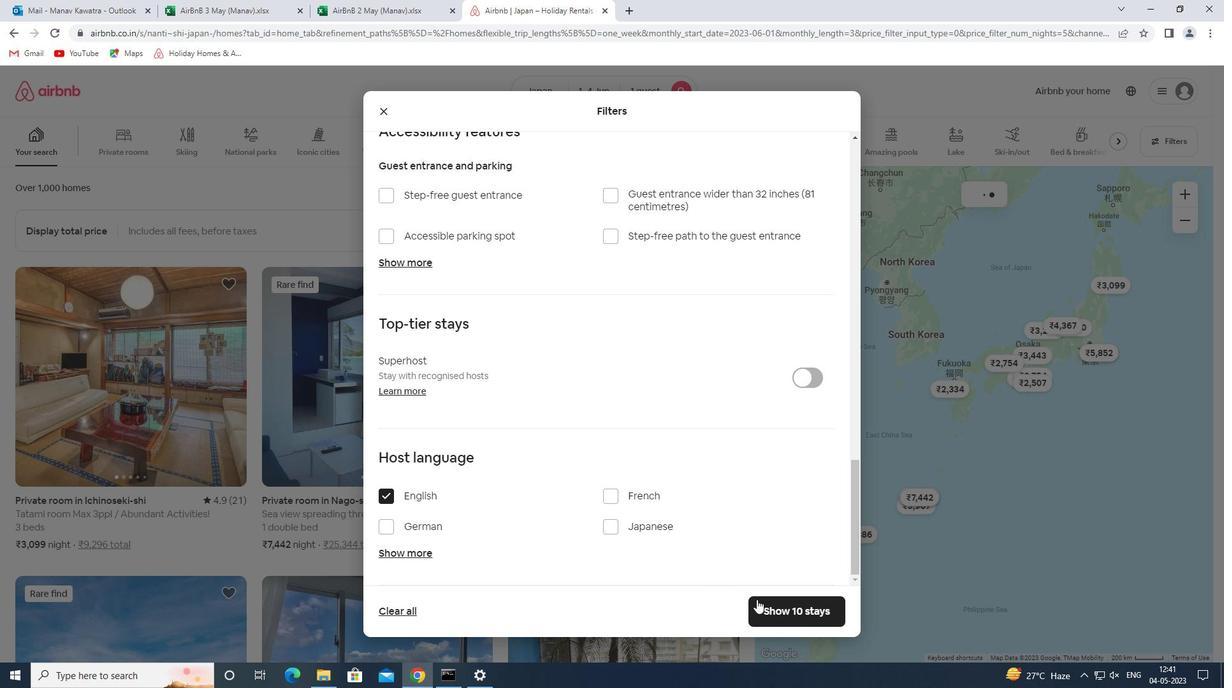 
Action: Mouse pressed left at (775, 608)
Screenshot: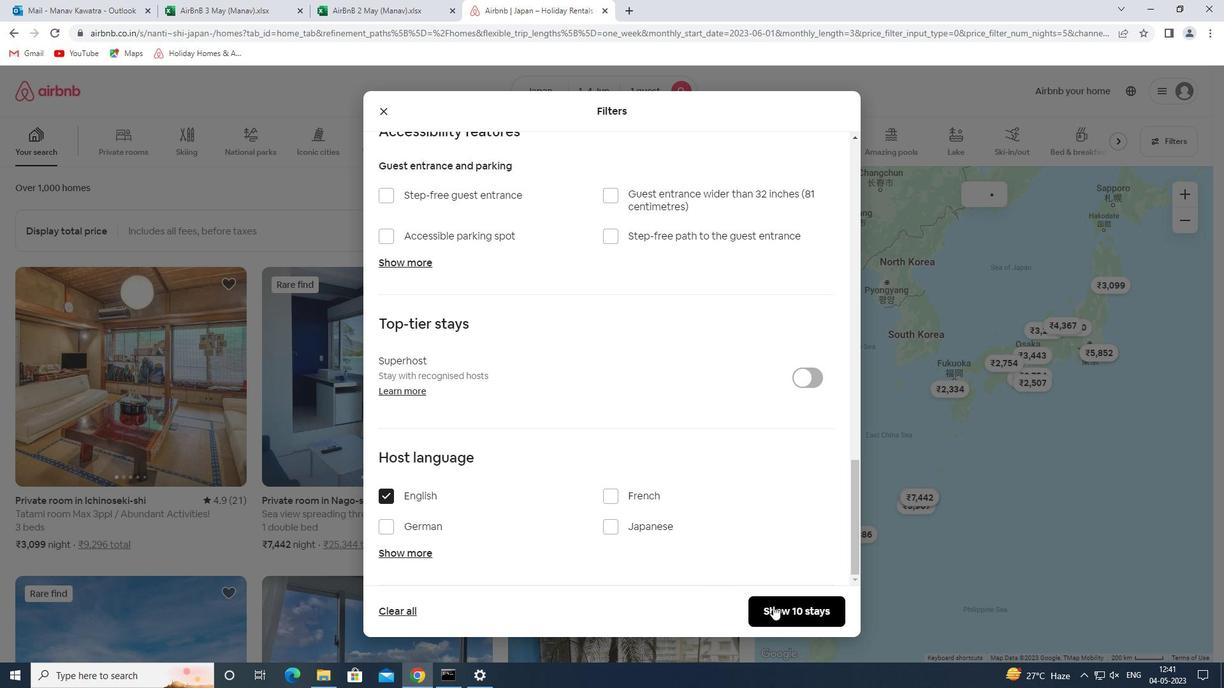 
Action: Mouse moved to (768, 606)
Screenshot: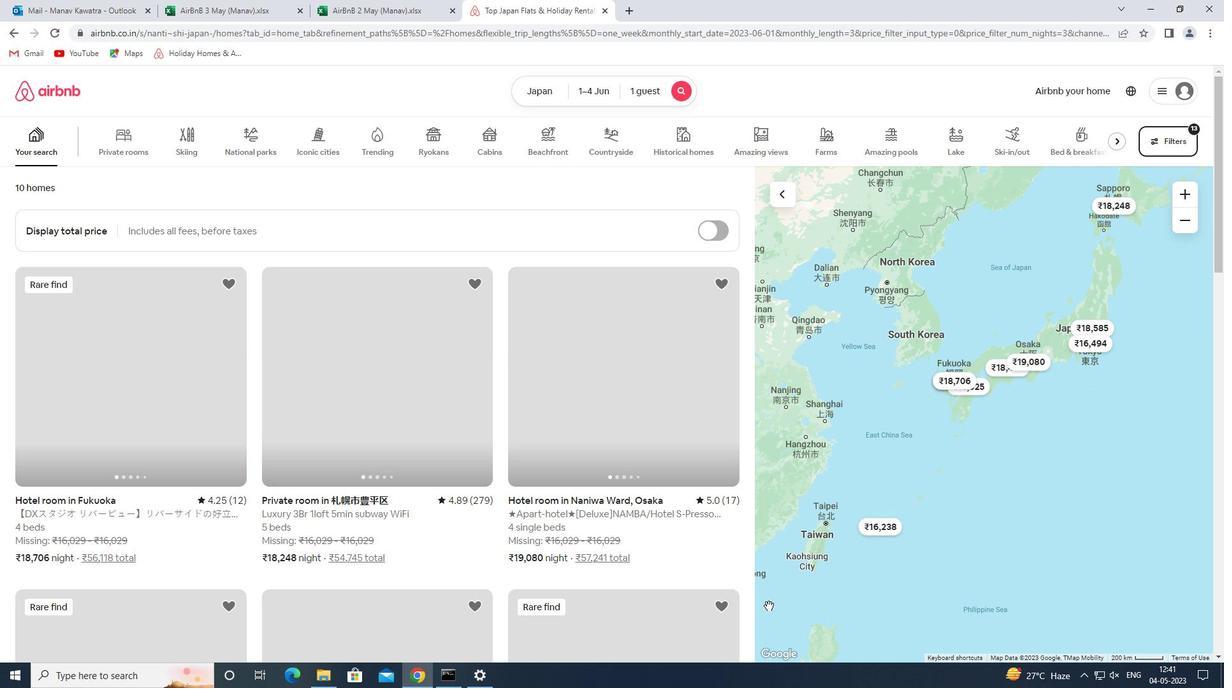 
